 Task: Sort the pending tickets, order by Satisfaction in descending order.
Action: Mouse moved to (156, 124)
Screenshot: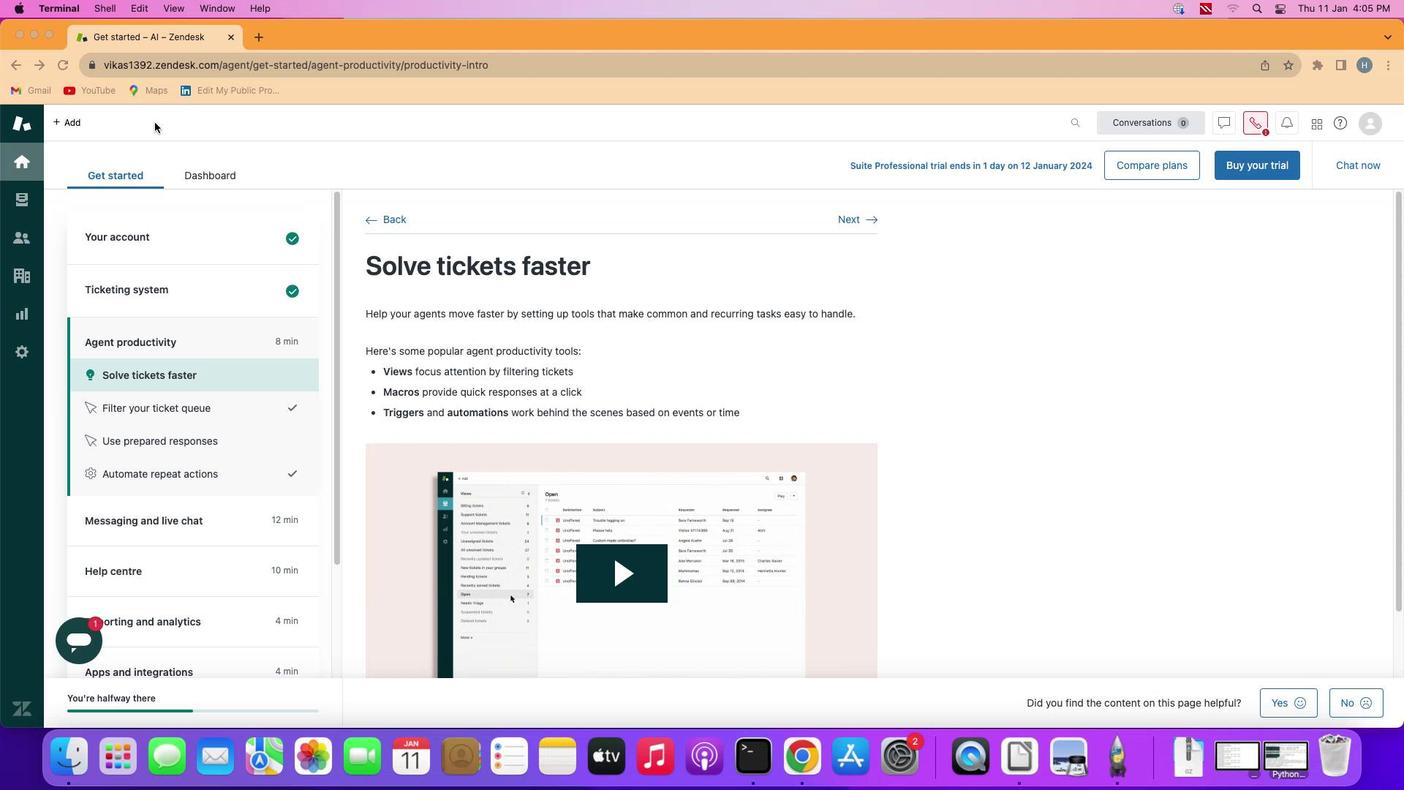 
Action: Mouse pressed left at (156, 124)
Screenshot: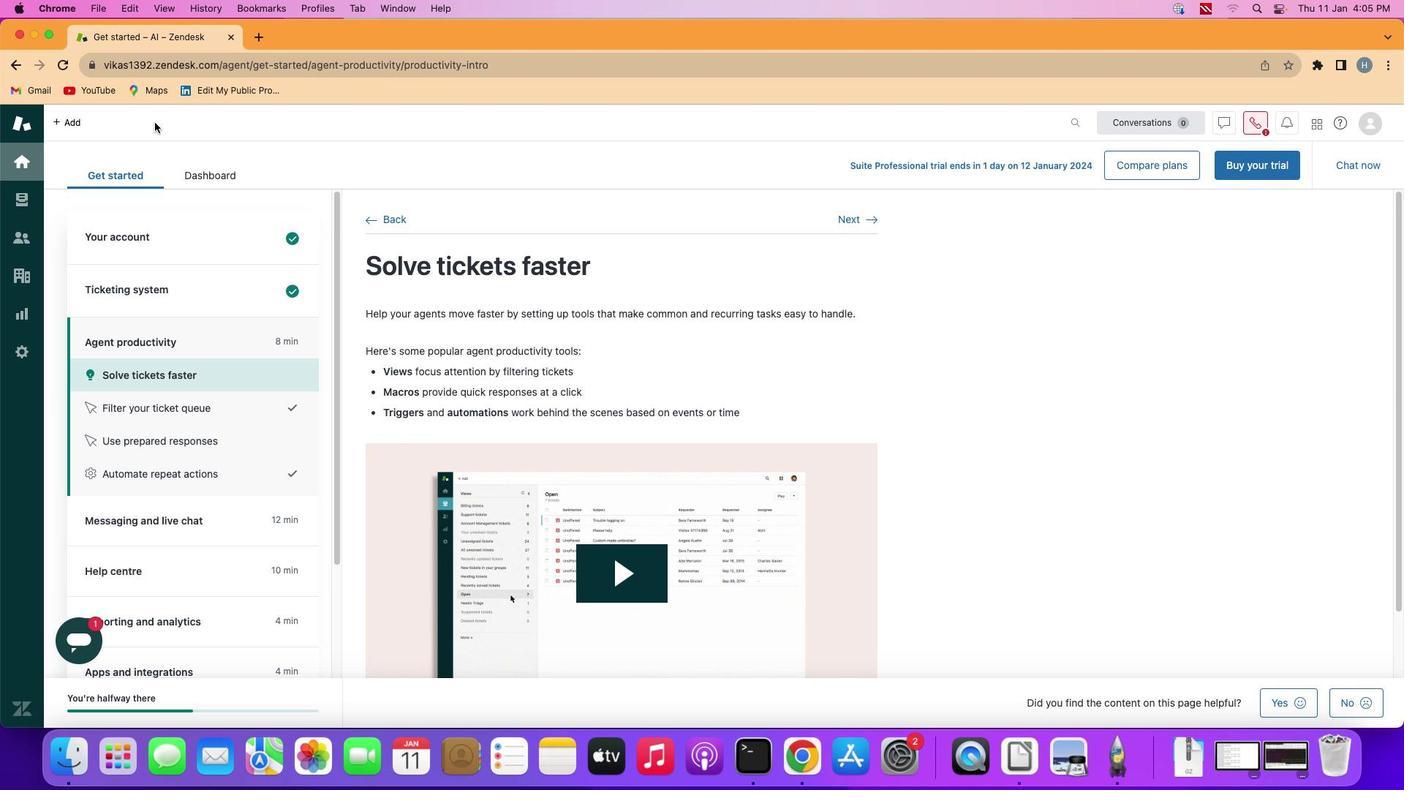 
Action: Mouse moved to (21, 356)
Screenshot: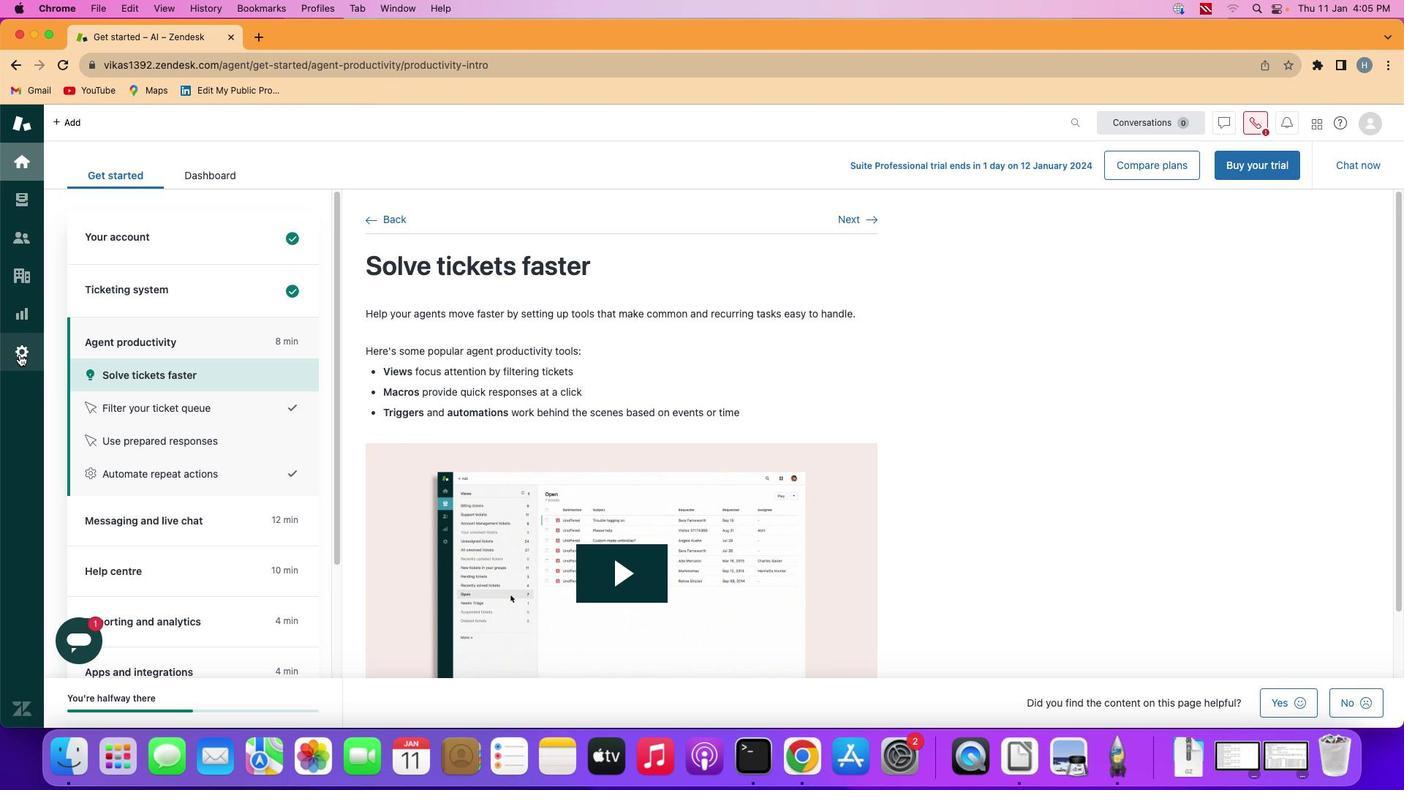 
Action: Mouse pressed left at (21, 356)
Screenshot: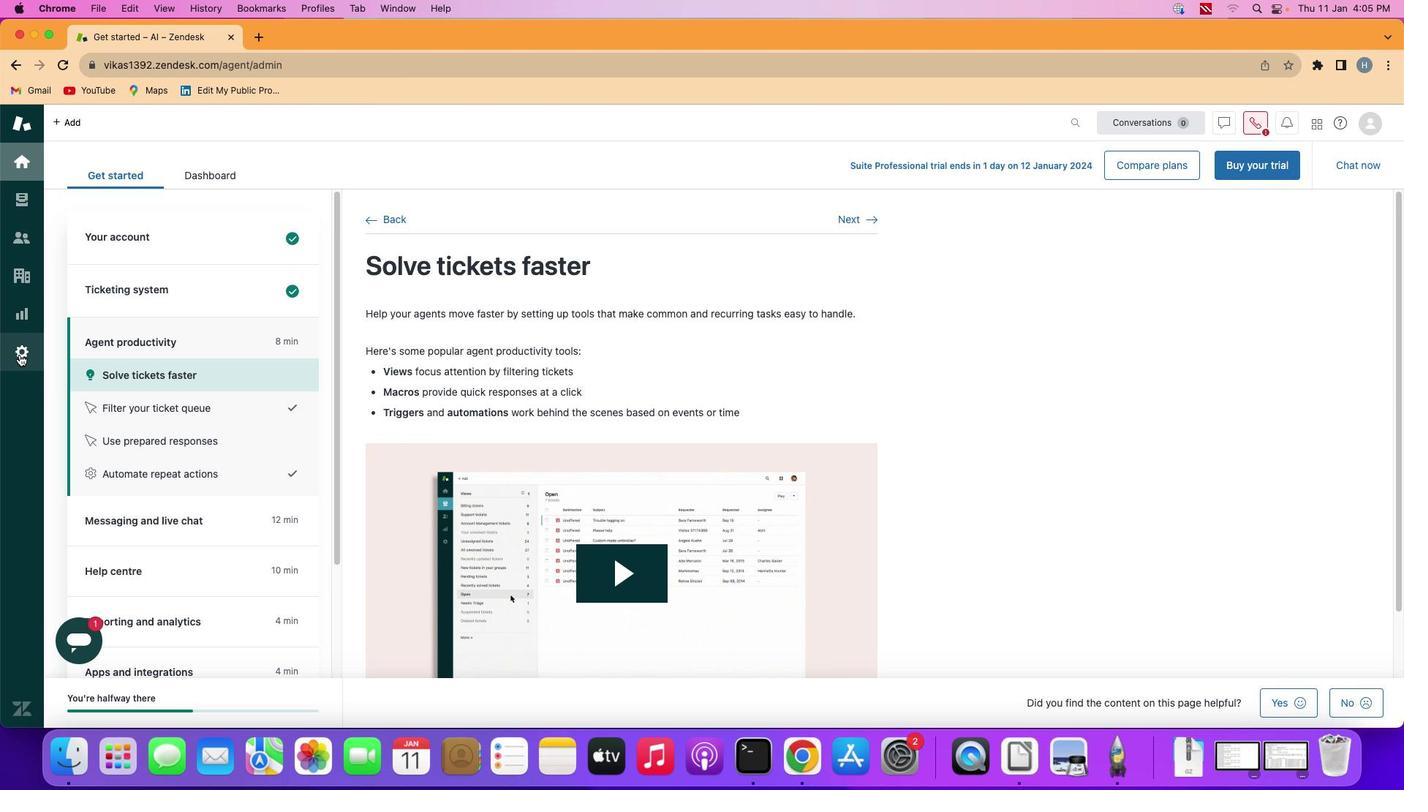 
Action: Mouse moved to (460, 557)
Screenshot: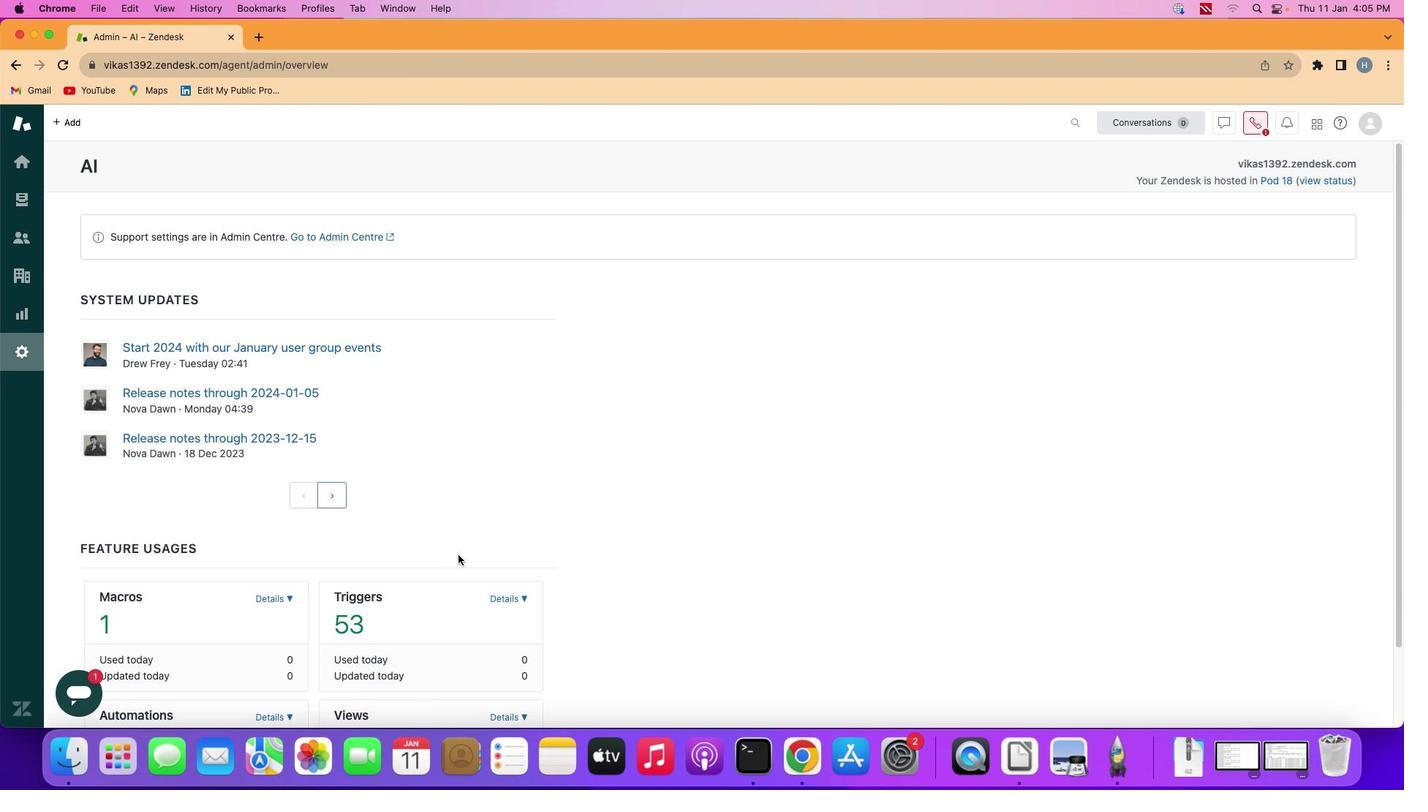 
Action: Mouse scrolled (460, 557) with delta (2, 1)
Screenshot: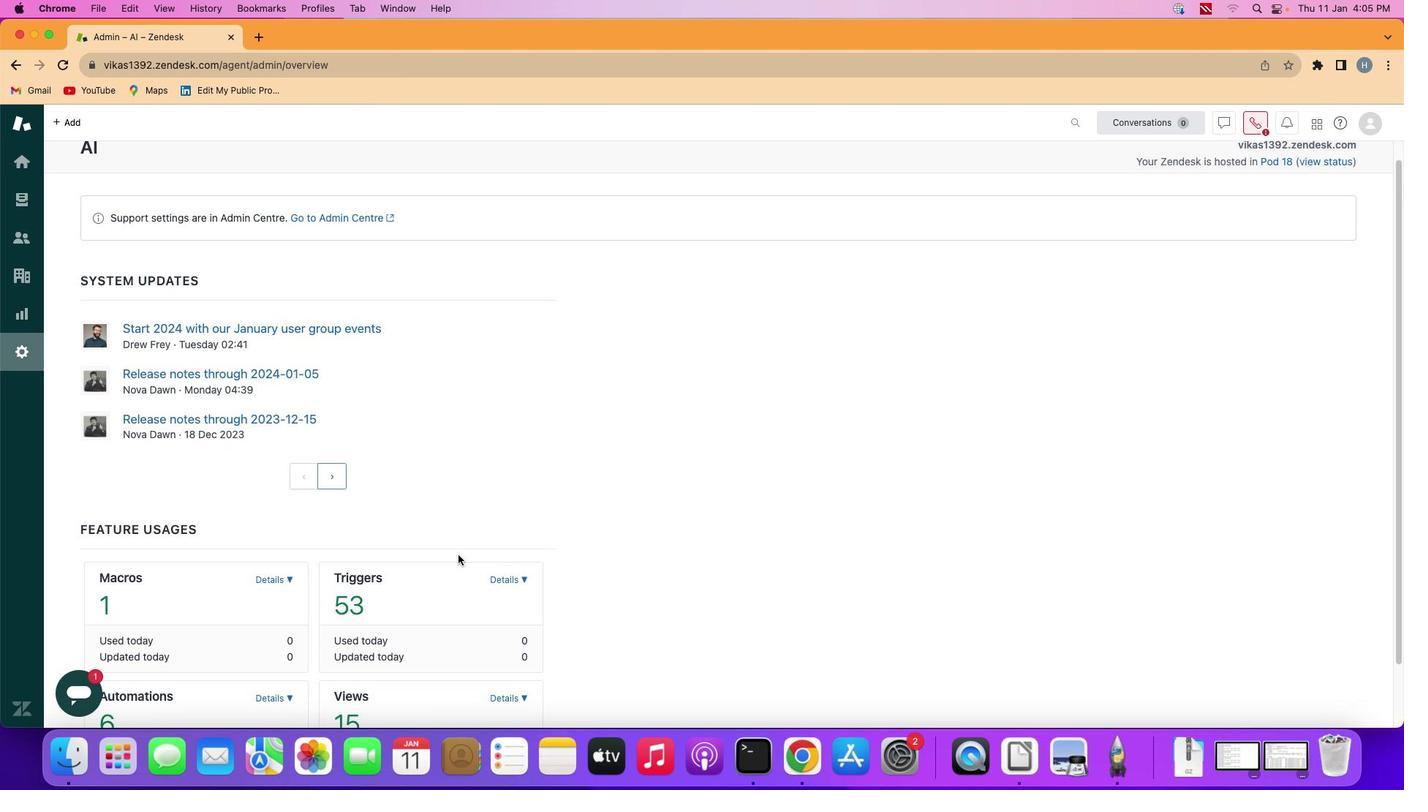 
Action: Mouse scrolled (460, 557) with delta (2, 4)
Screenshot: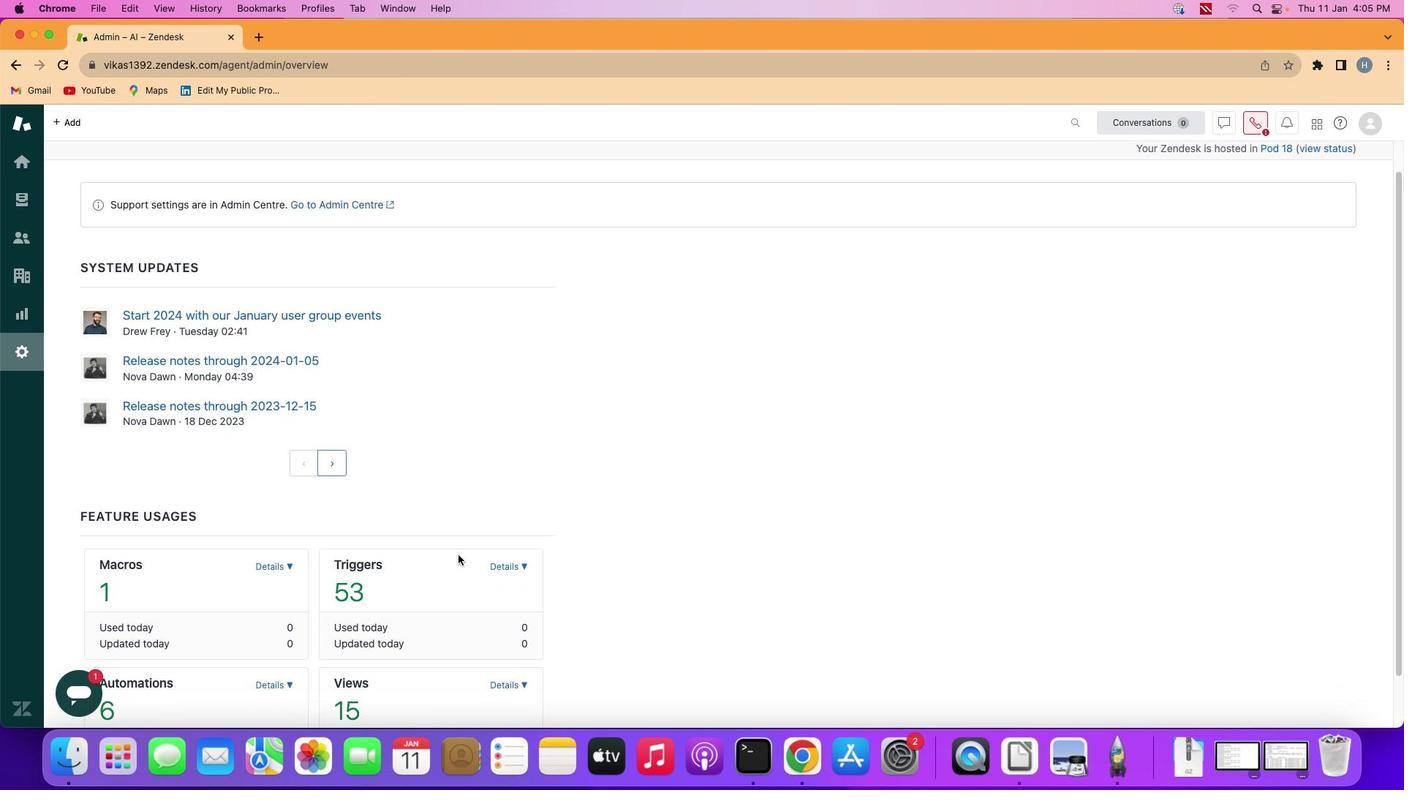 
Action: Mouse scrolled (460, 557) with delta (2, 0)
Screenshot: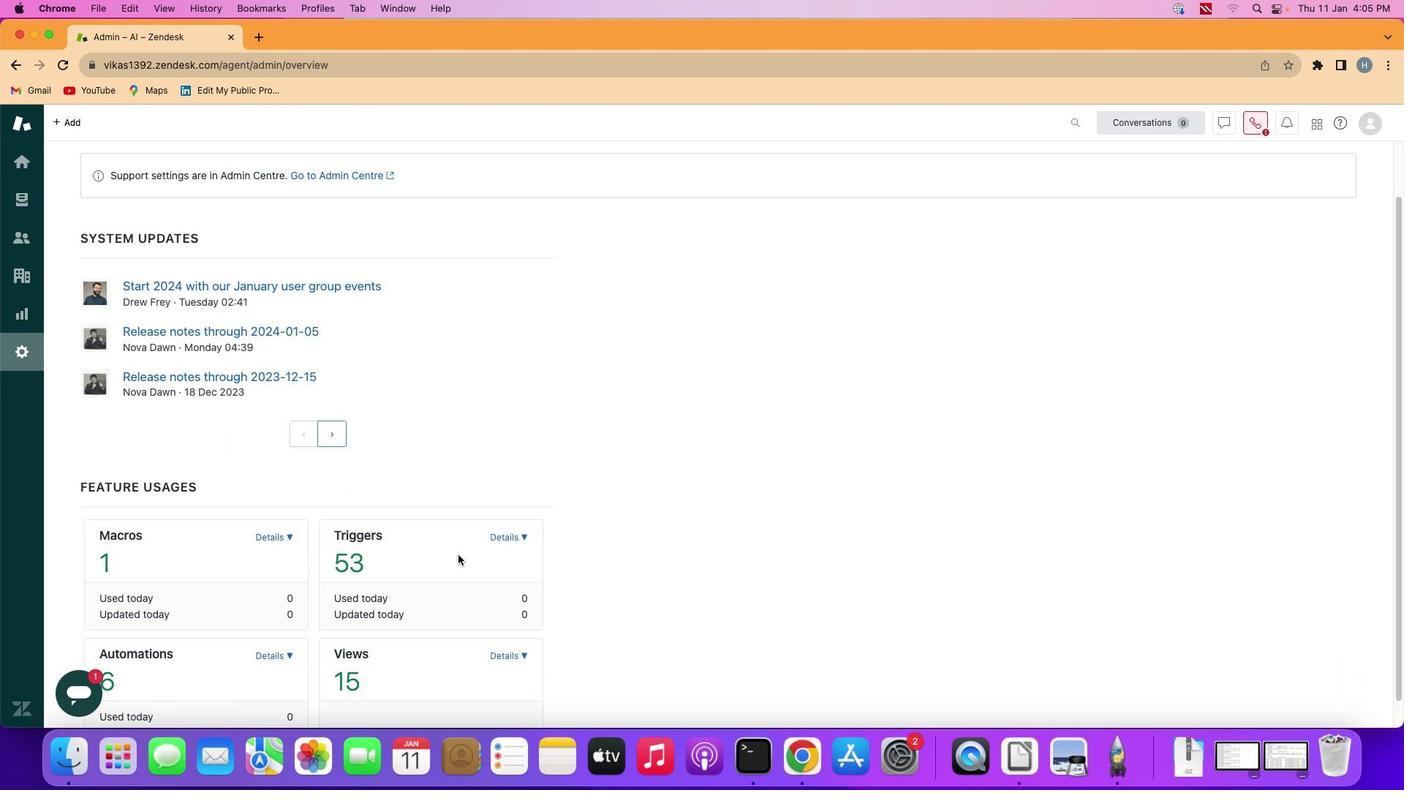 
Action: Mouse scrolled (460, 557) with delta (2, 3)
Screenshot: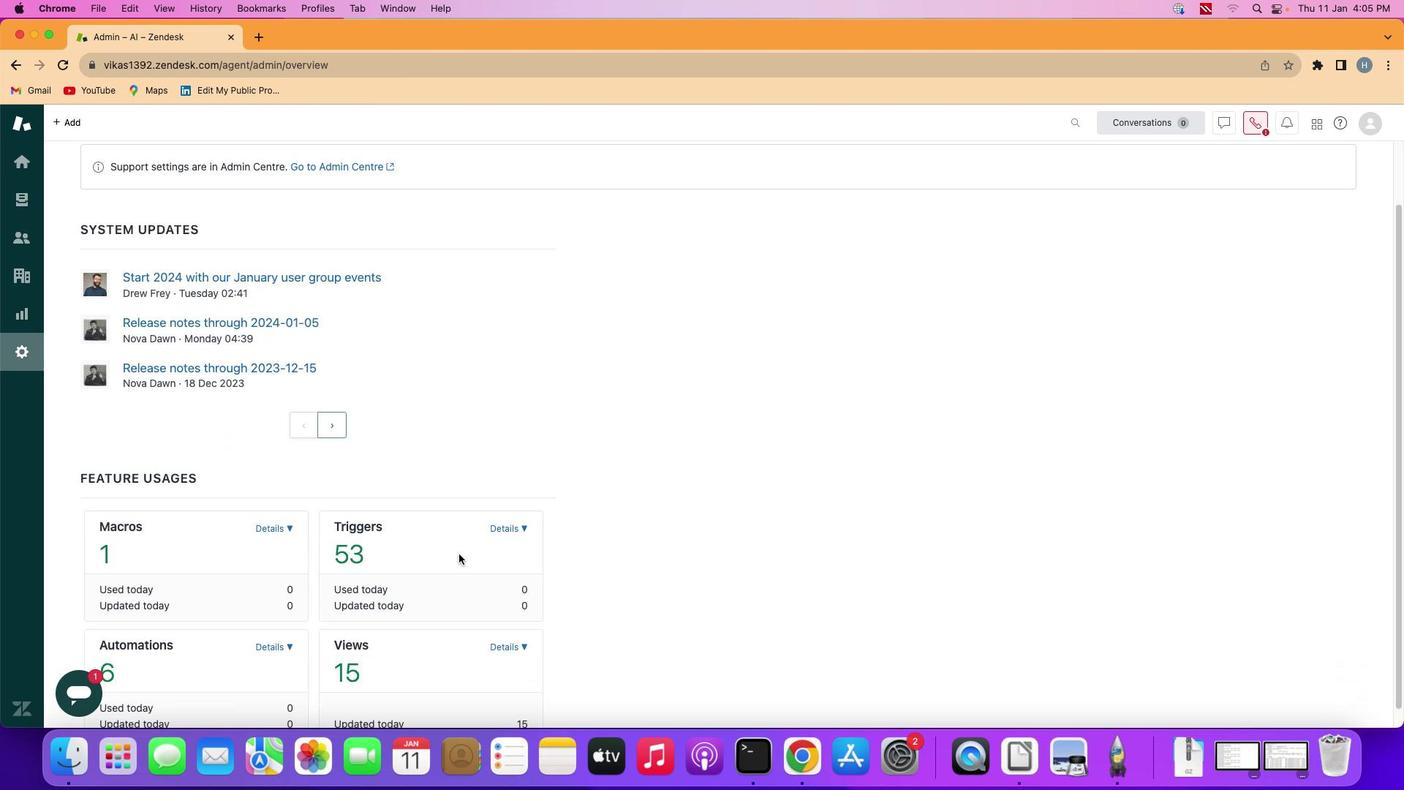
Action: Mouse scrolled (460, 557) with delta (2, 0)
Screenshot: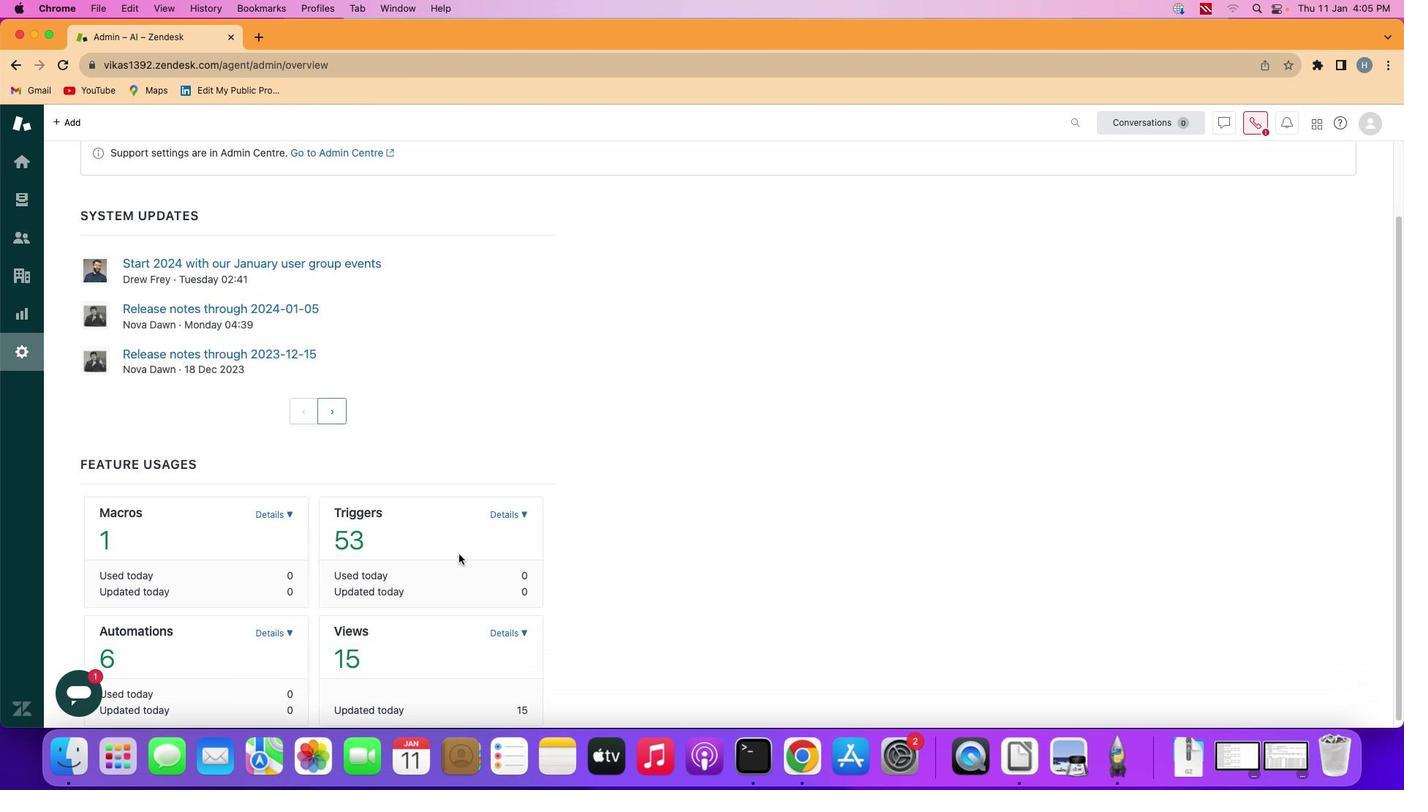 
Action: Mouse moved to (460, 557)
Screenshot: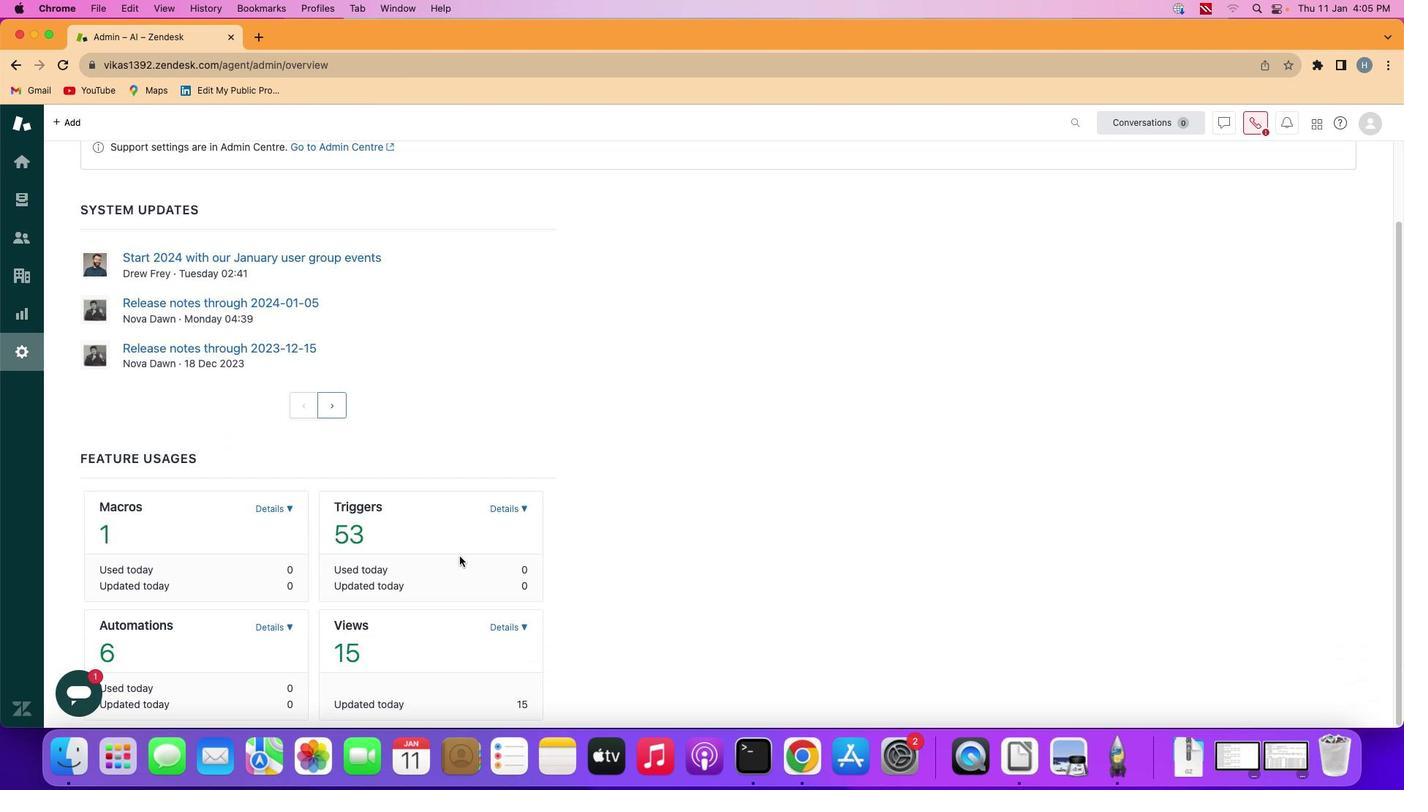 
Action: Mouse scrolled (460, 557) with delta (2, 0)
Screenshot: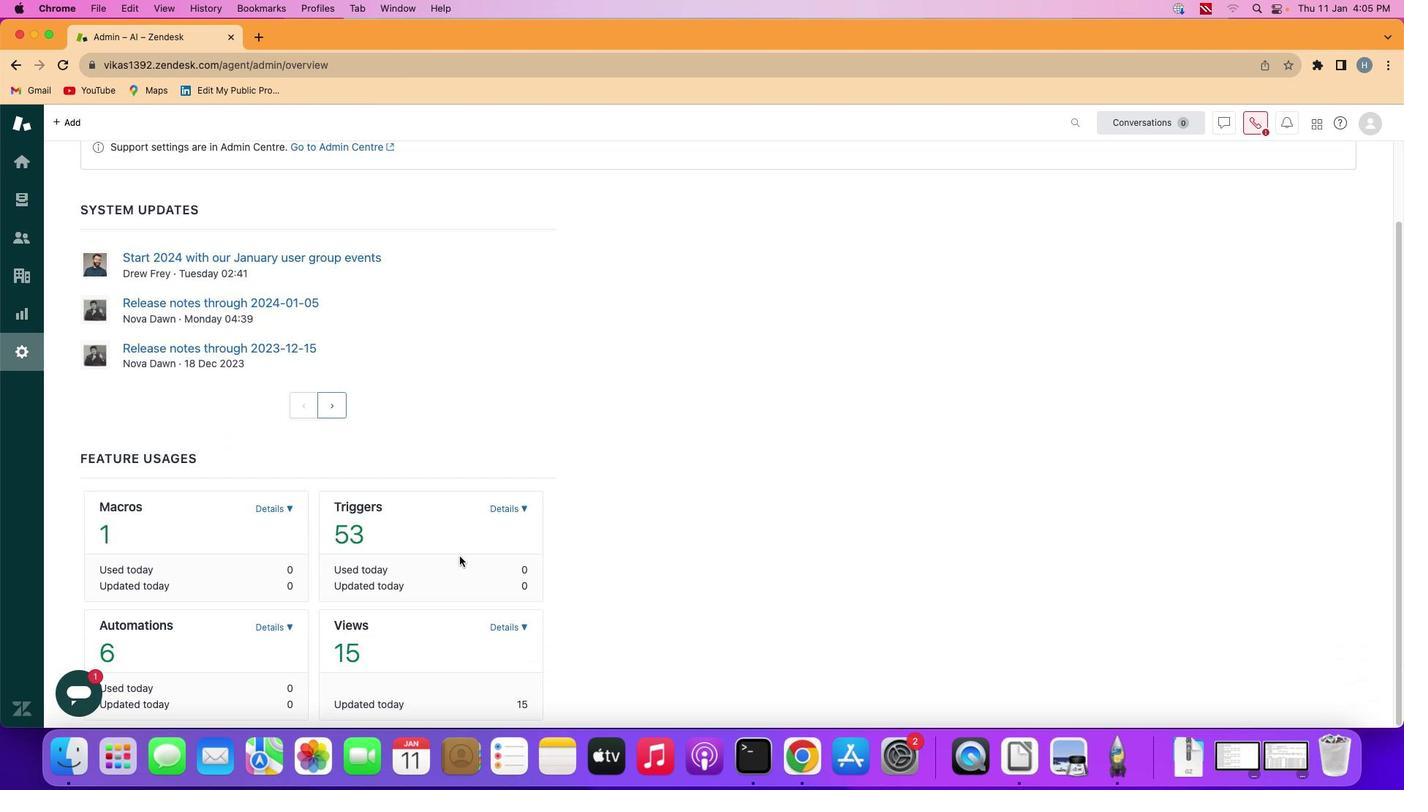 
Action: Mouse moved to (463, 561)
Screenshot: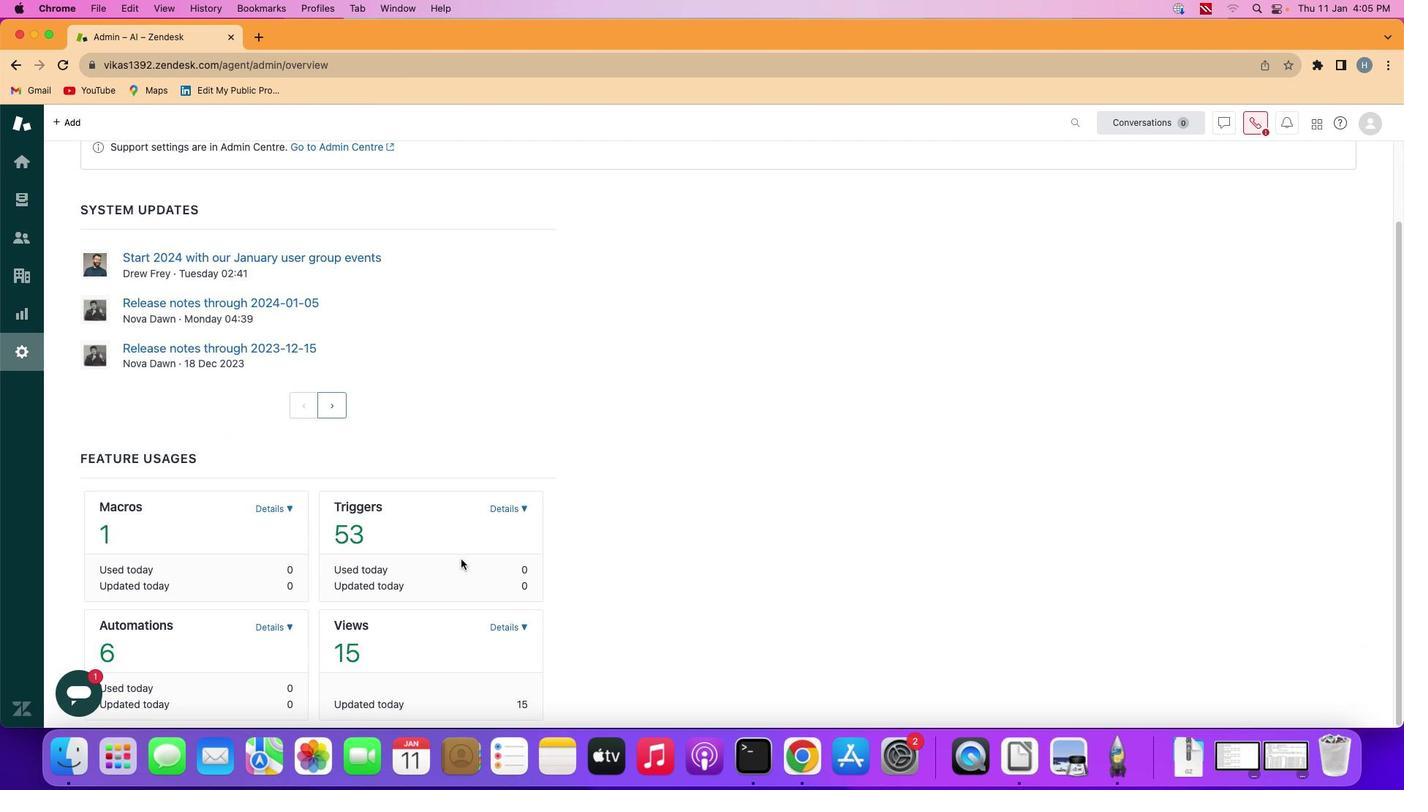 
Action: Mouse scrolled (463, 561) with delta (2, 1)
Screenshot: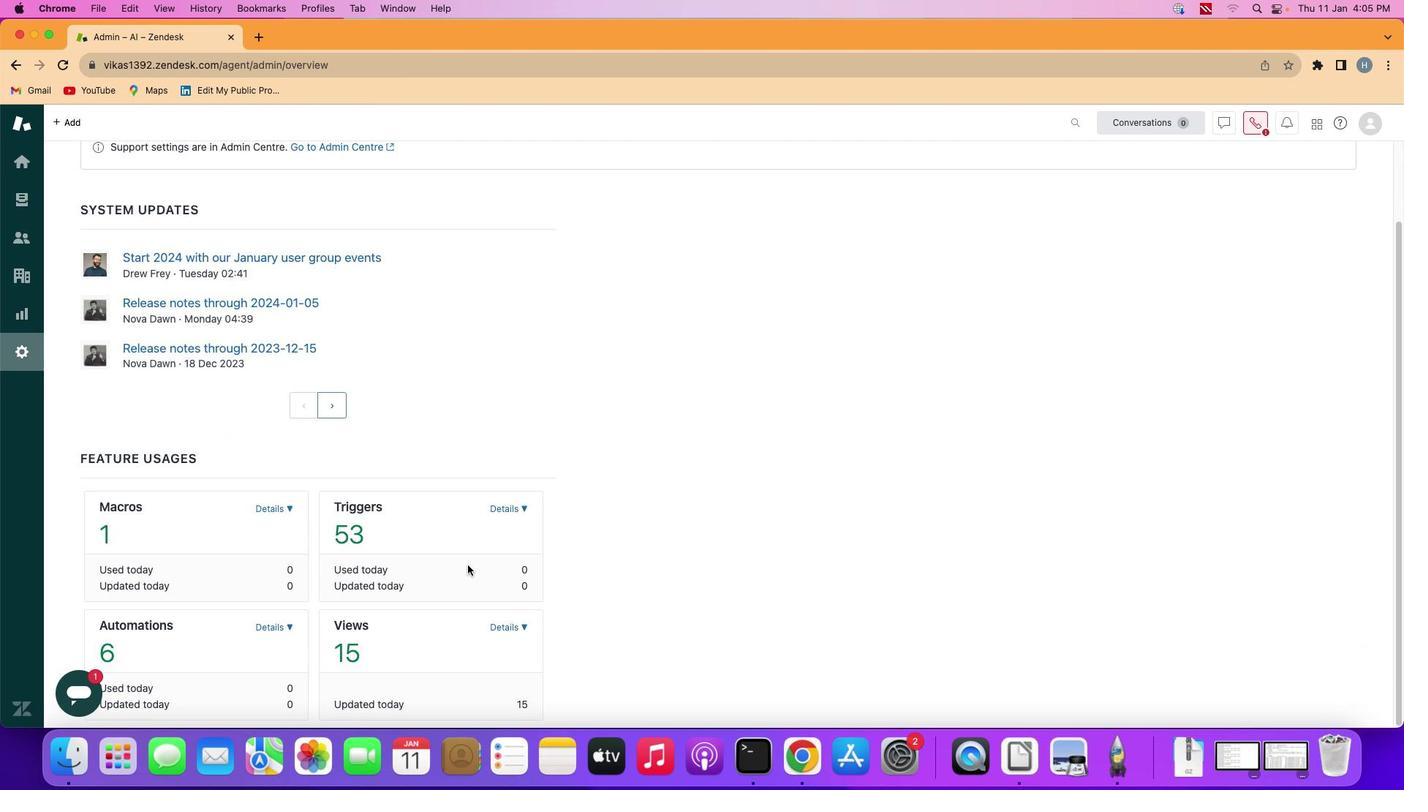 
Action: Mouse scrolled (463, 561) with delta (2, 1)
Screenshot: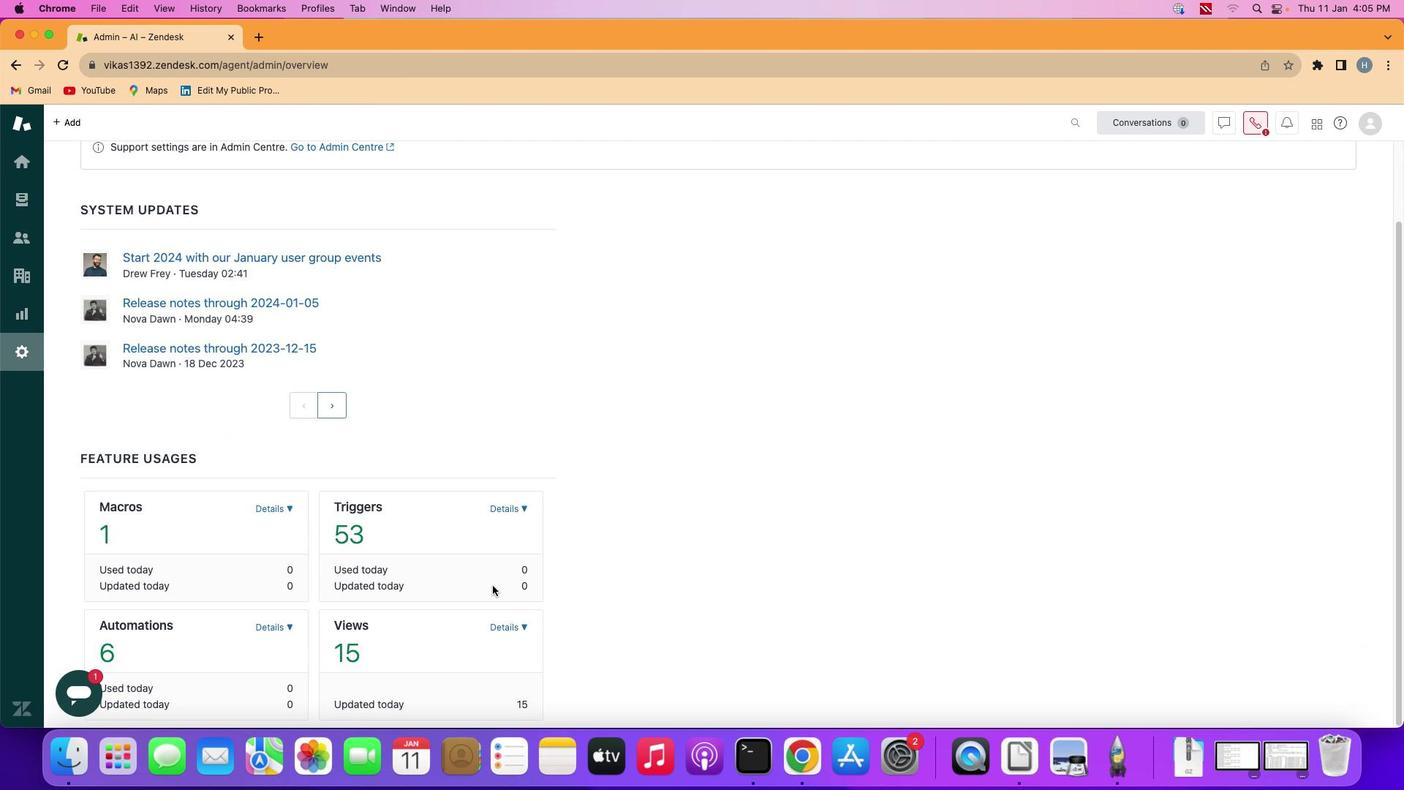 
Action: Mouse scrolled (463, 561) with delta (2, 0)
Screenshot: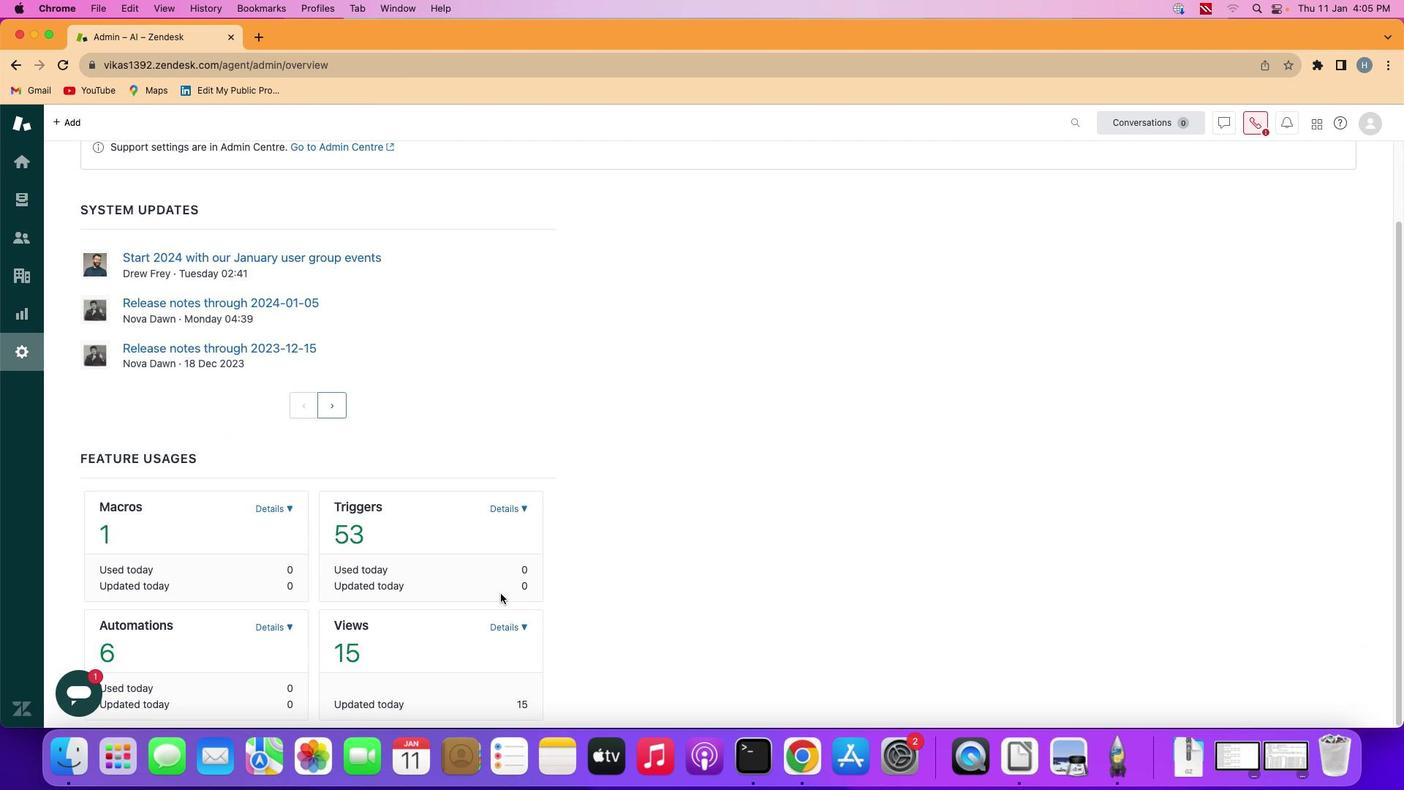 
Action: Mouse moved to (507, 627)
Screenshot: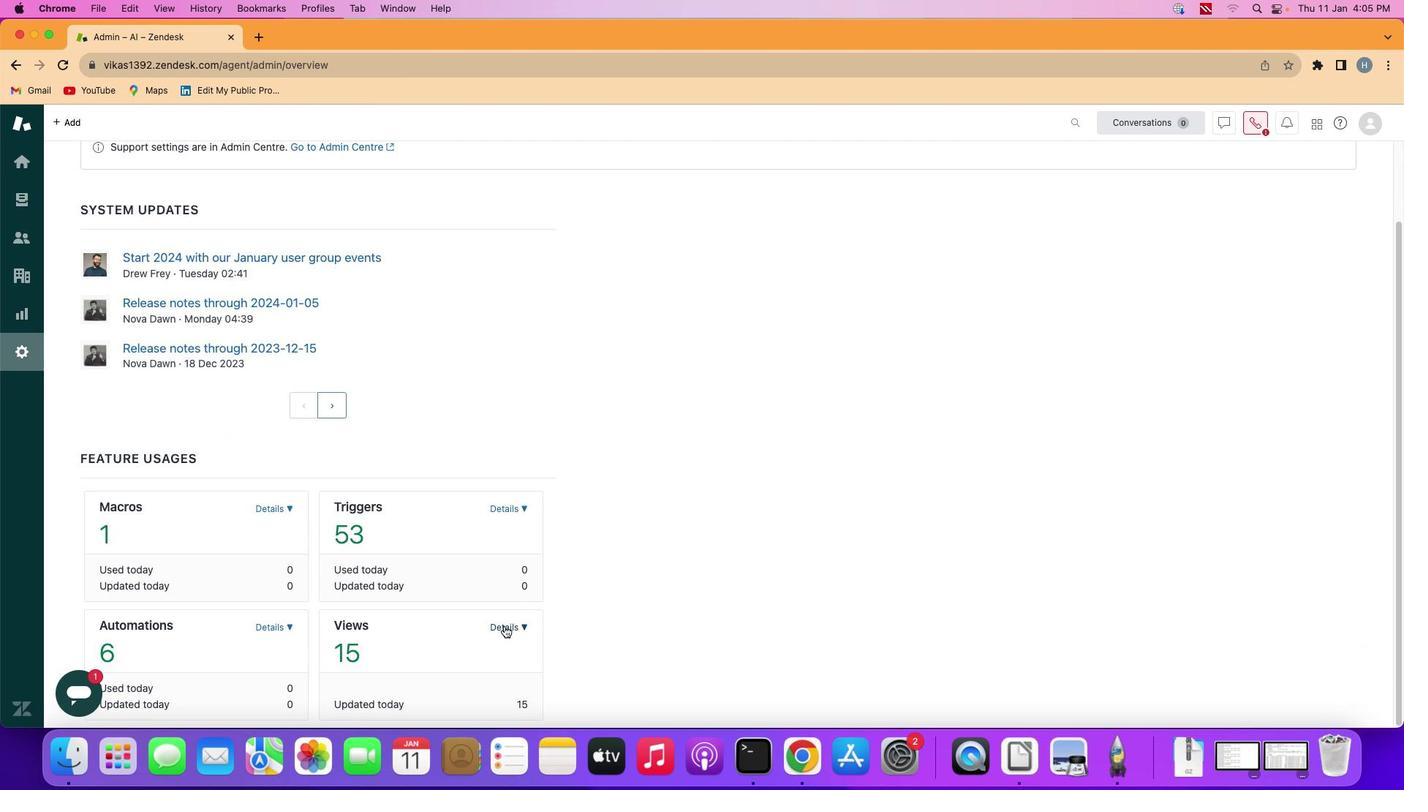 
Action: Mouse pressed left at (507, 627)
Screenshot: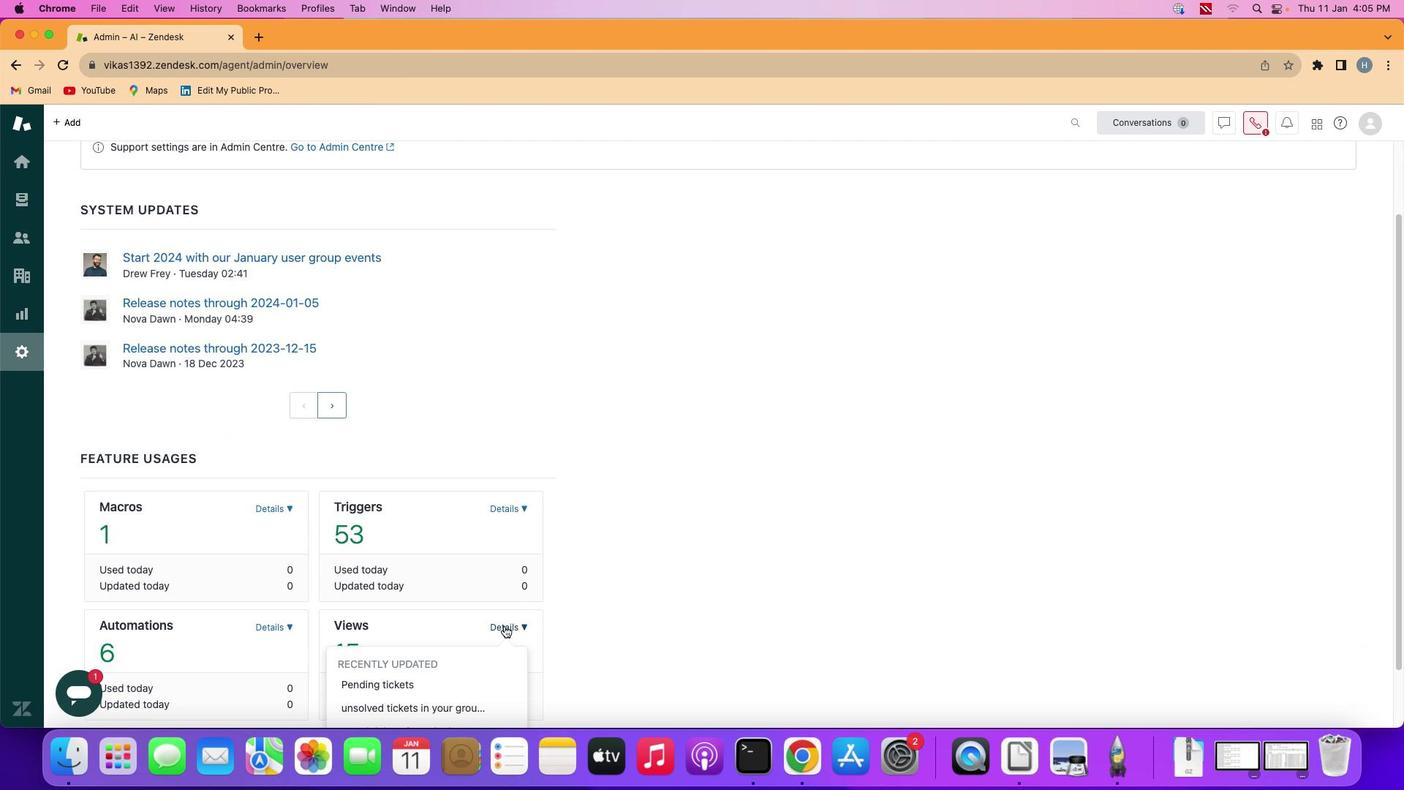 
Action: Mouse moved to (397, 682)
Screenshot: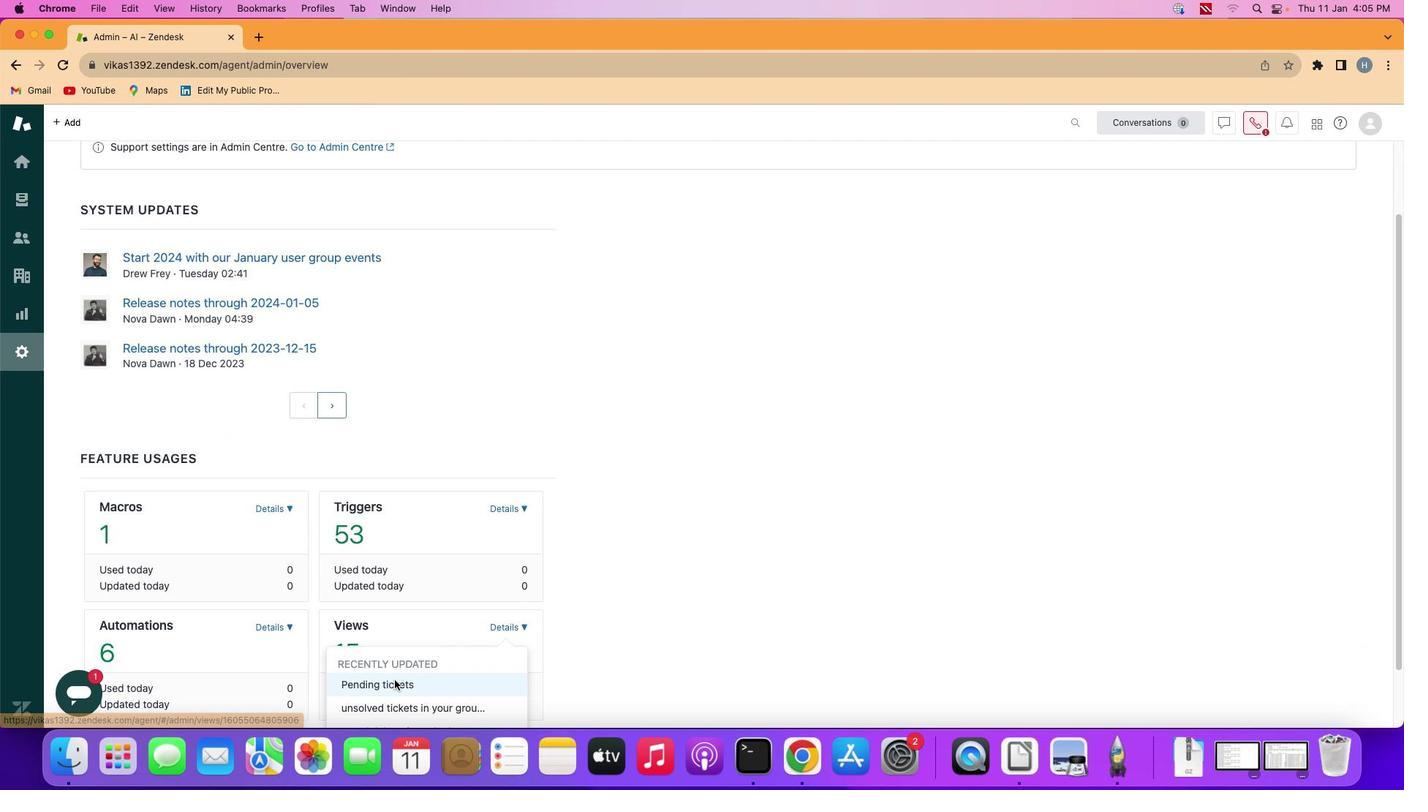 
Action: Mouse pressed left at (397, 682)
Screenshot: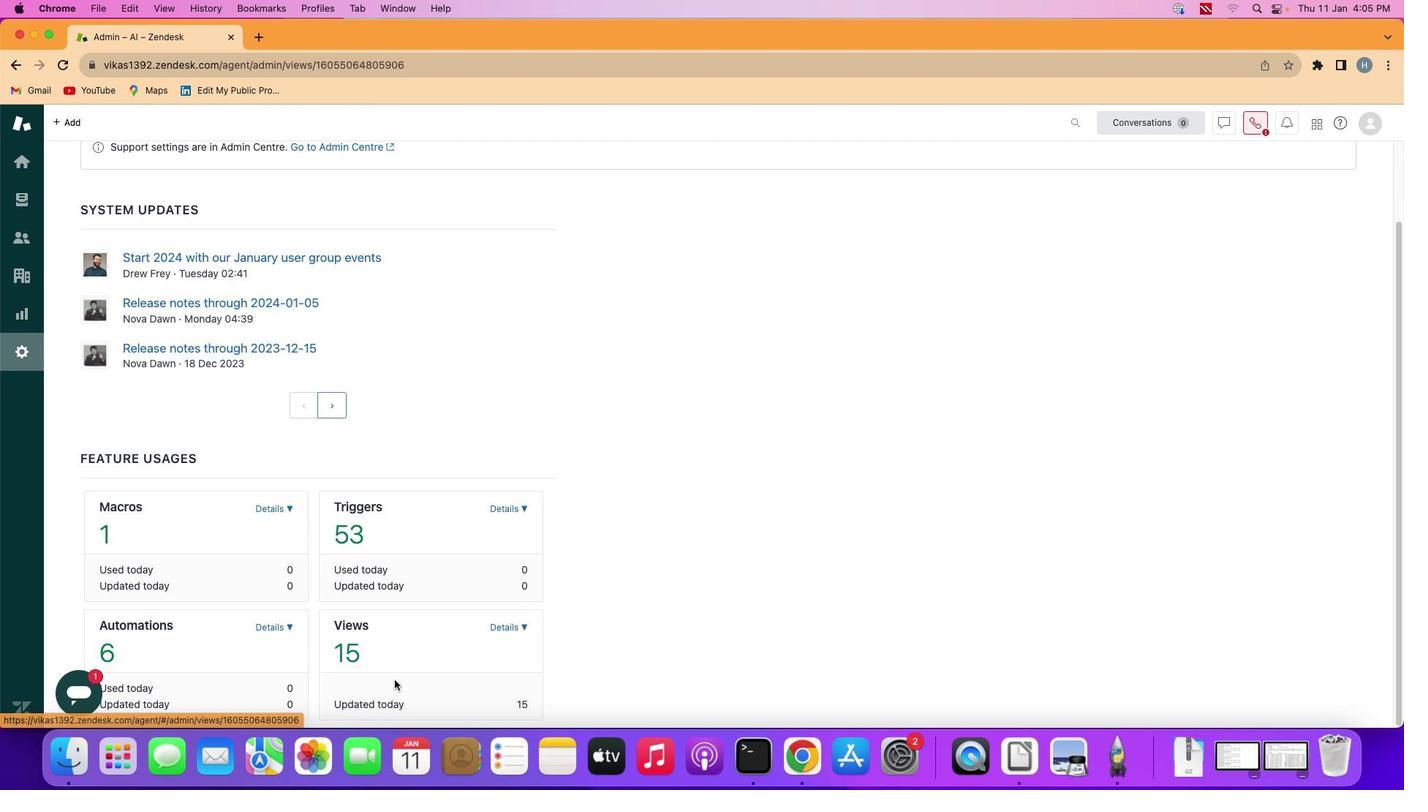 
Action: Mouse moved to (444, 532)
Screenshot: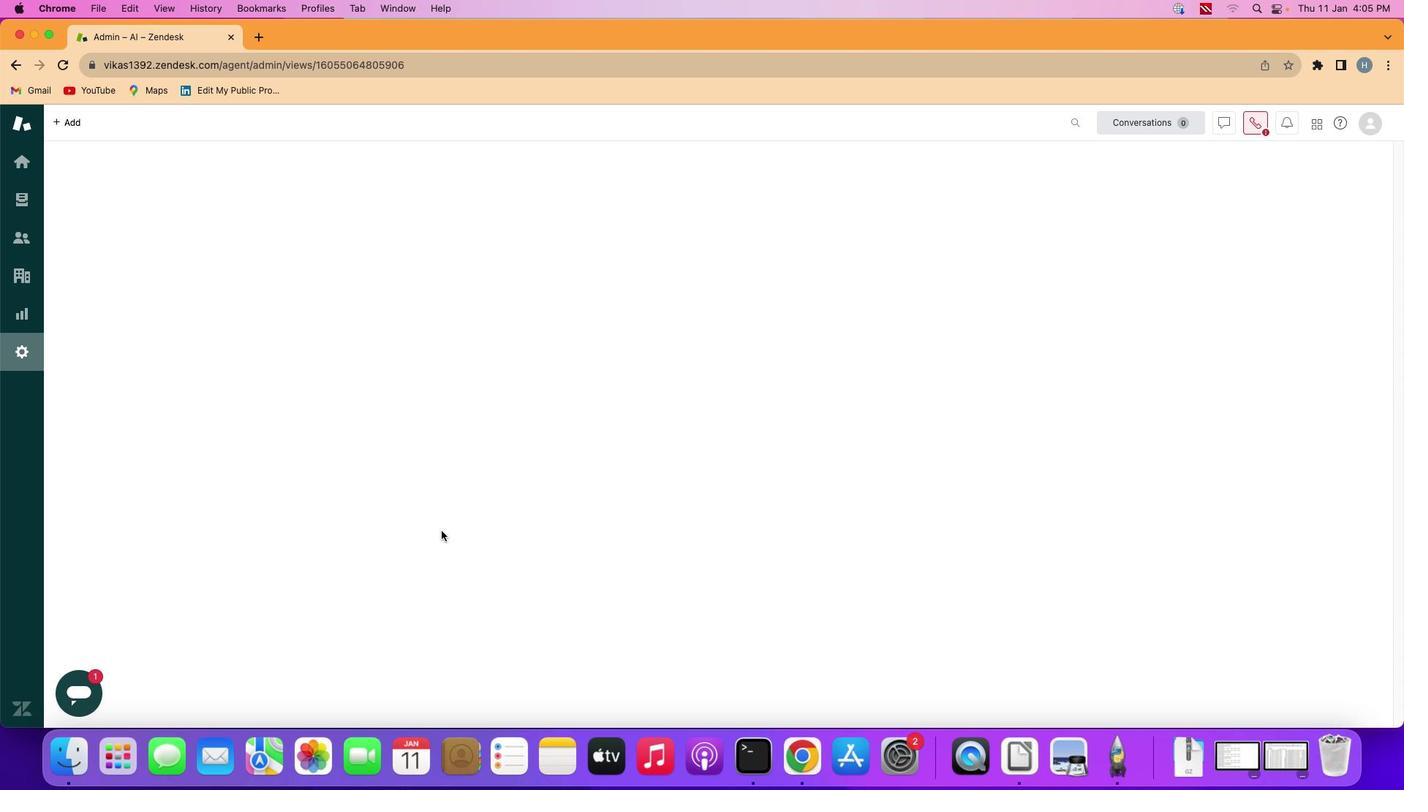 
Action: Mouse scrolled (444, 532) with delta (2, 1)
Screenshot: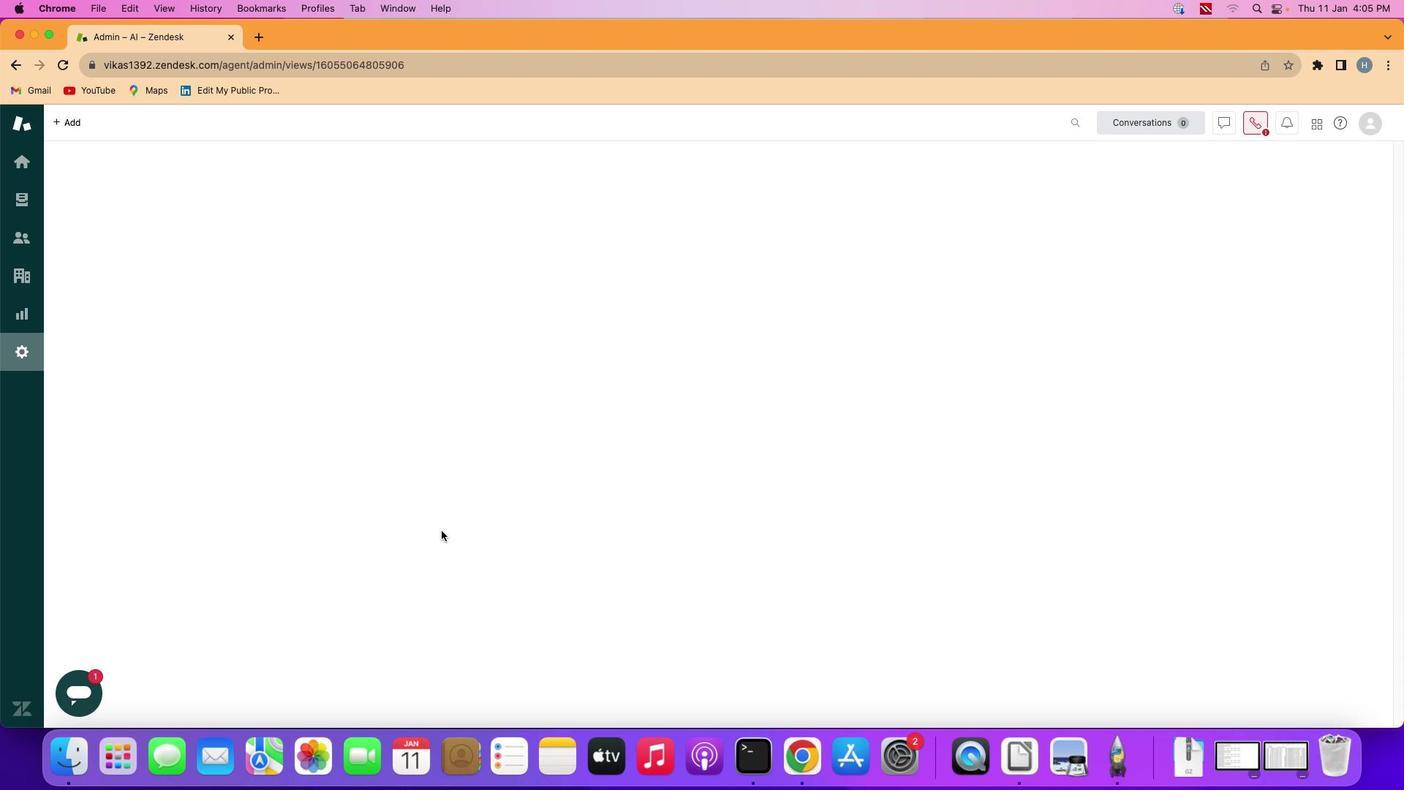 
Action: Mouse scrolled (444, 532) with delta (2, 1)
Screenshot: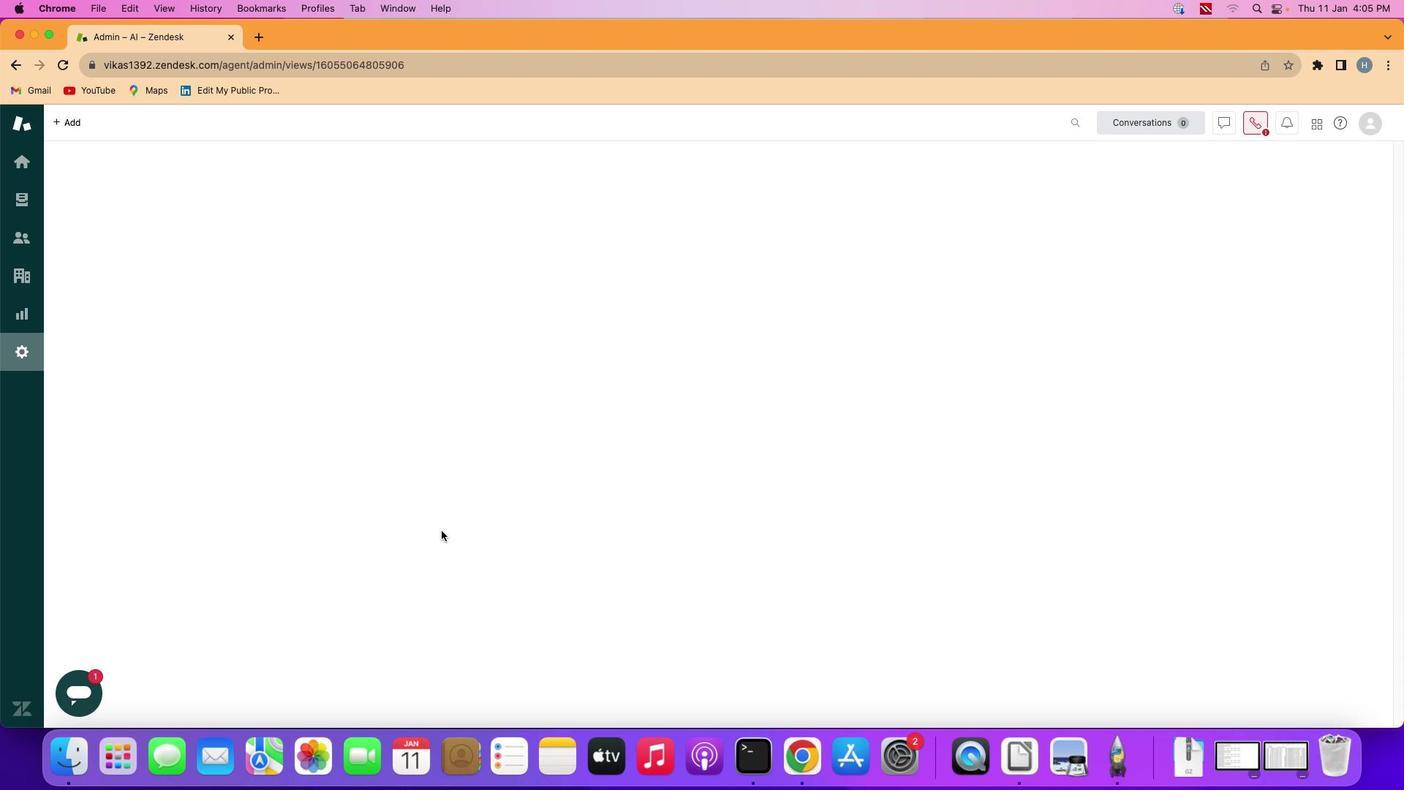 
Action: Mouse scrolled (444, 532) with delta (2, 0)
Screenshot: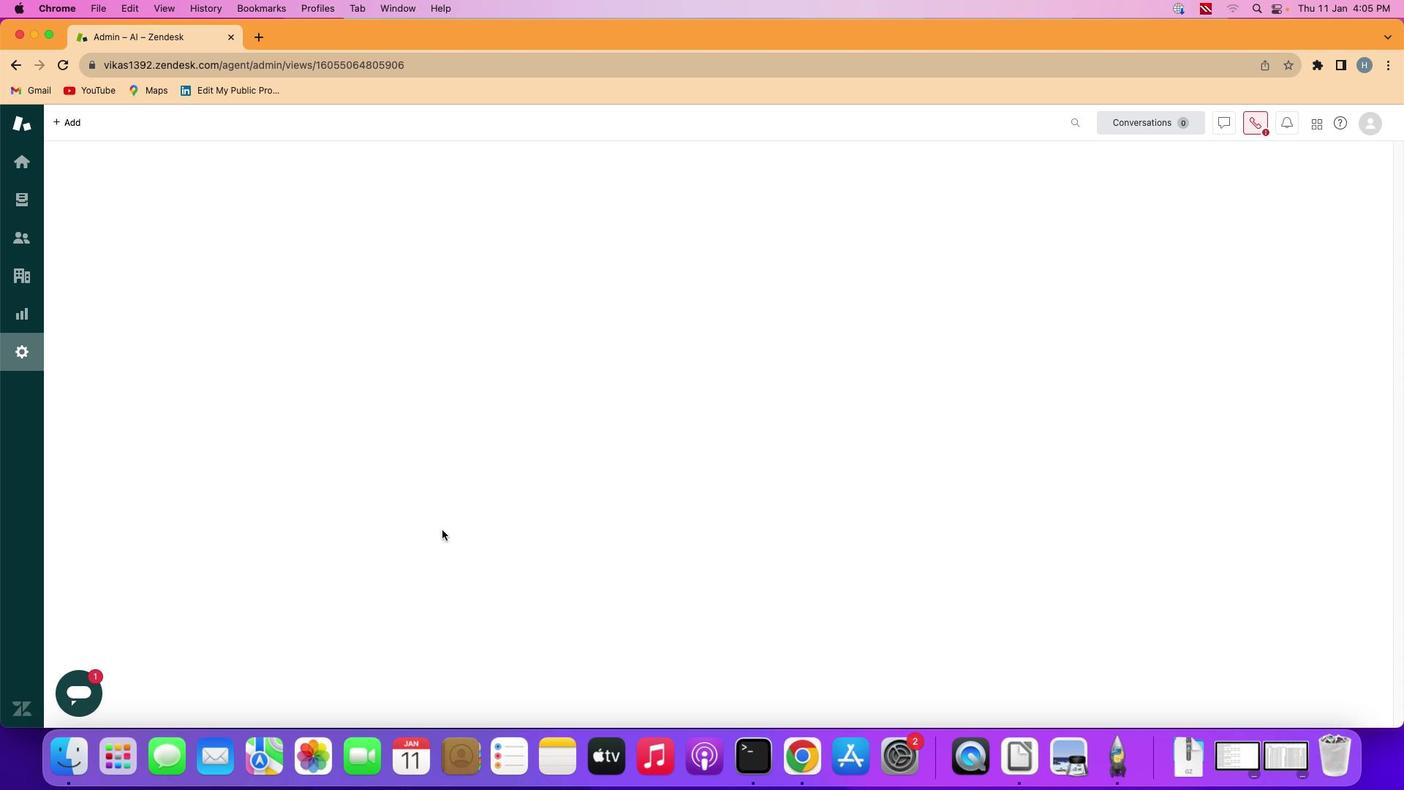 
Action: Mouse scrolled (444, 532) with delta (2, 0)
Screenshot: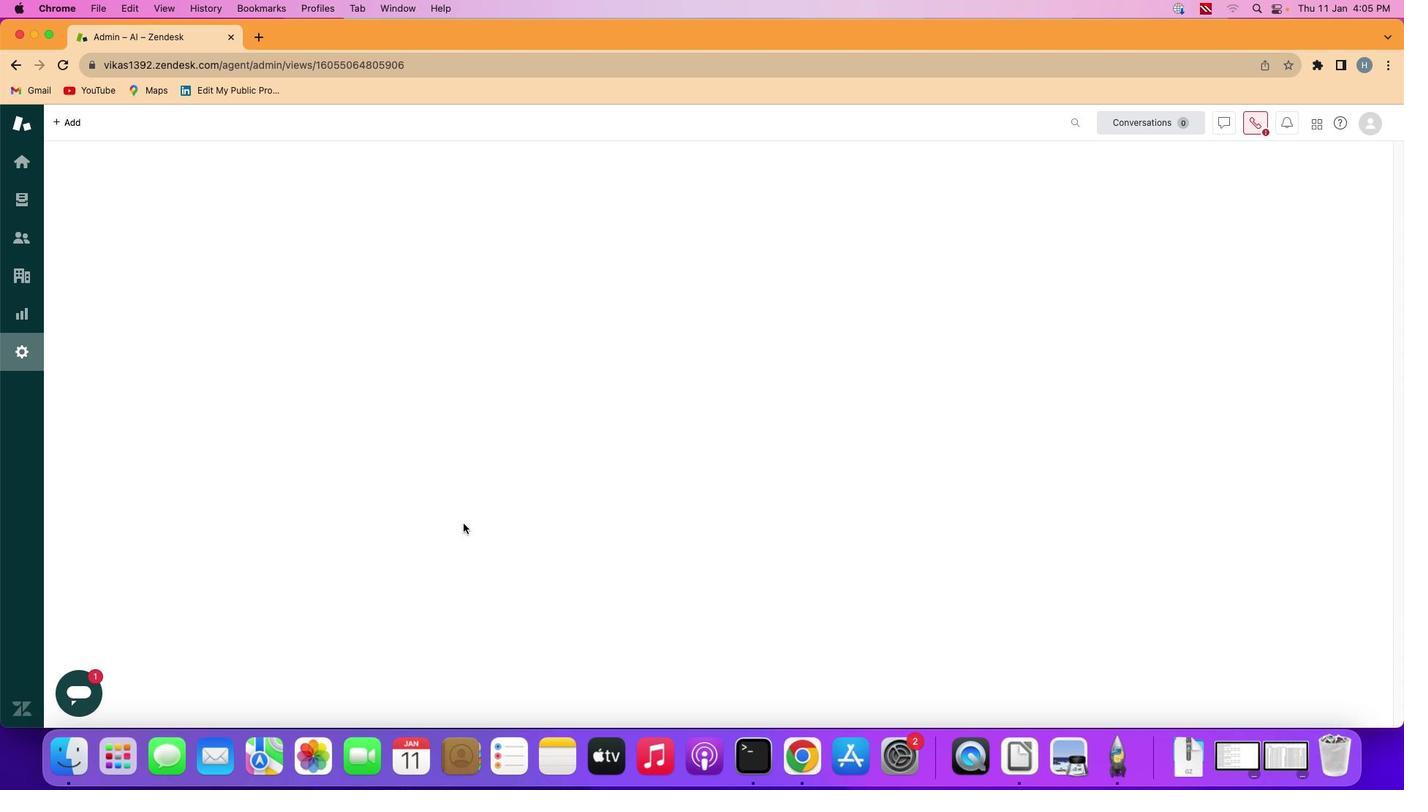 
Action: Mouse scrolled (444, 532) with delta (2, 0)
Screenshot: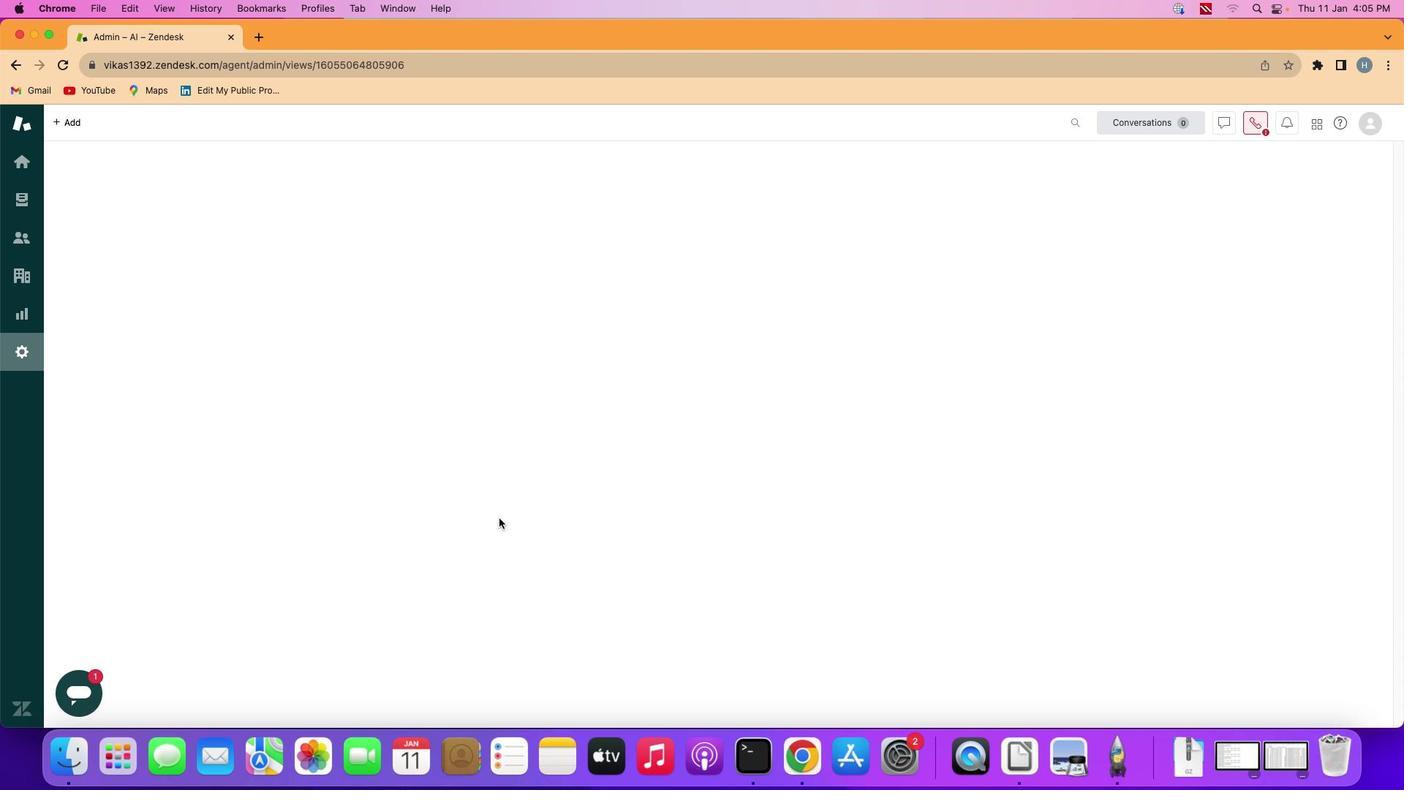 
Action: Mouse moved to (597, 510)
Screenshot: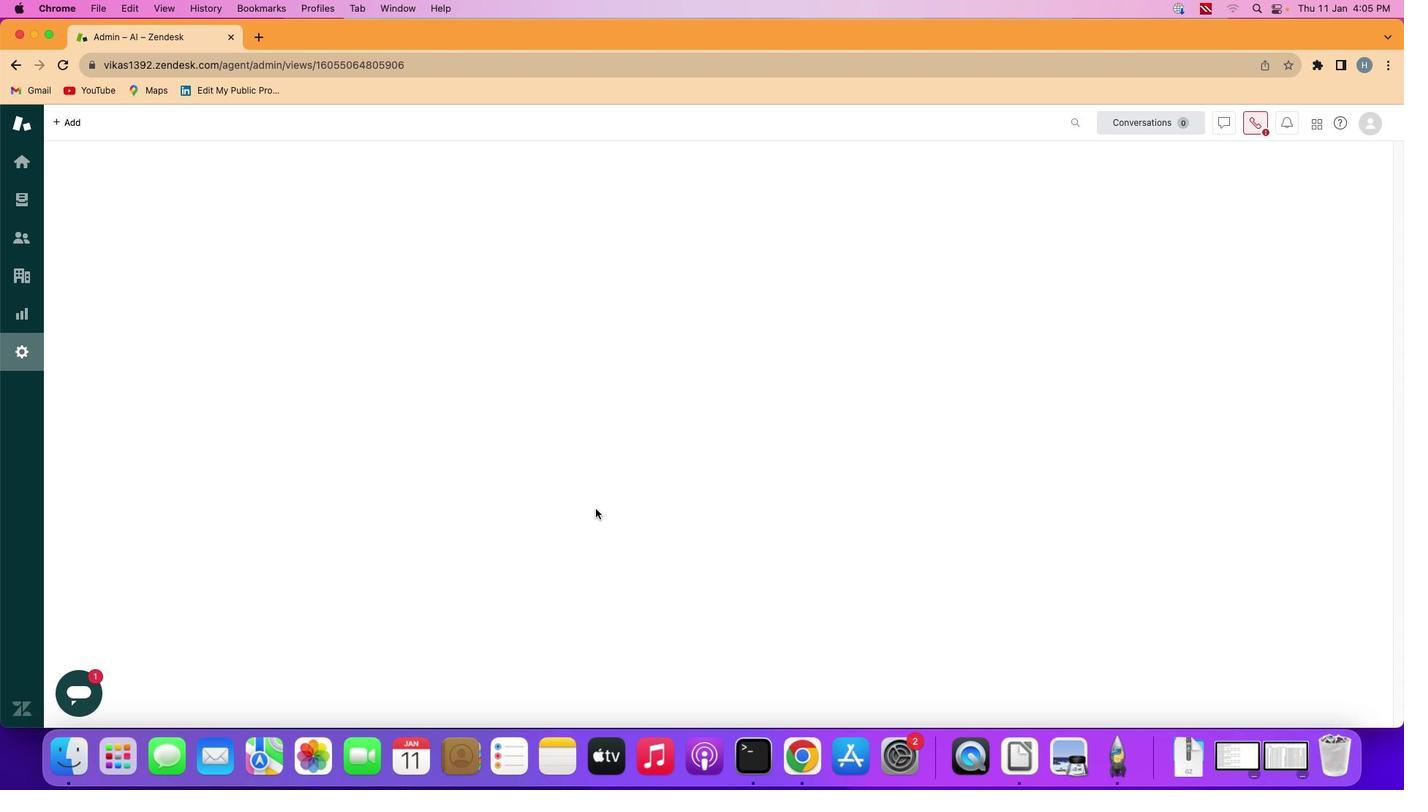 
Action: Mouse scrolled (597, 510) with delta (2, 1)
Screenshot: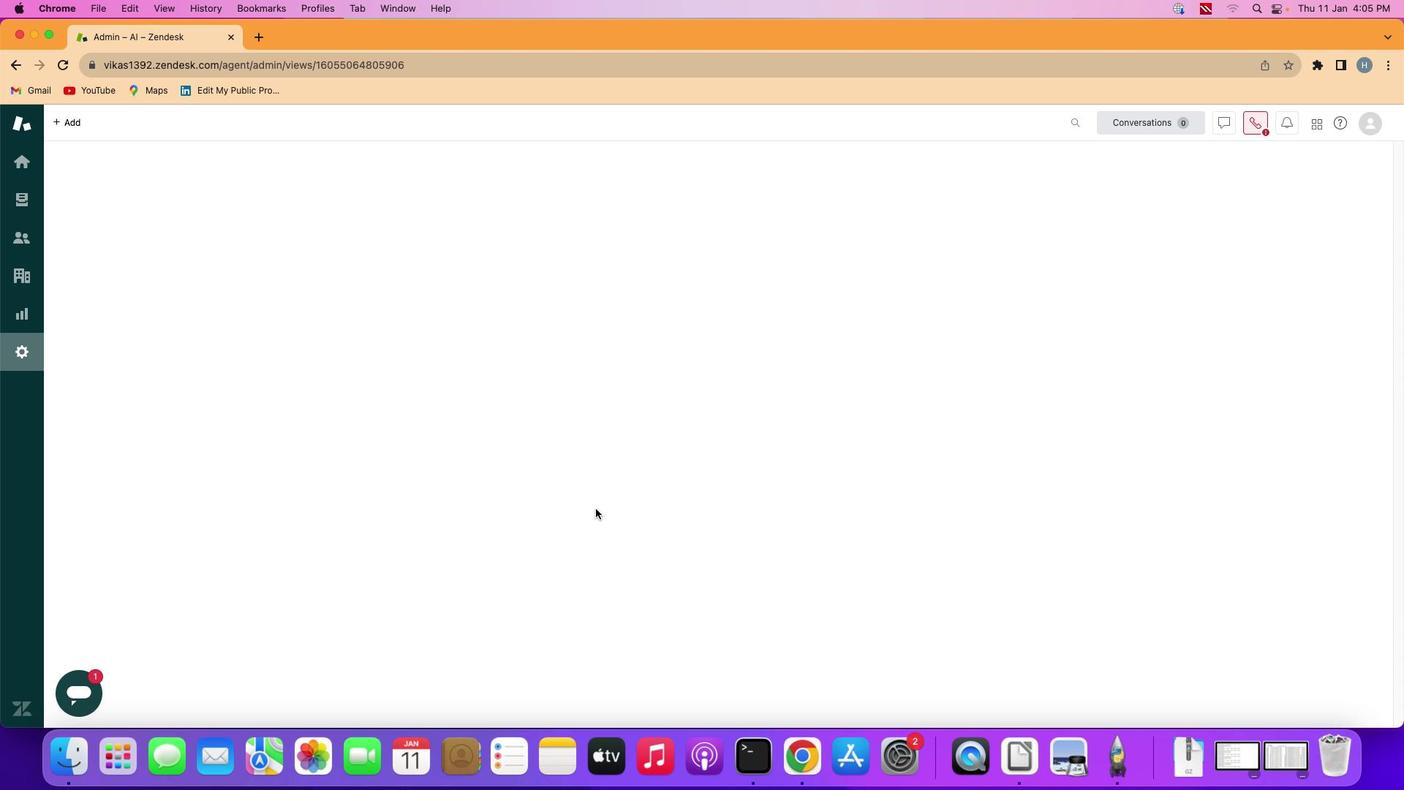 
Action: Mouse scrolled (597, 510) with delta (2, 1)
Screenshot: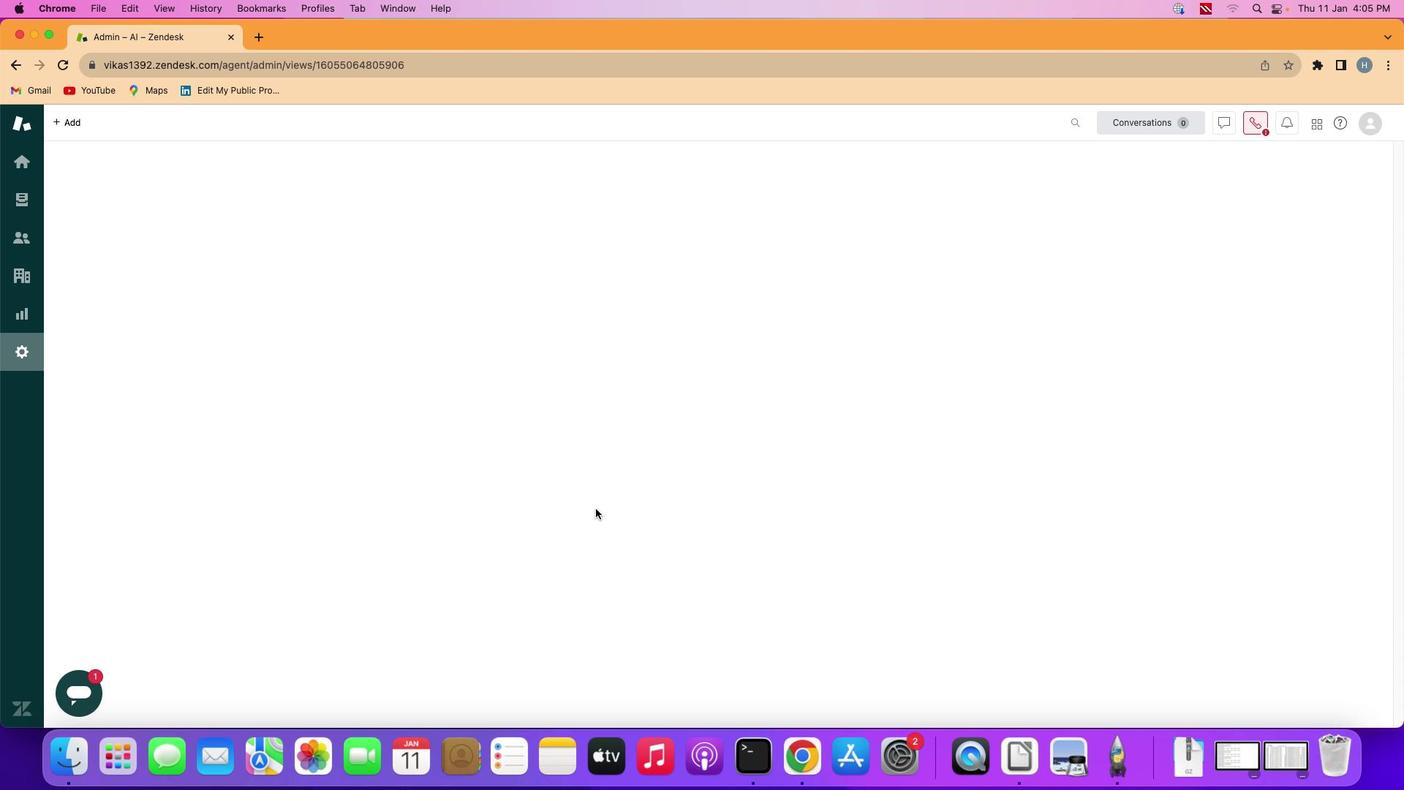 
Action: Mouse scrolled (597, 510) with delta (2, 1)
Screenshot: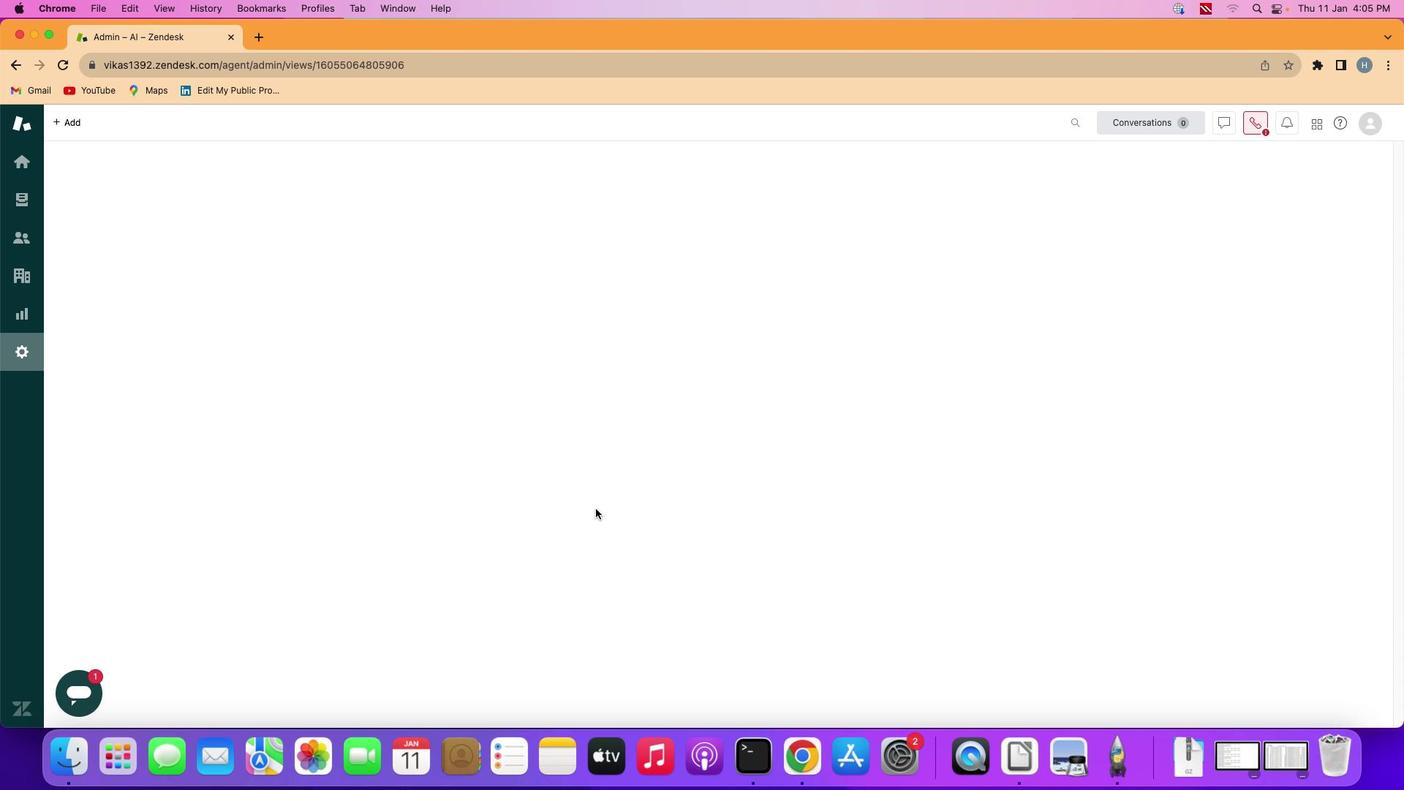 
Action: Mouse scrolled (597, 510) with delta (2, 0)
Screenshot: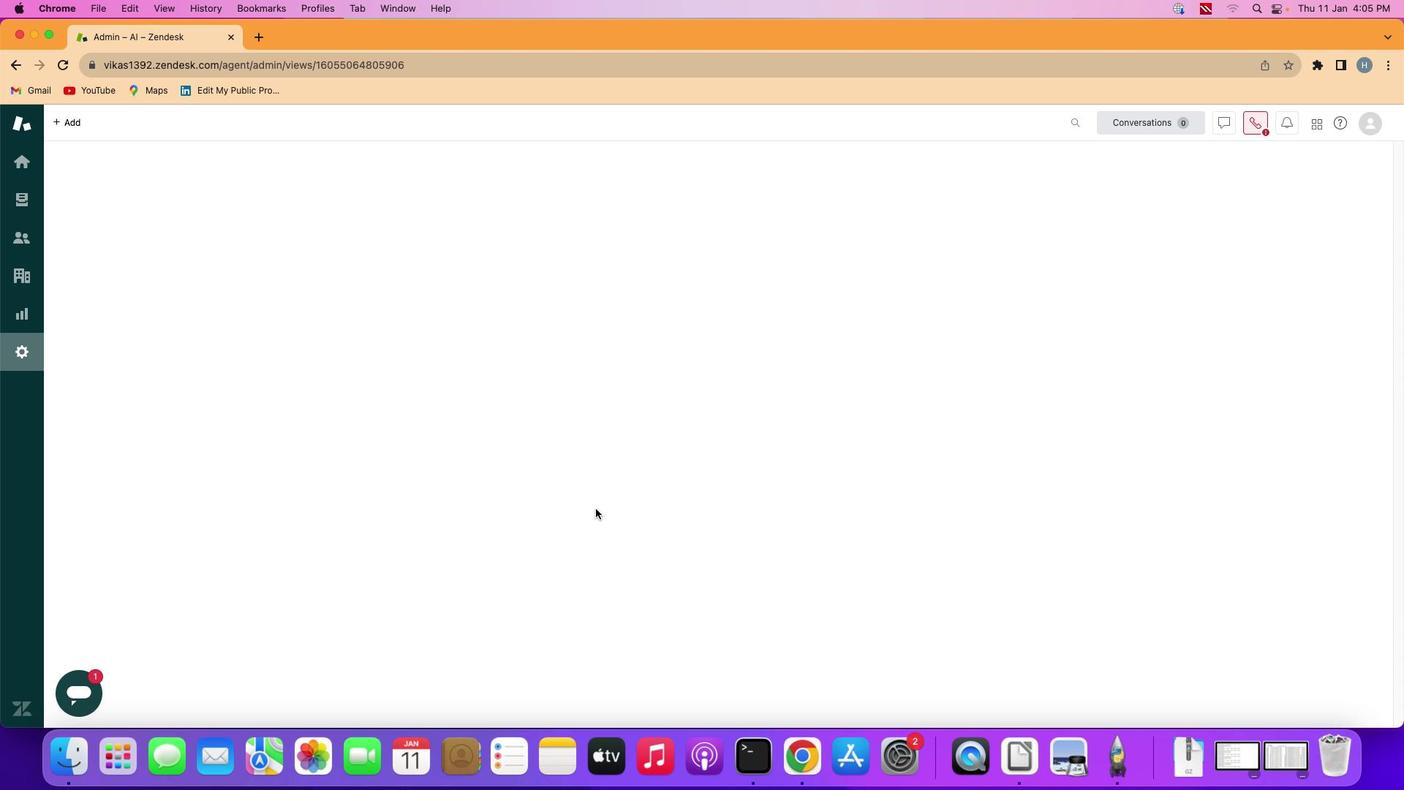 
Action: Mouse scrolled (597, 510) with delta (2, 0)
Screenshot: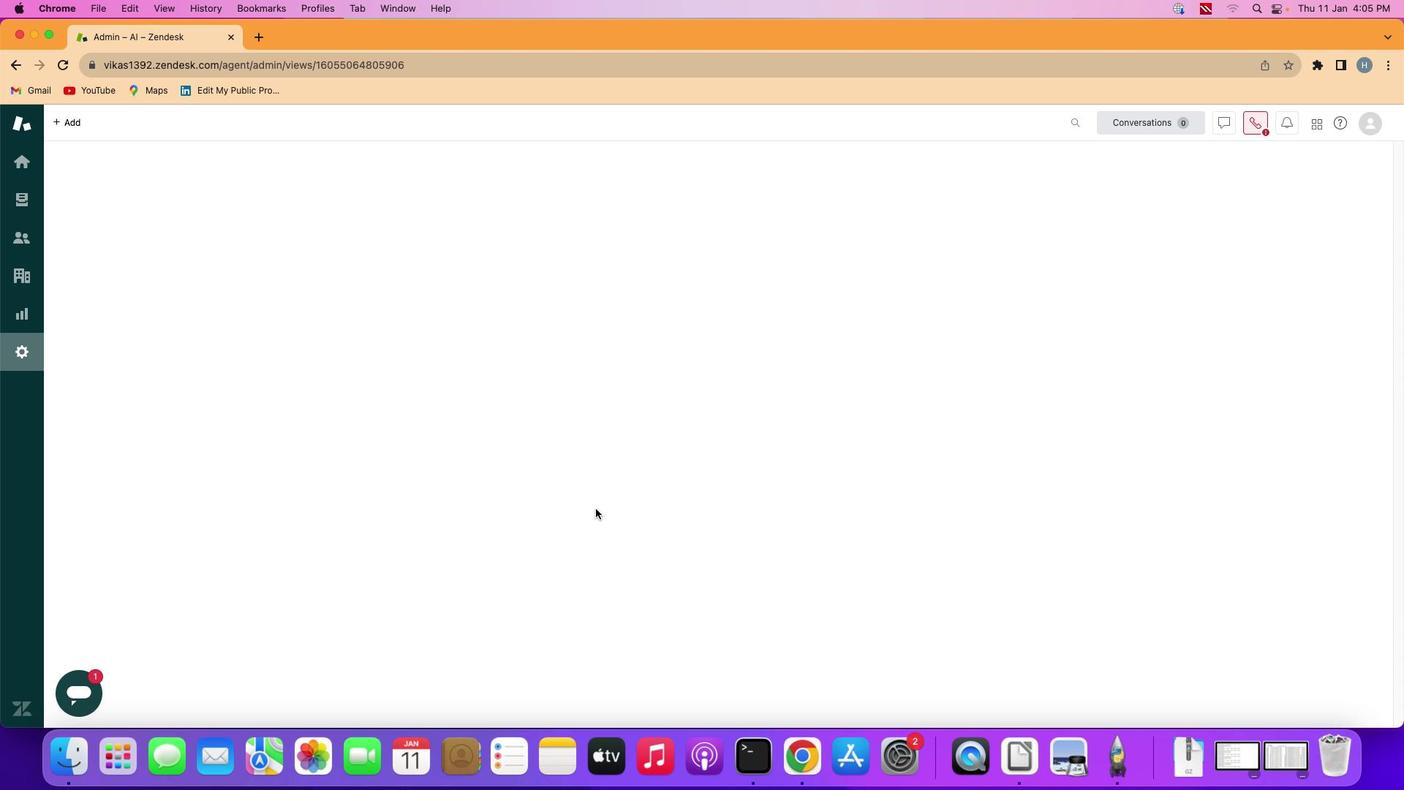 
Action: Mouse scrolled (597, 510) with delta (2, 0)
Screenshot: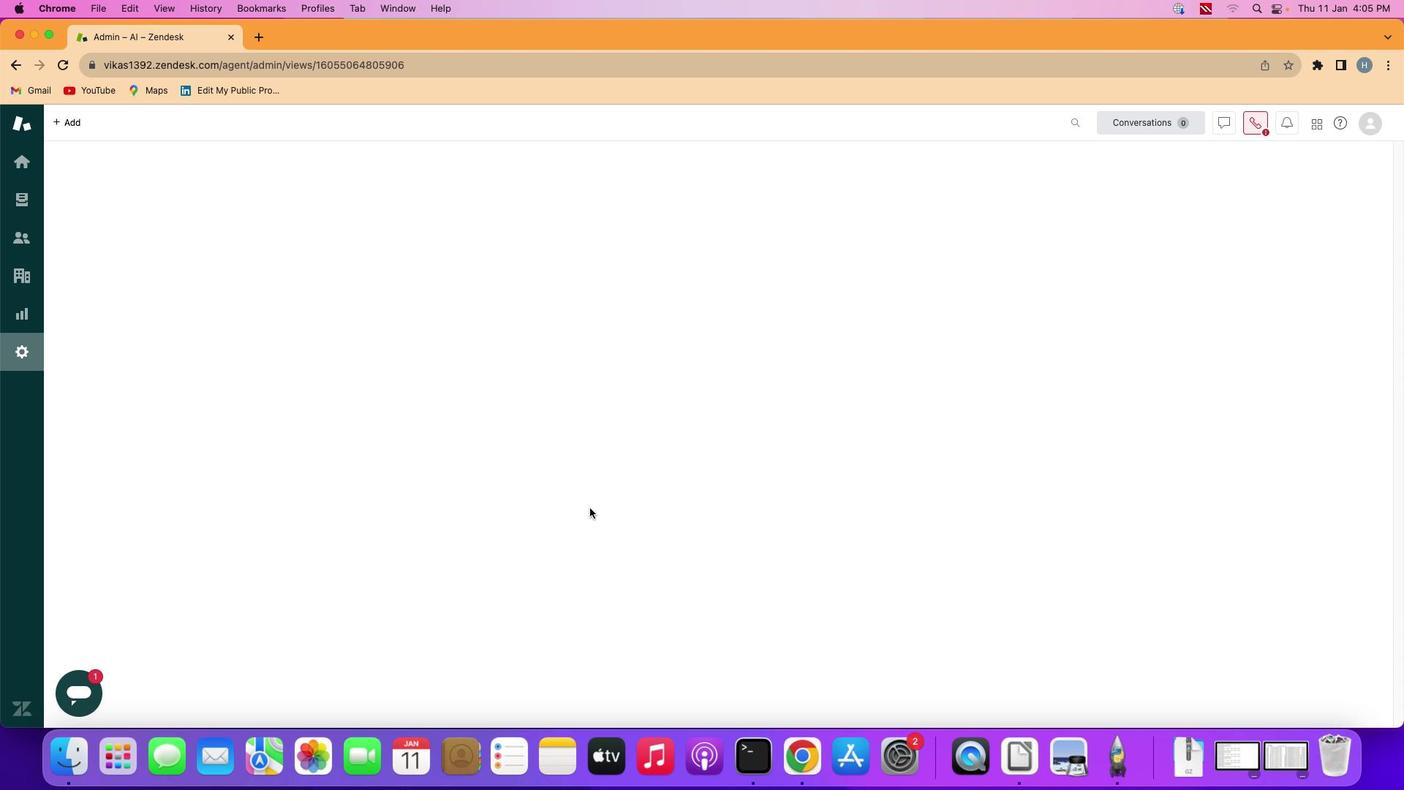 
Action: Mouse scrolled (597, 510) with delta (2, 0)
Screenshot: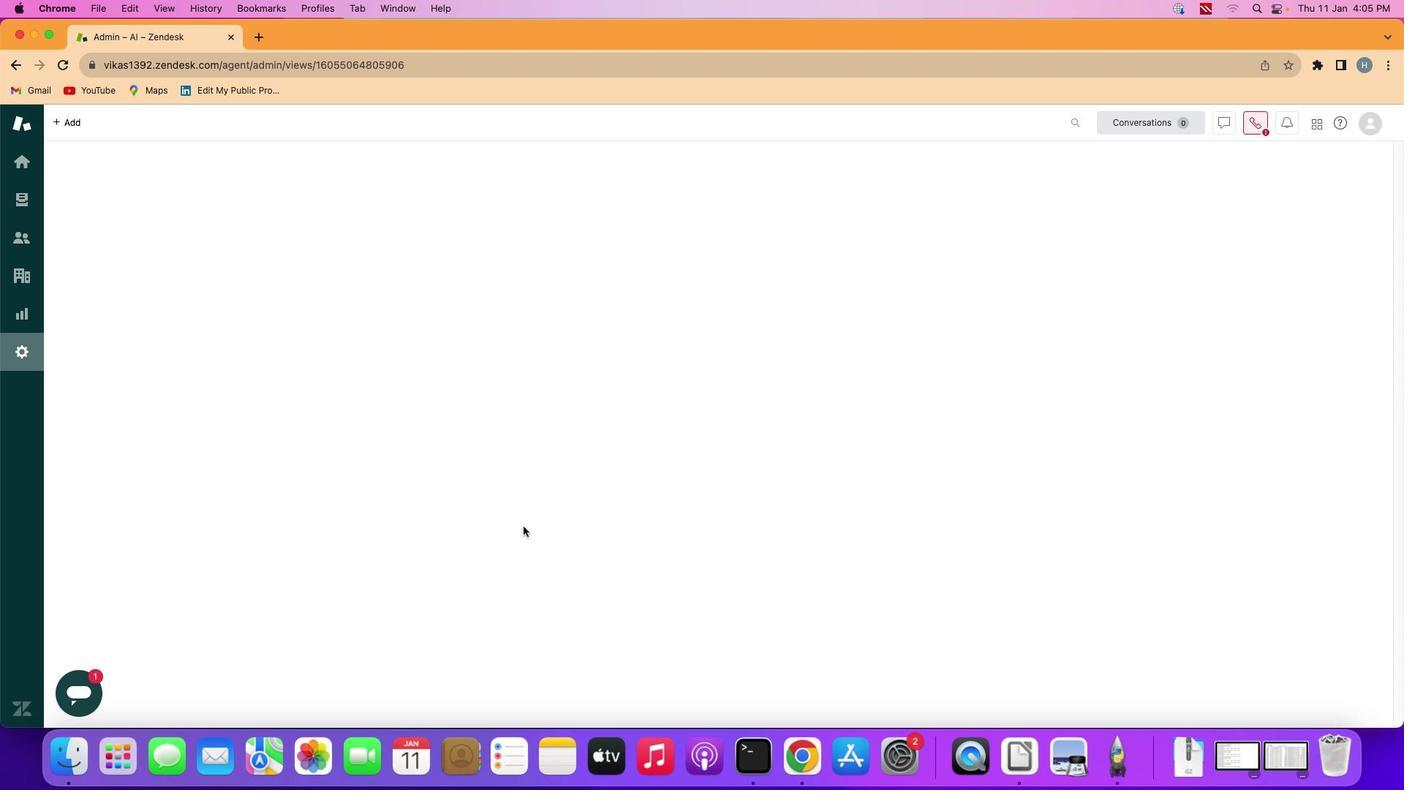 
Action: Mouse moved to (534, 536)
Screenshot: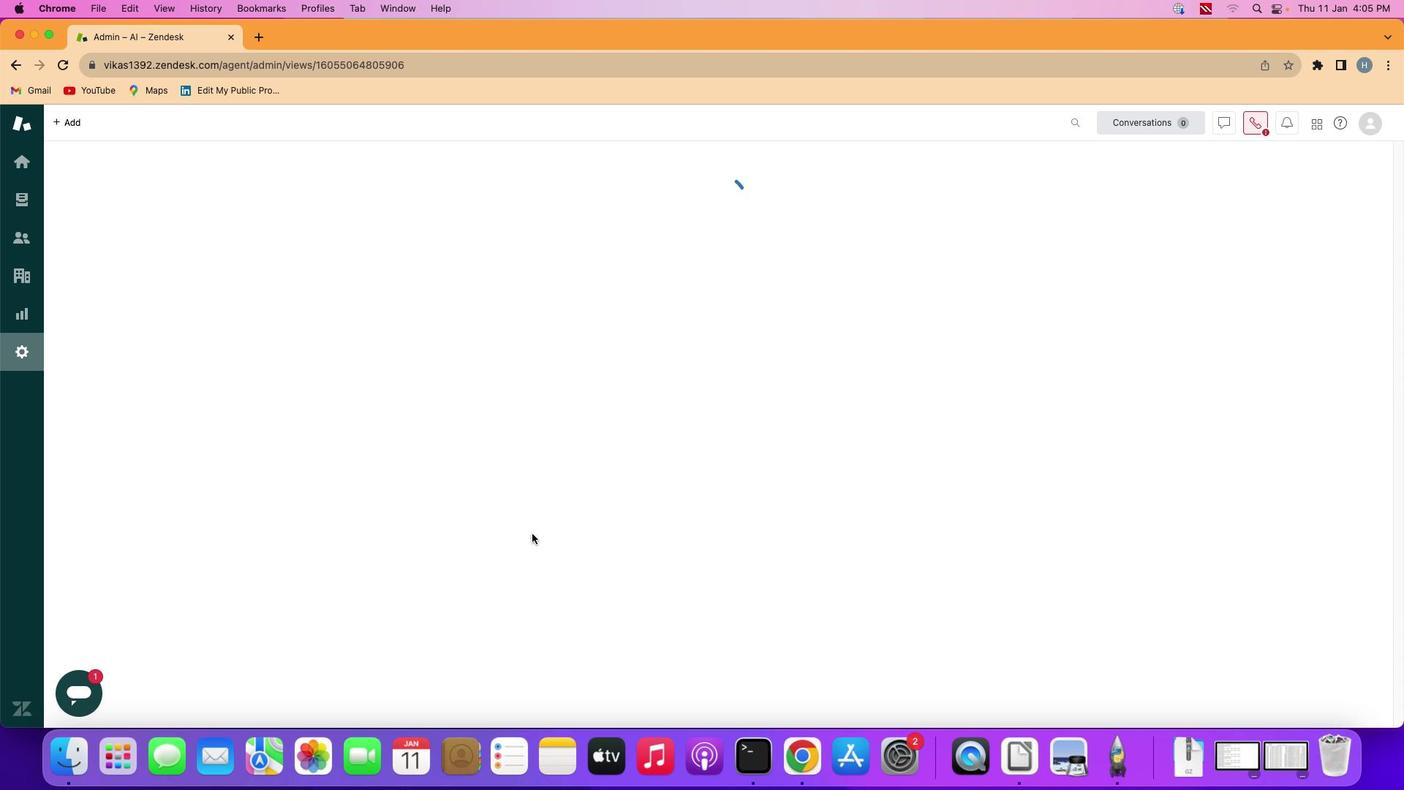 
Action: Mouse scrolled (534, 536) with delta (2, 1)
Screenshot: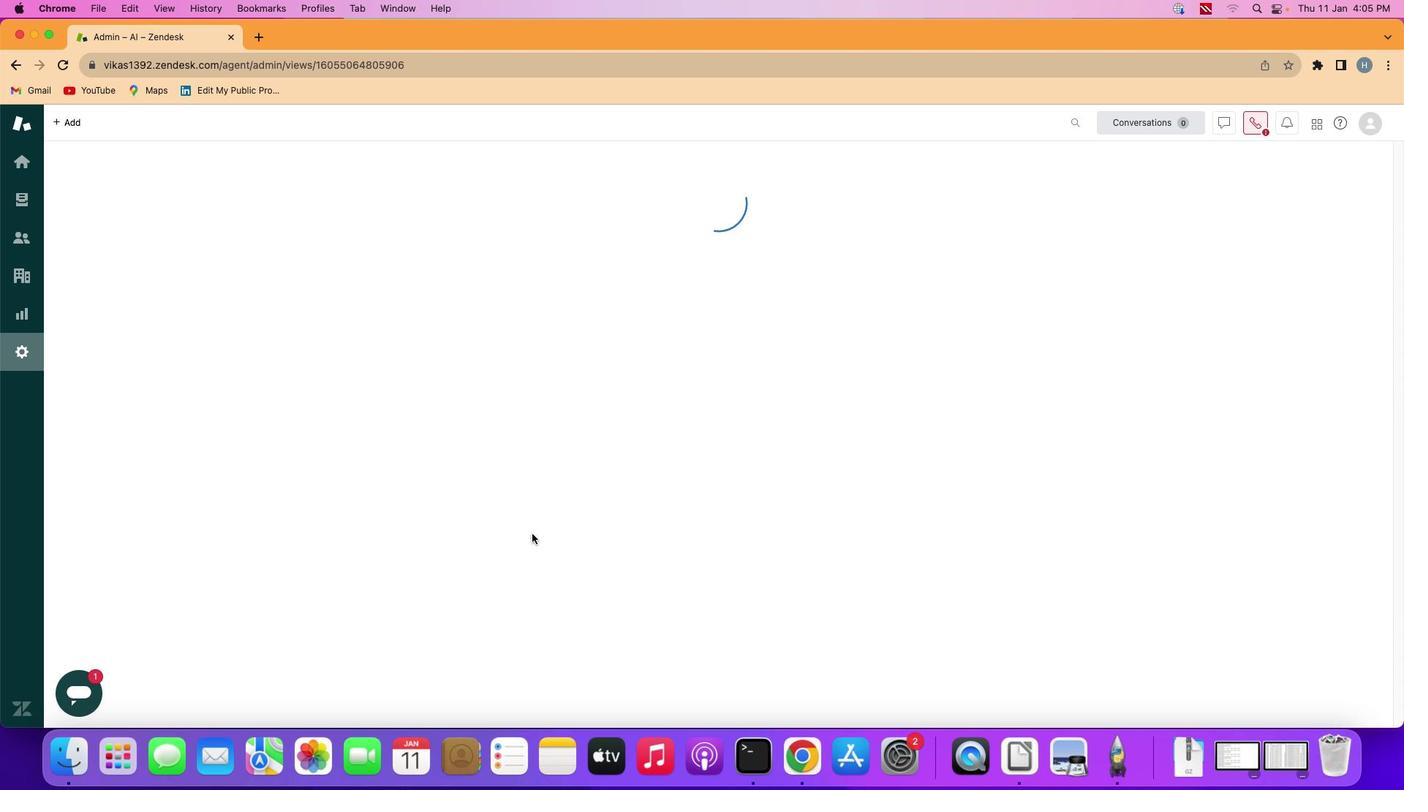 
Action: Mouse scrolled (534, 536) with delta (2, 1)
Screenshot: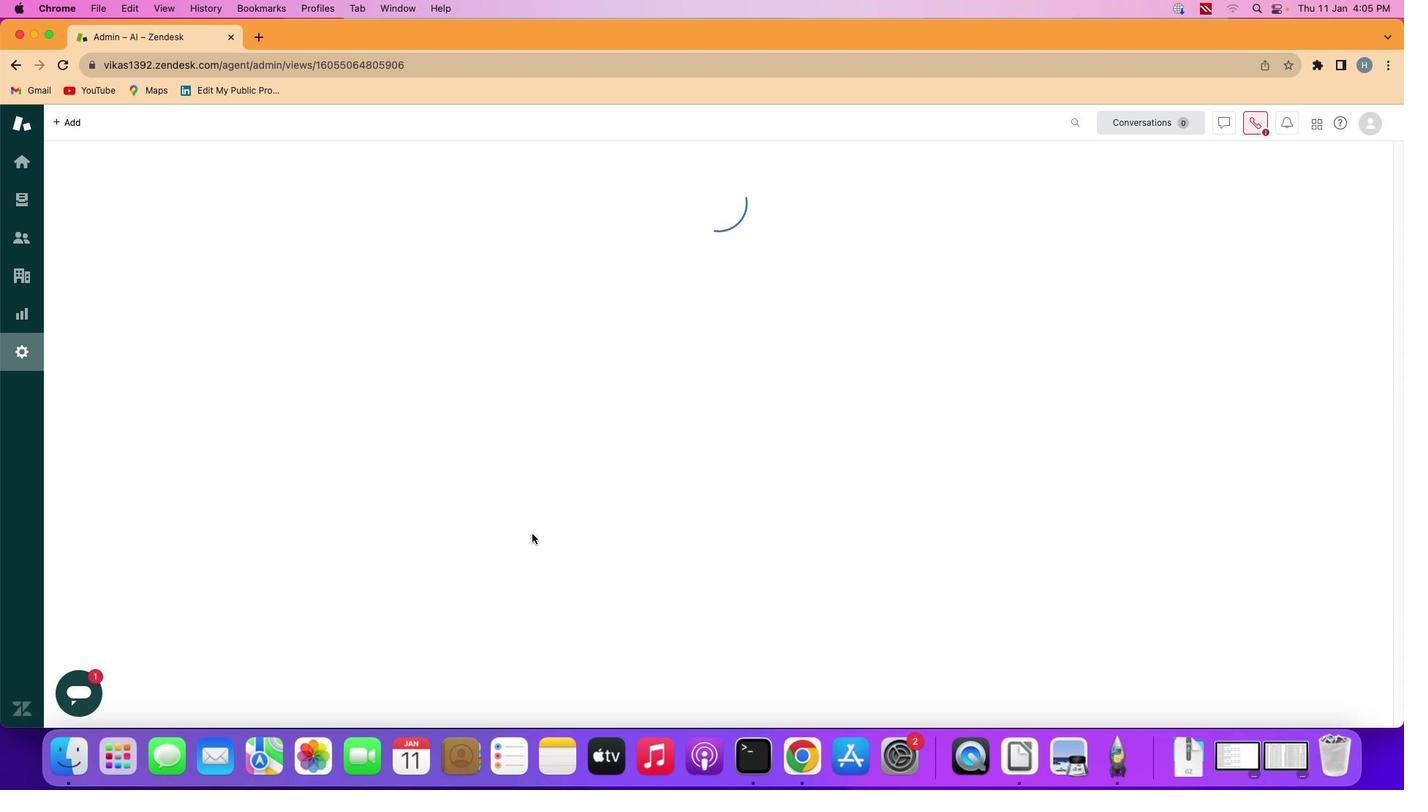 
Action: Mouse scrolled (534, 536) with delta (2, 1)
Screenshot: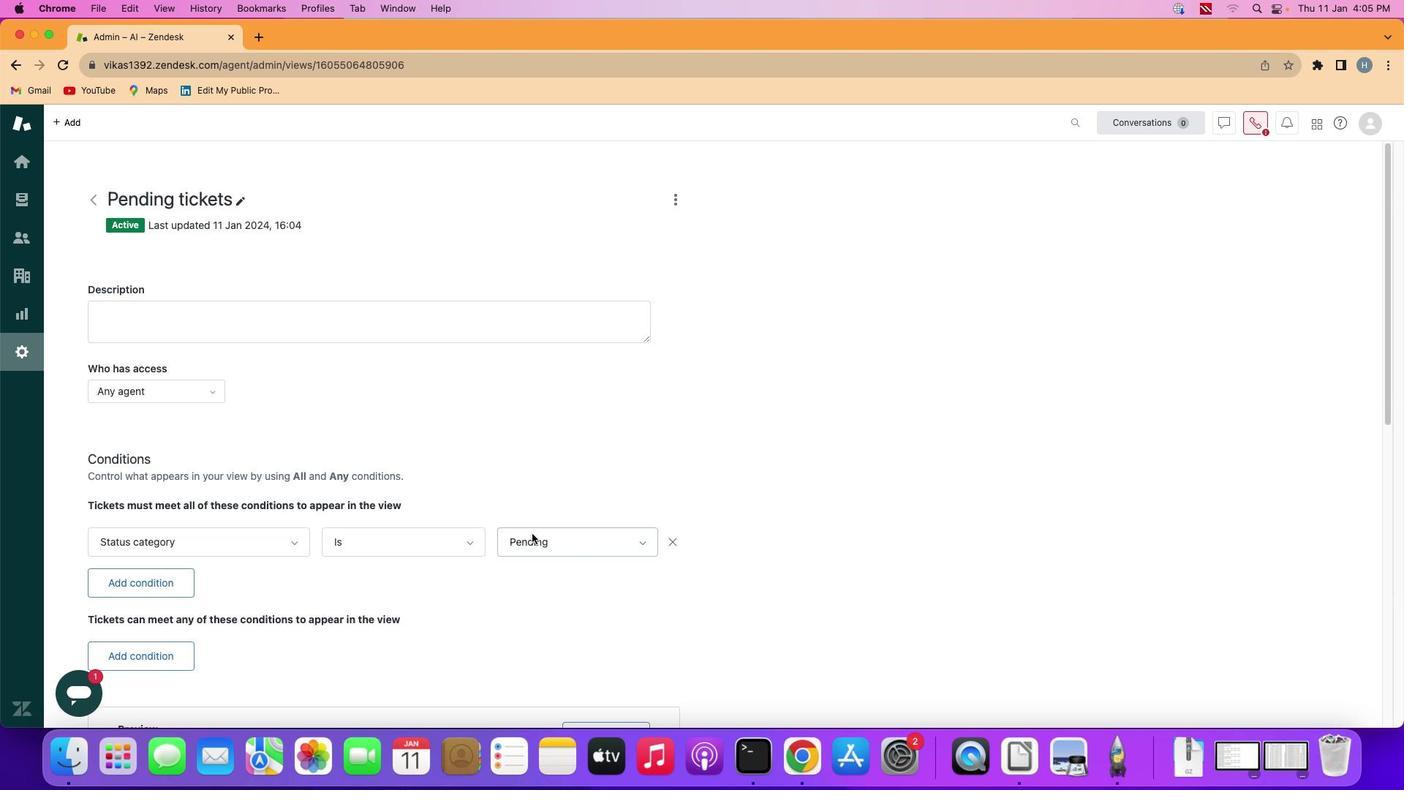 
Action: Mouse scrolled (534, 536) with delta (2, 0)
Screenshot: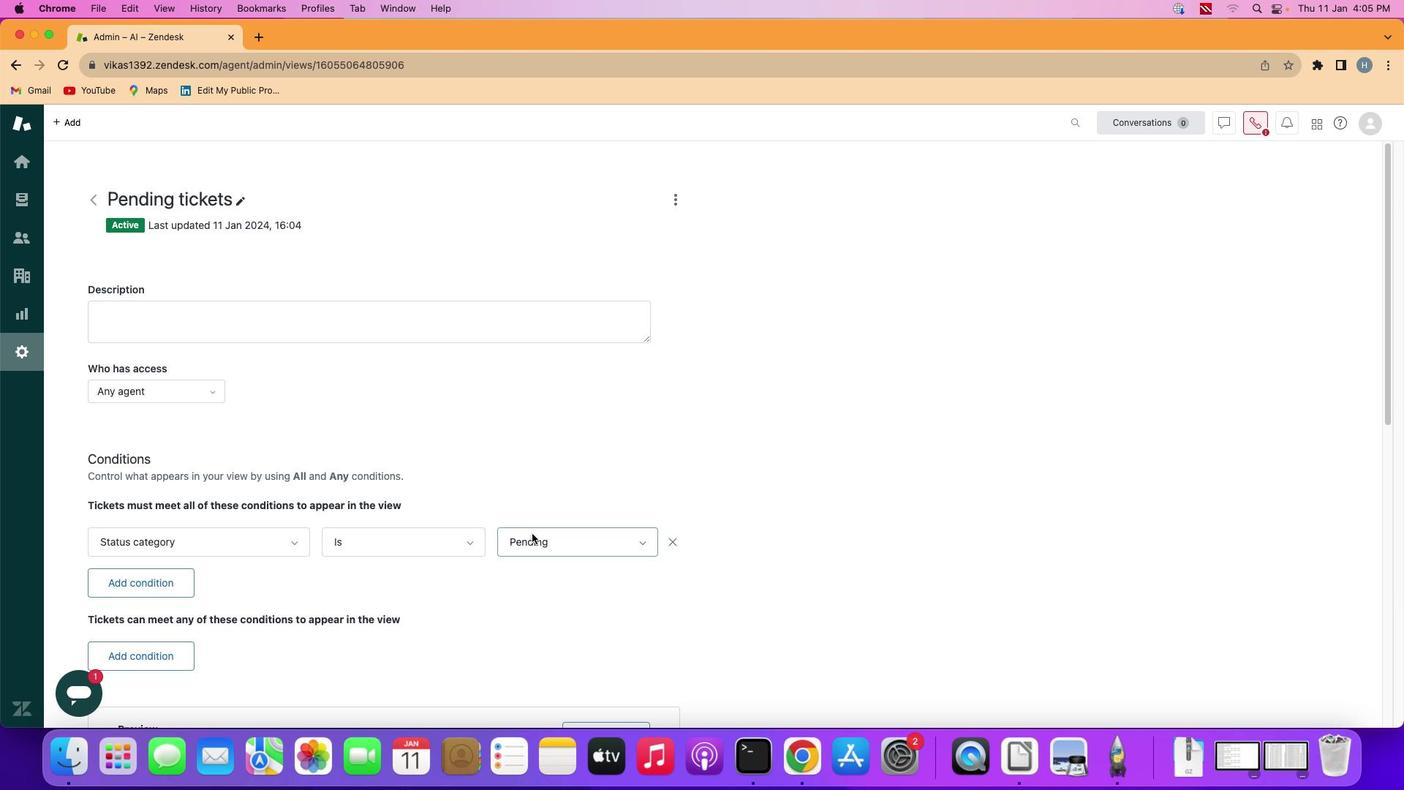 
Action: Mouse scrolled (534, 536) with delta (2, 0)
Screenshot: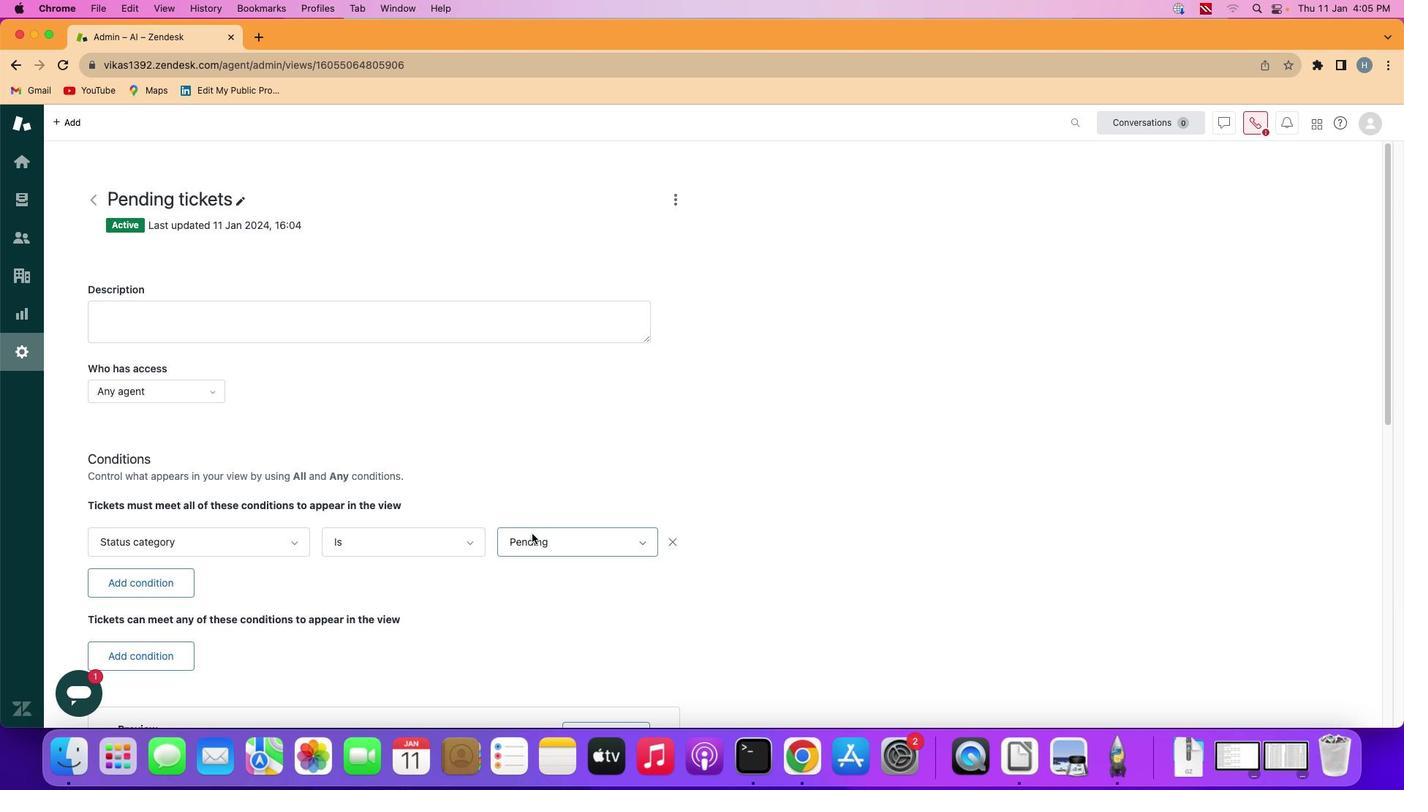 
Action: Mouse moved to (540, 538)
Screenshot: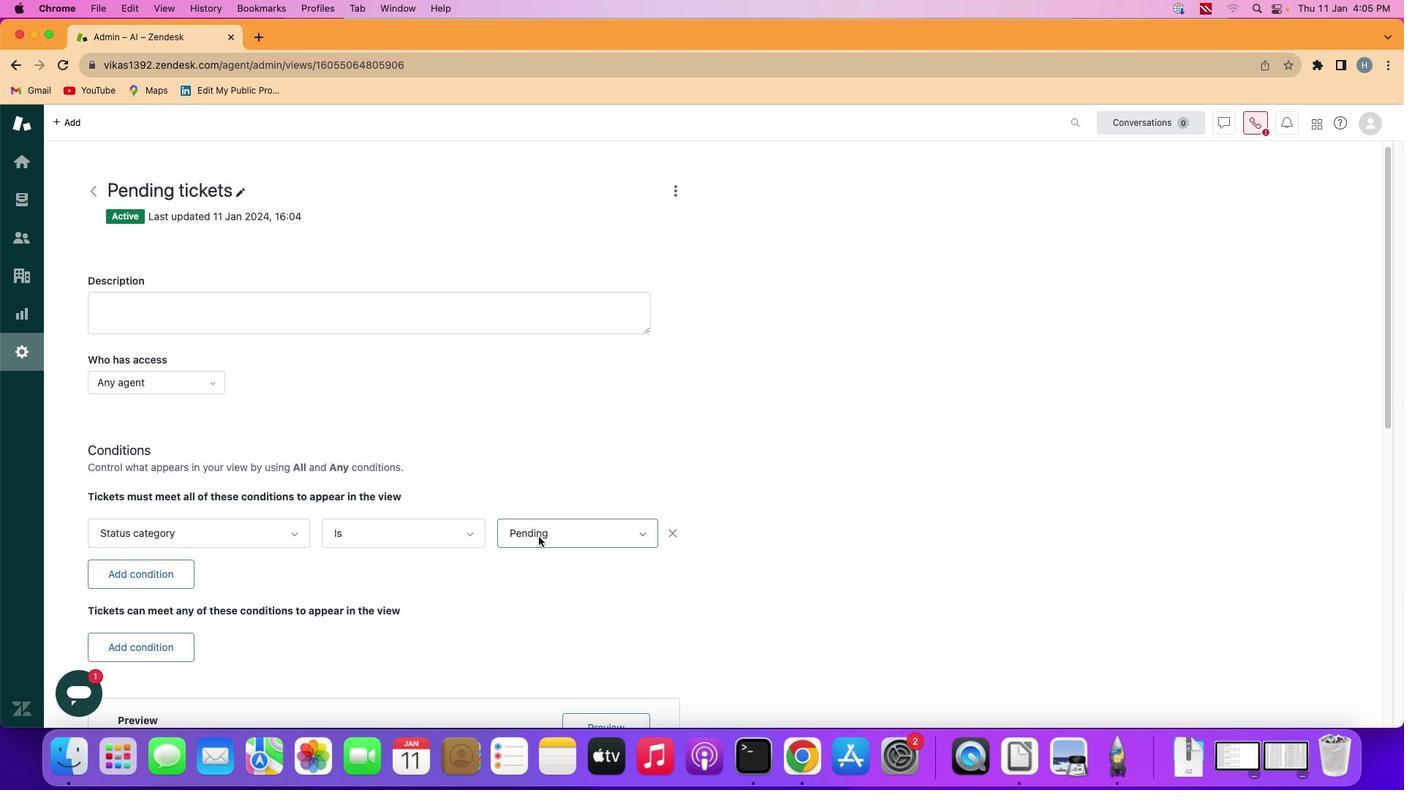 
Action: Mouse scrolled (540, 538) with delta (2, 1)
Screenshot: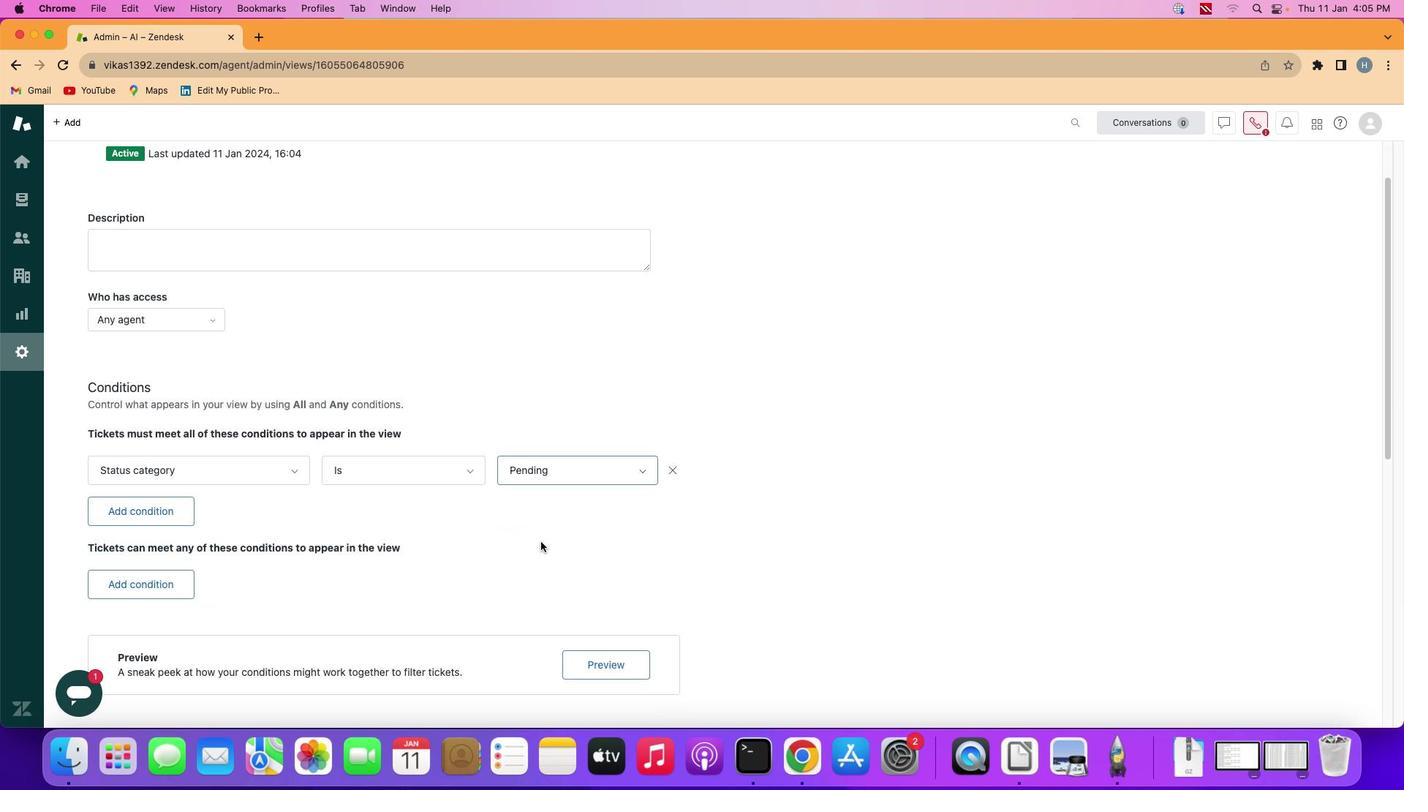 
Action: Mouse moved to (540, 538)
Screenshot: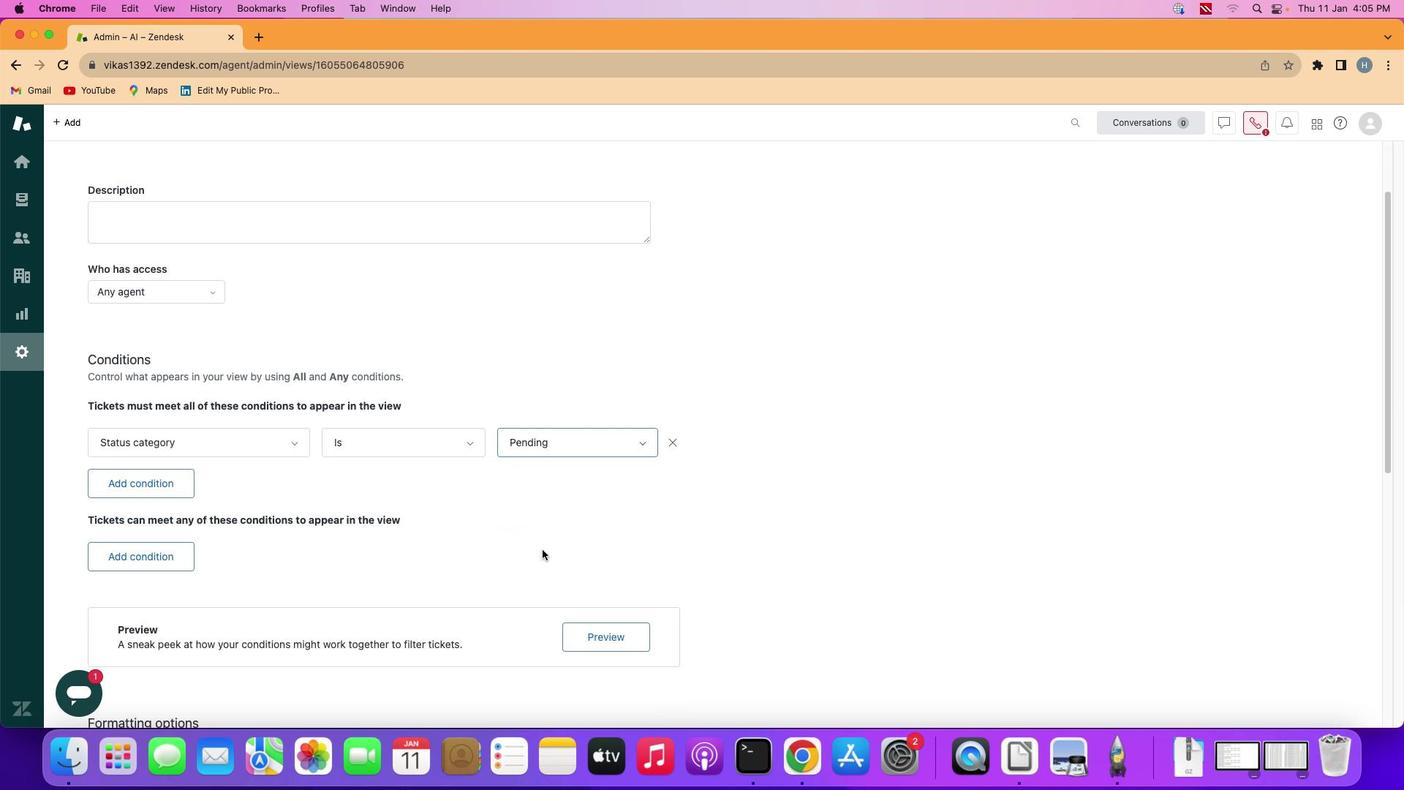 
Action: Mouse scrolled (540, 538) with delta (2, 1)
Screenshot: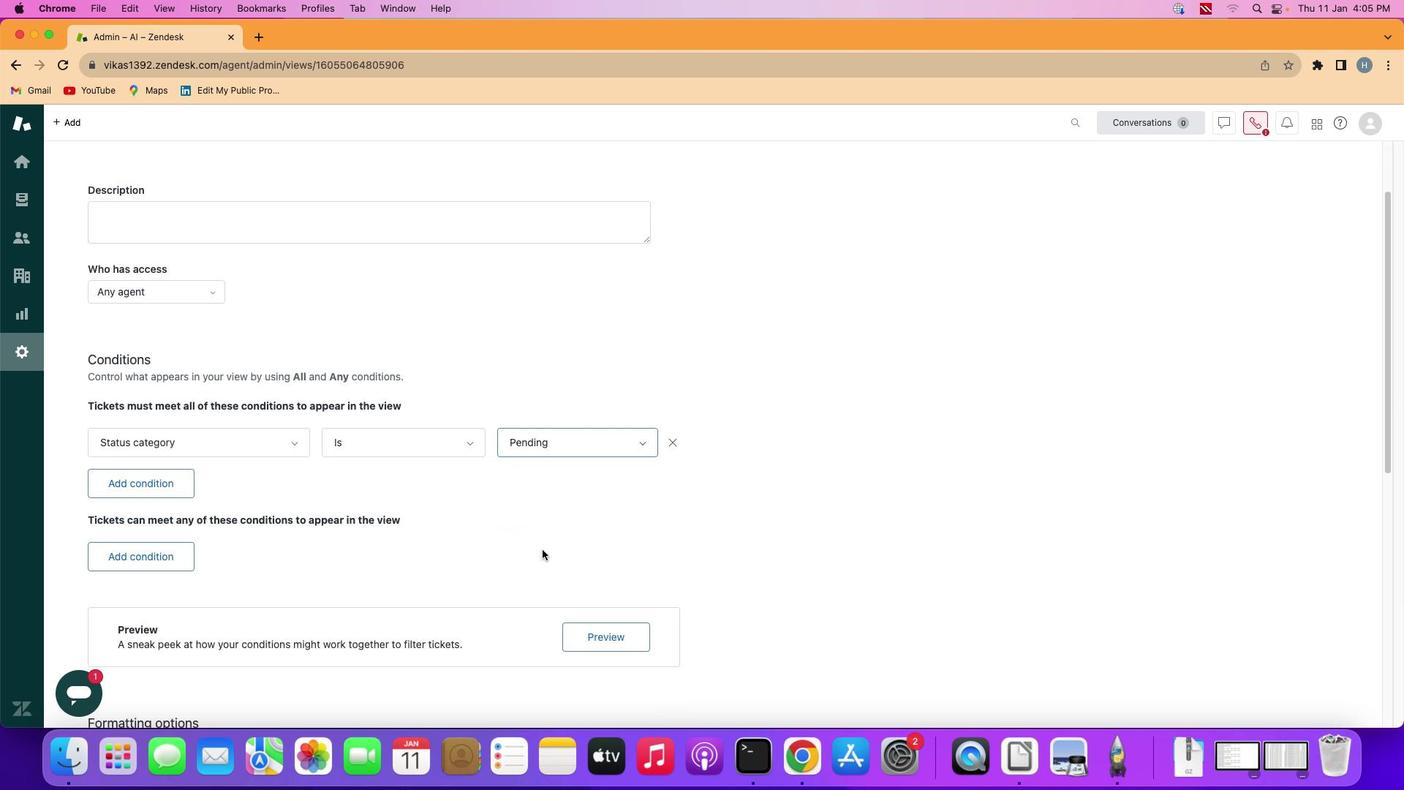 
Action: Mouse moved to (541, 539)
Screenshot: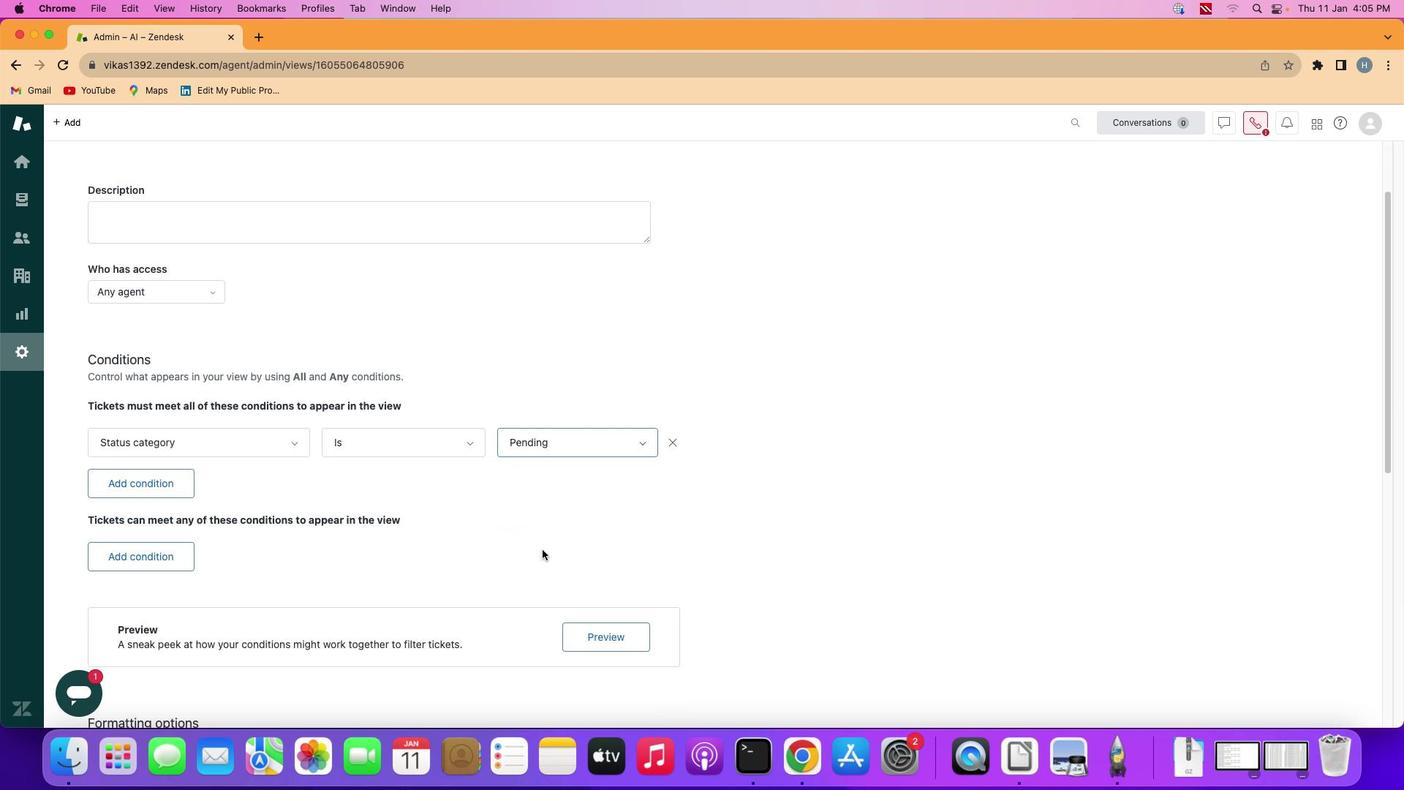 
Action: Mouse scrolled (541, 539) with delta (2, 4)
Screenshot: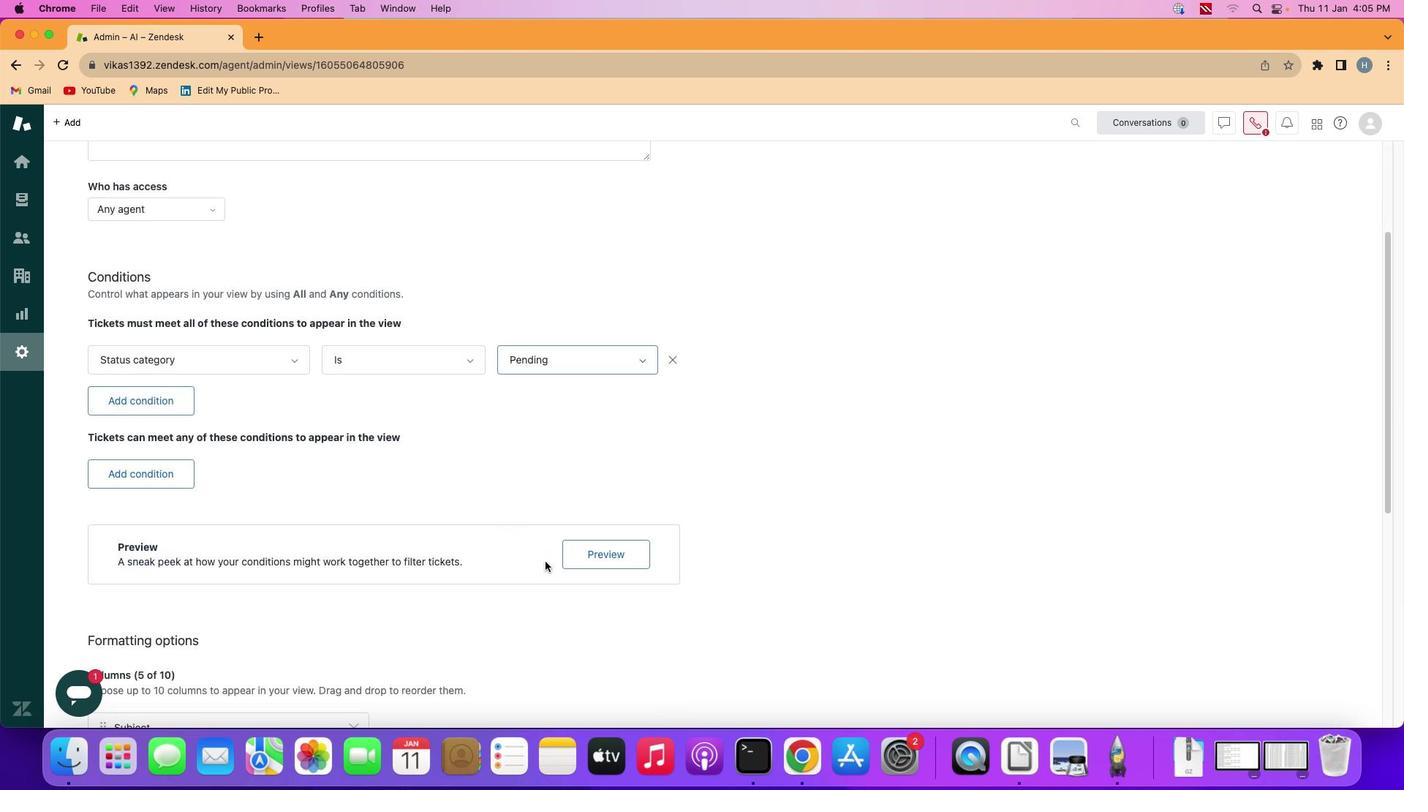 
Action: Mouse moved to (541, 539)
Screenshot: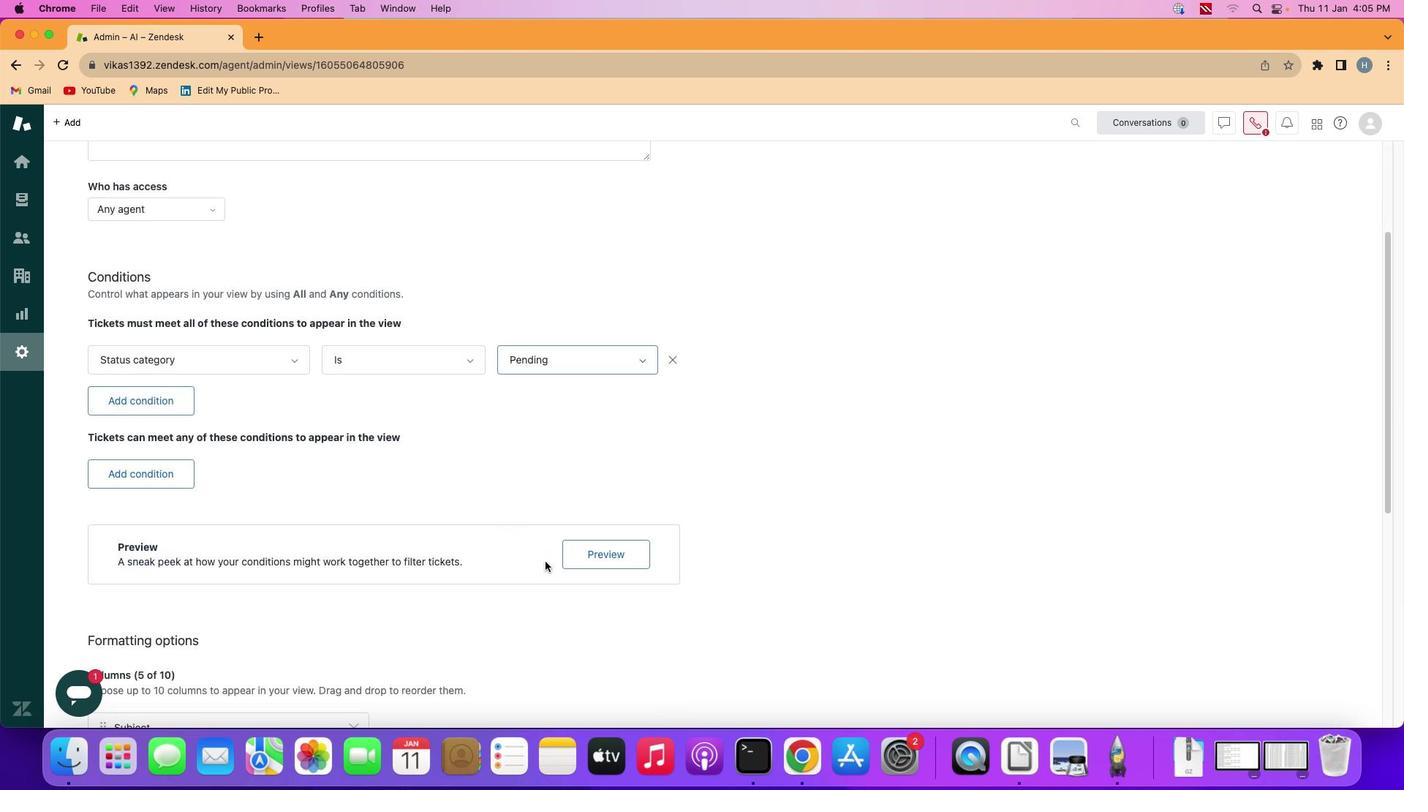 
Action: Mouse scrolled (541, 539) with delta (2, 0)
Screenshot: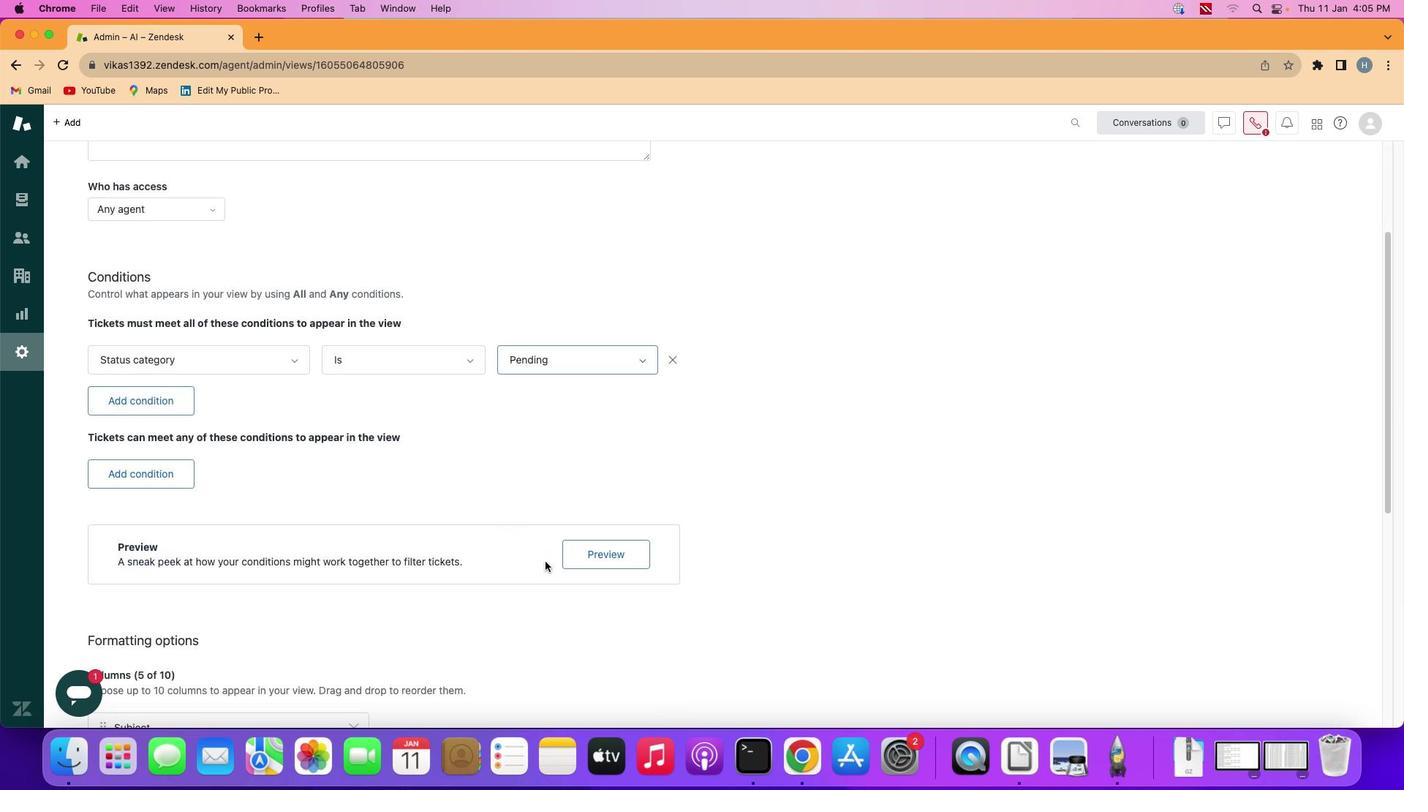
Action: Mouse scrolled (541, 539) with delta (2, 0)
Screenshot: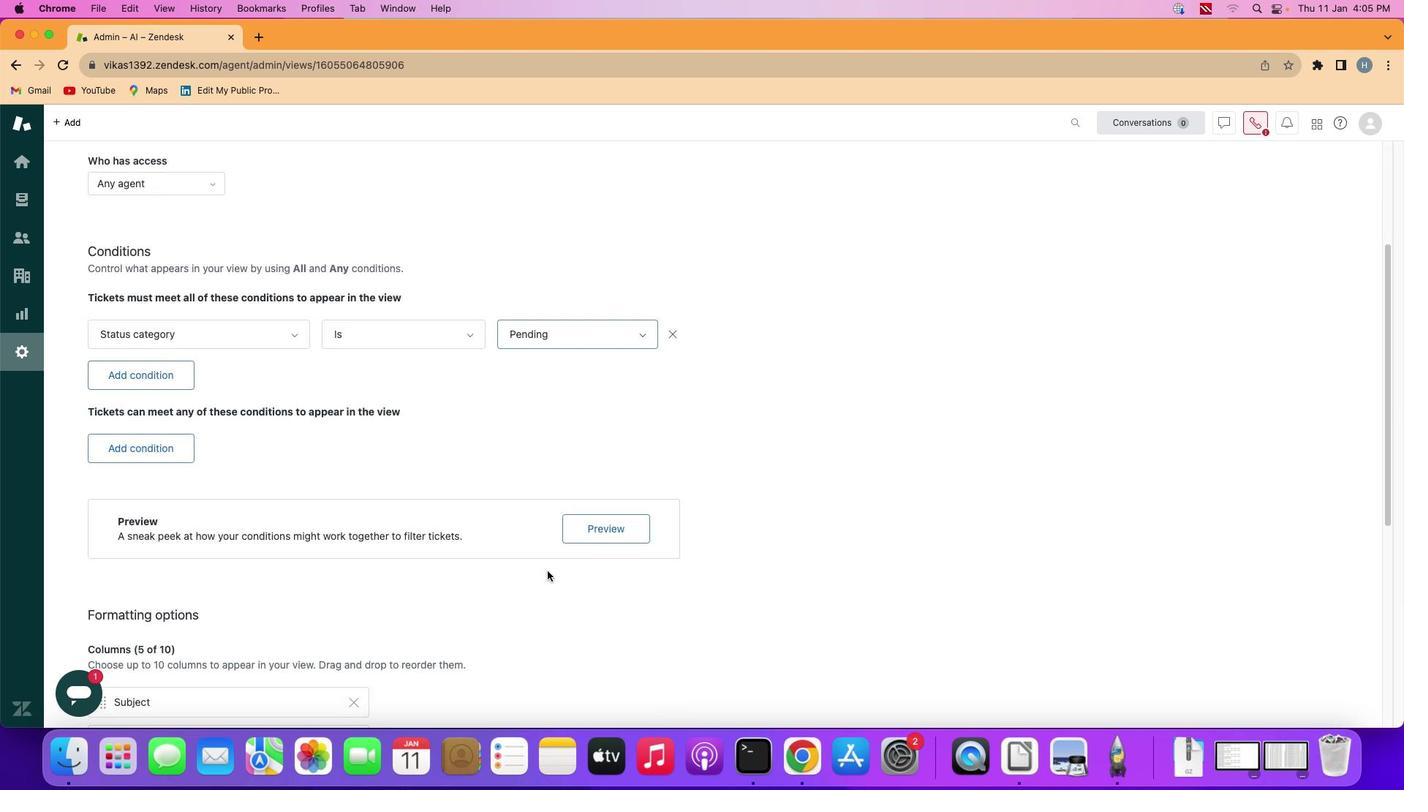 
Action: Mouse moved to (550, 575)
Screenshot: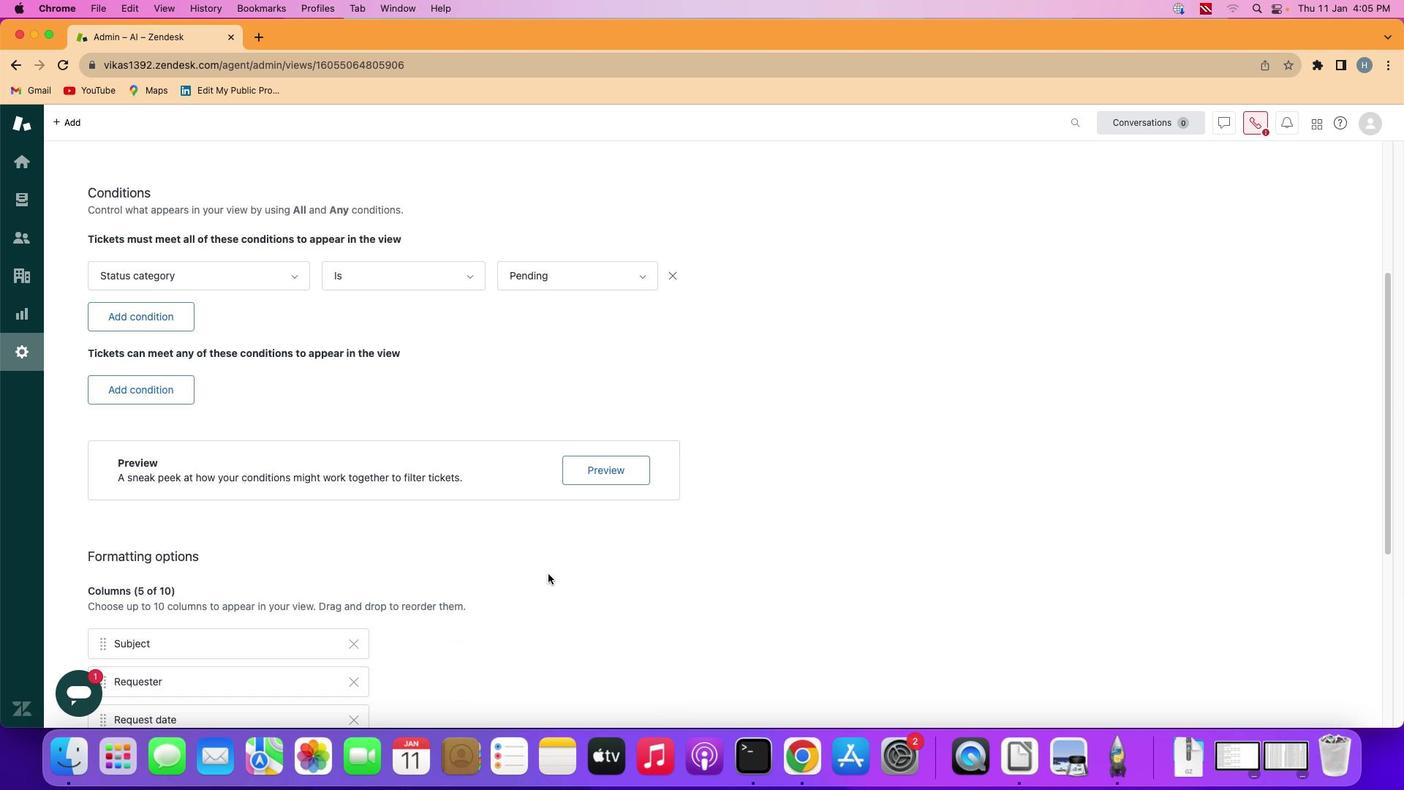 
Action: Mouse scrolled (550, 575) with delta (2, 2)
Screenshot: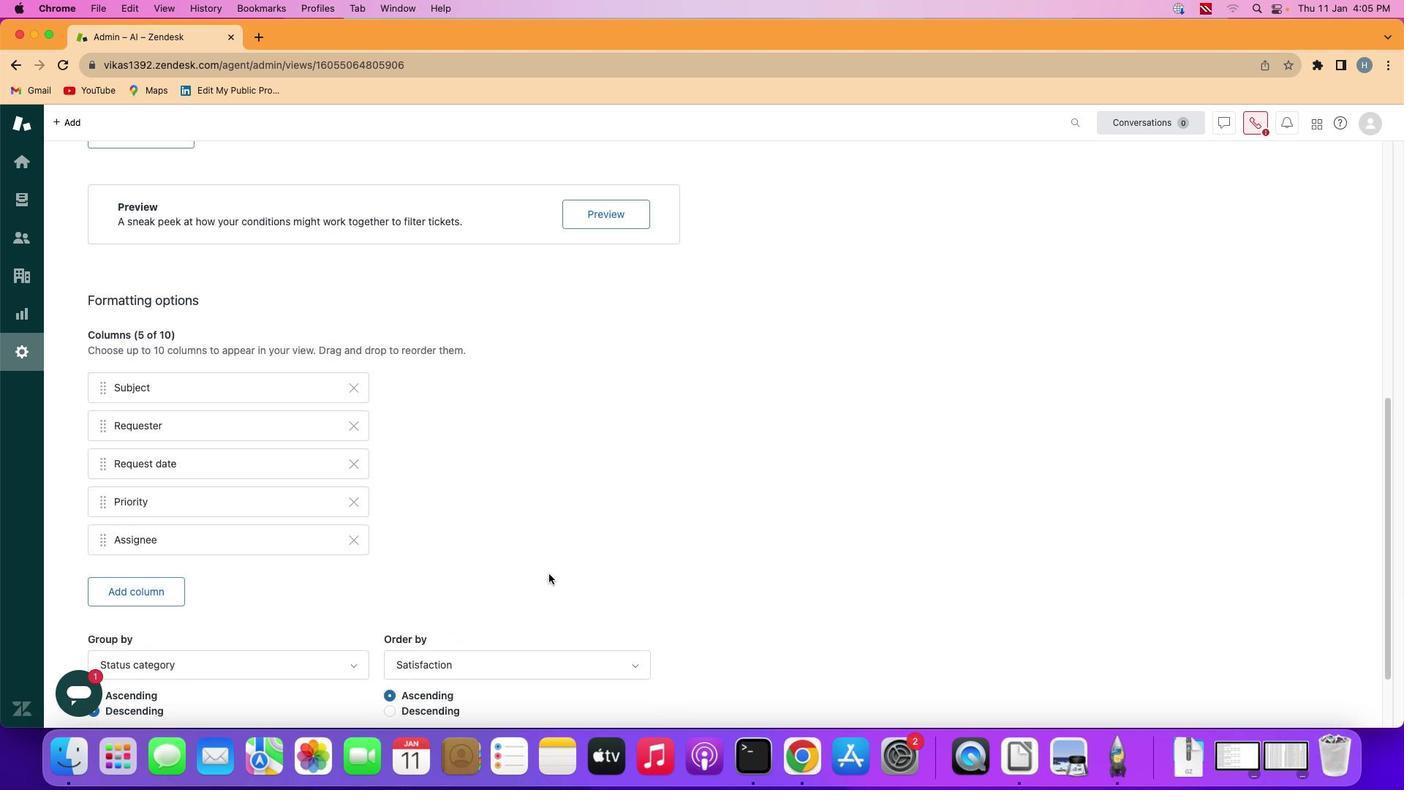 
Action: Mouse scrolled (550, 575) with delta (2, 0)
Screenshot: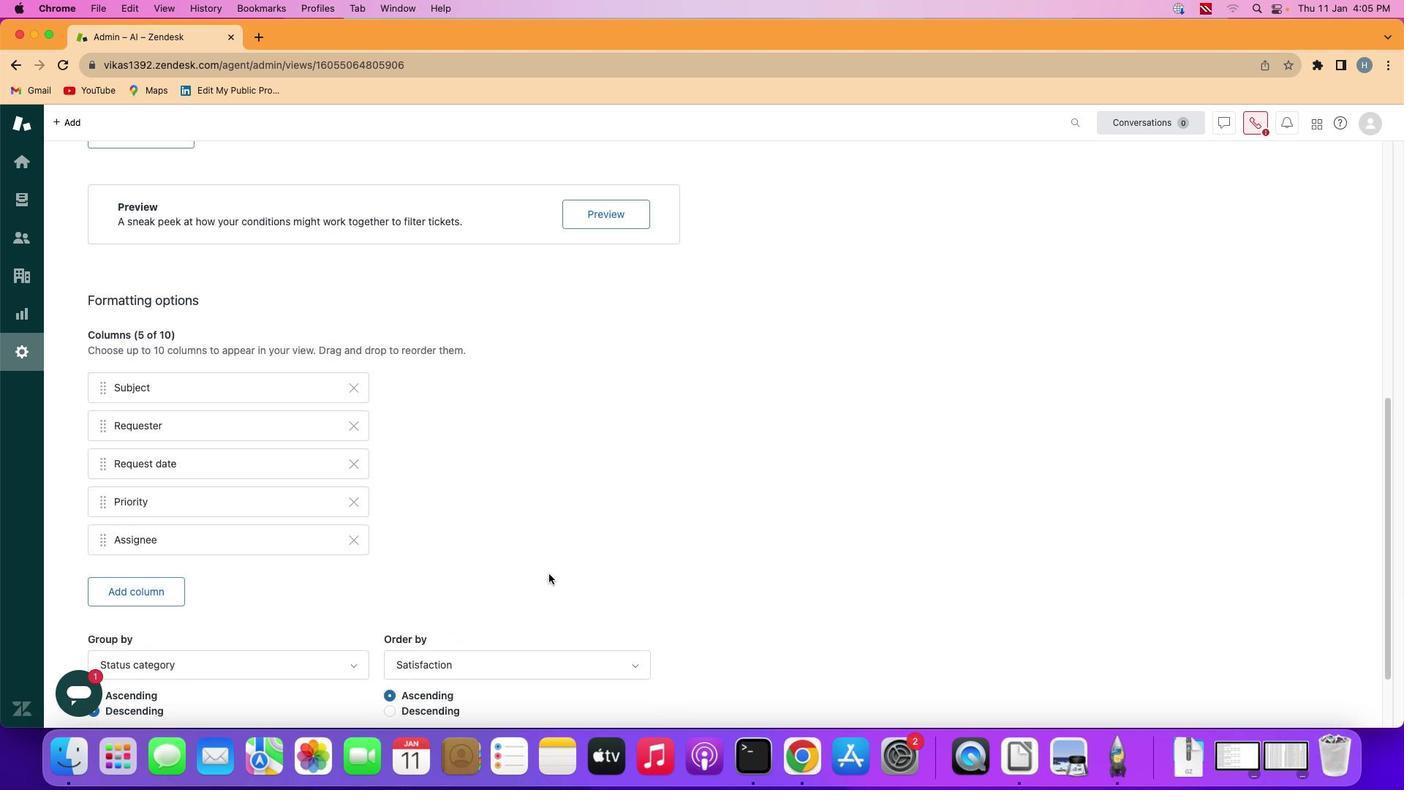 
Action: Mouse scrolled (550, 575) with delta (2, 0)
Screenshot: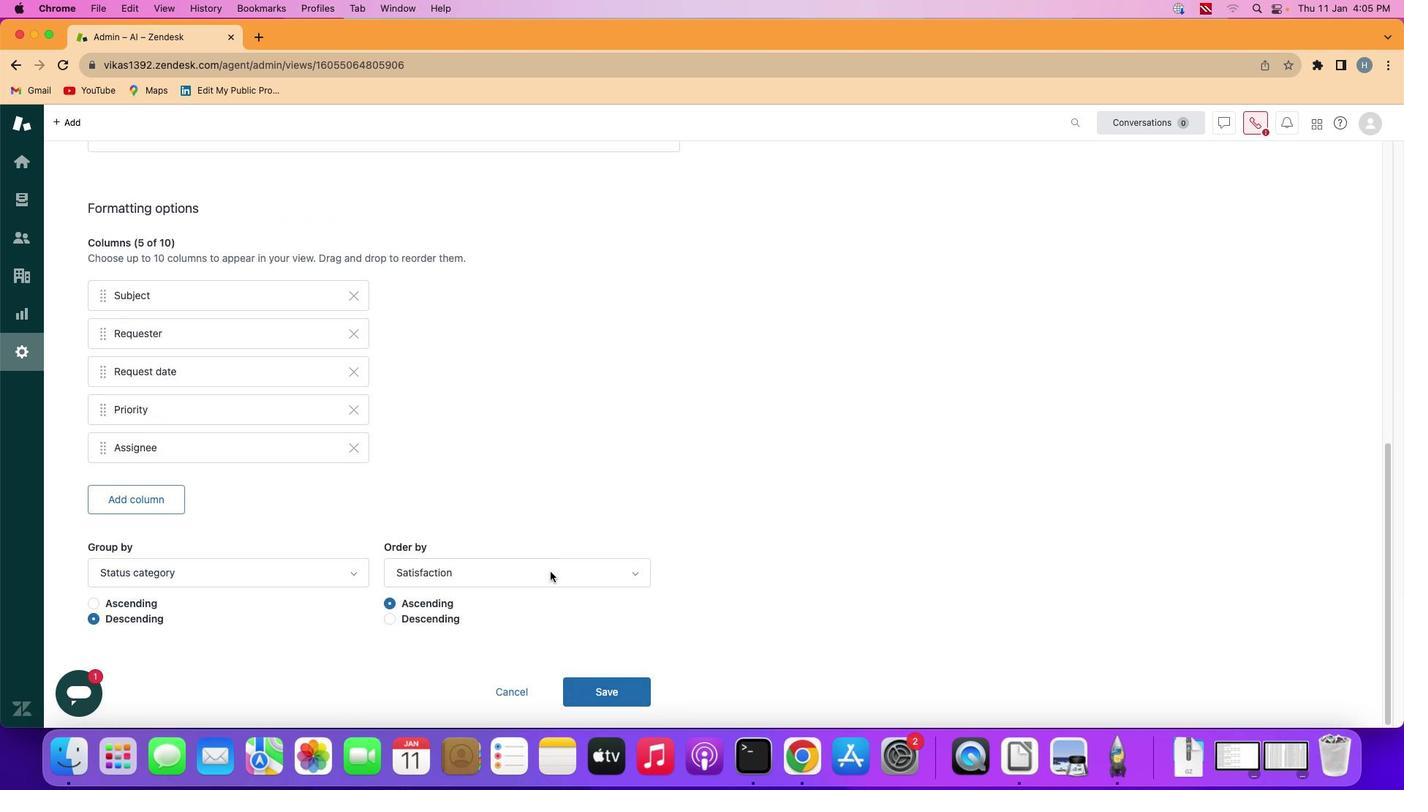 
Action: Mouse scrolled (550, 575) with delta (2, 0)
Screenshot: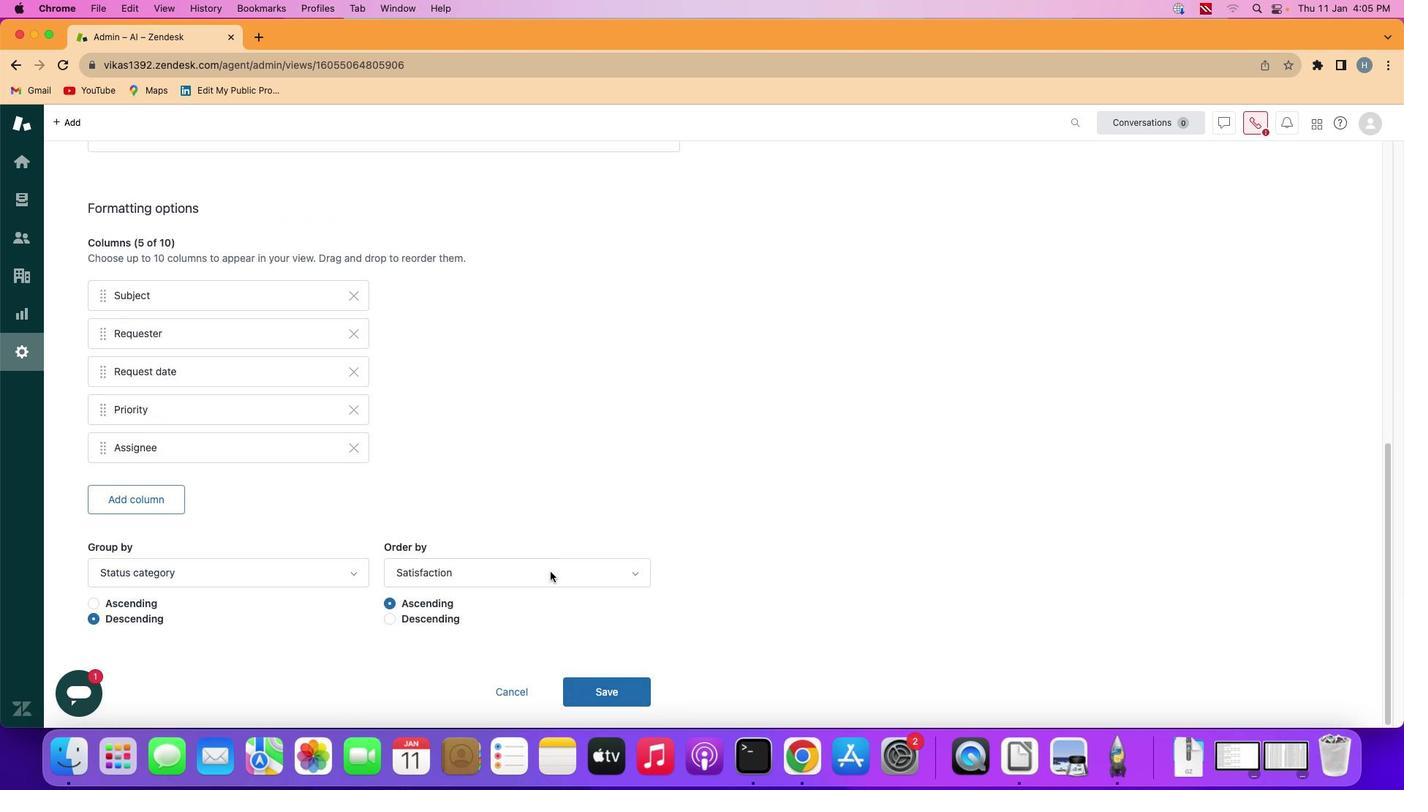 
Action: Mouse scrolled (550, 575) with delta (2, -1)
Screenshot: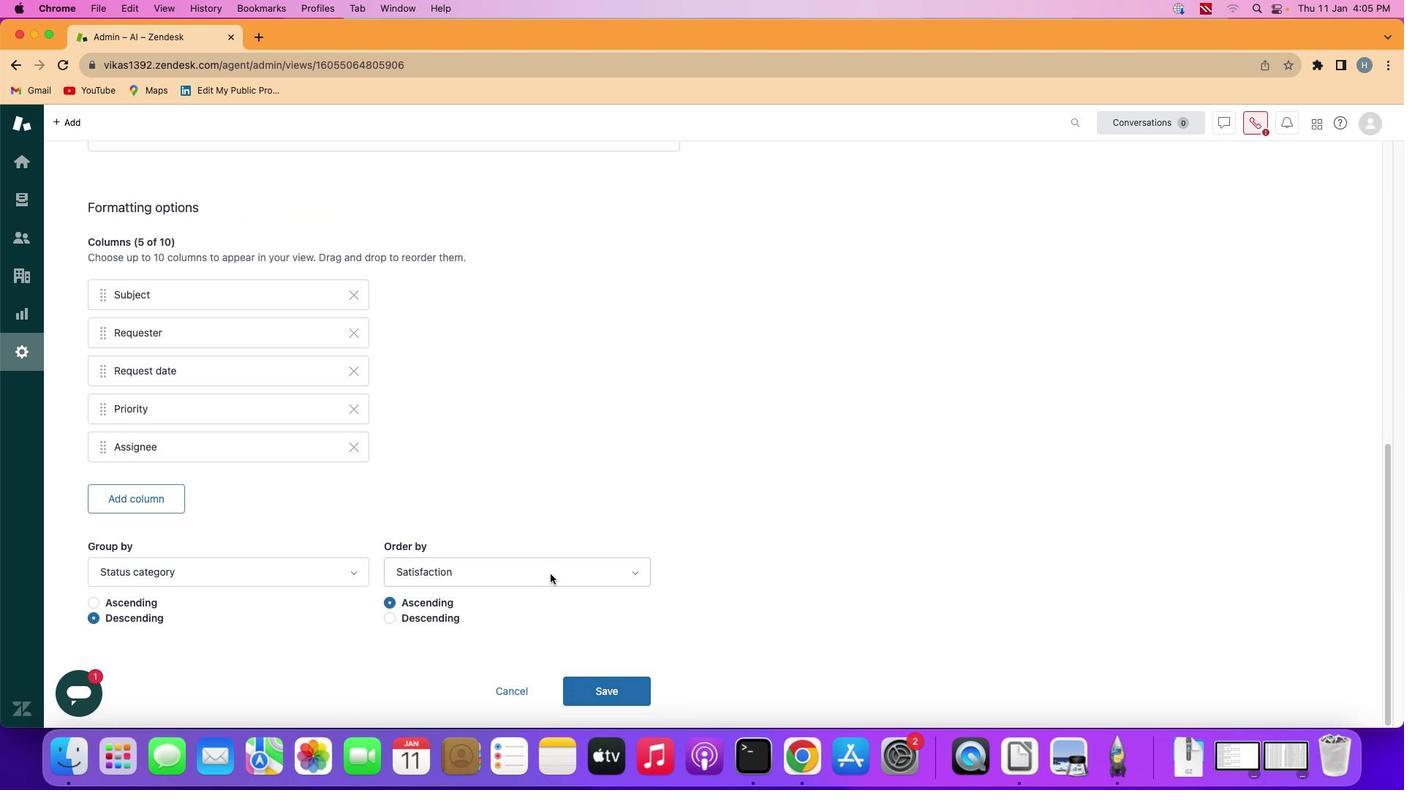 
Action: Mouse moved to (553, 579)
Screenshot: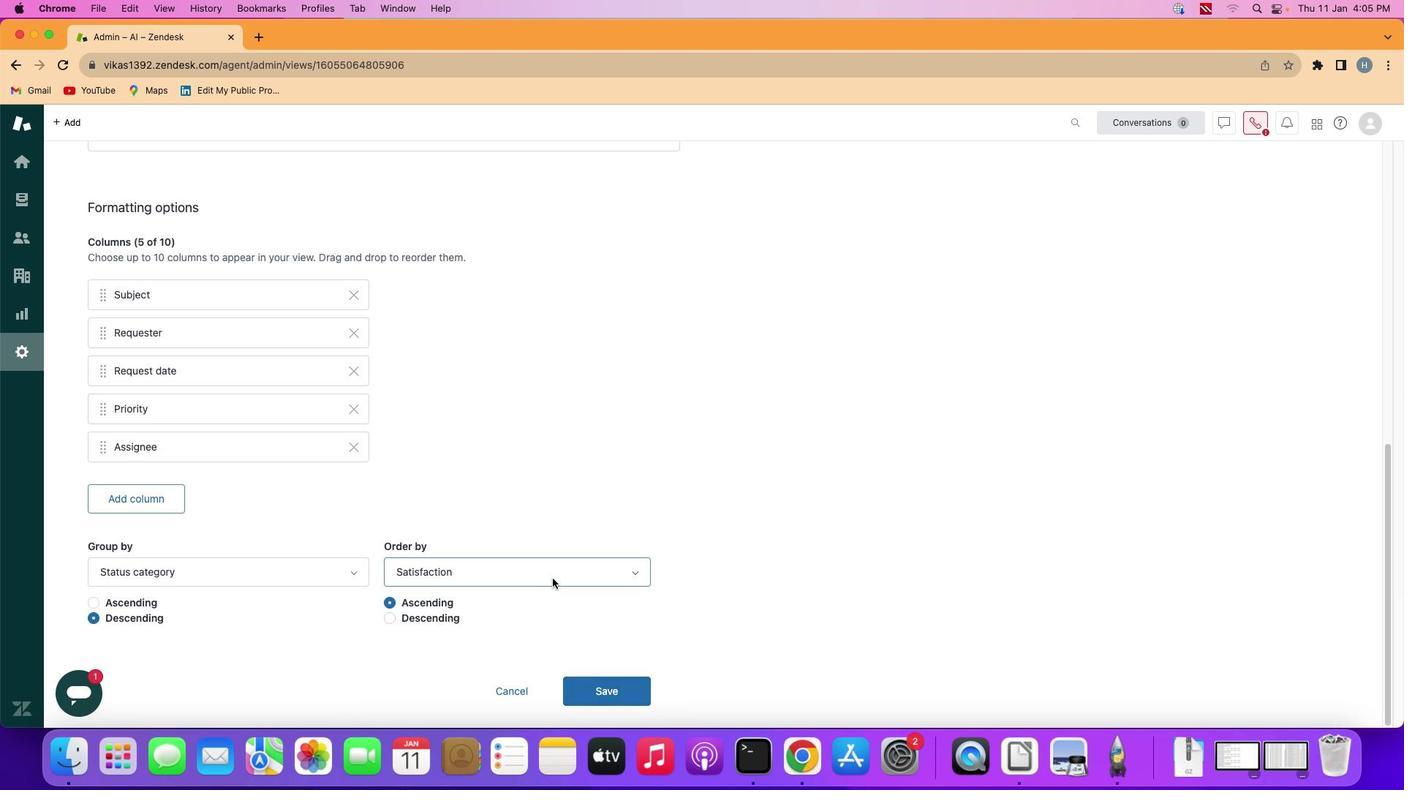 
Action: Mouse scrolled (553, 579) with delta (2, 1)
Screenshot: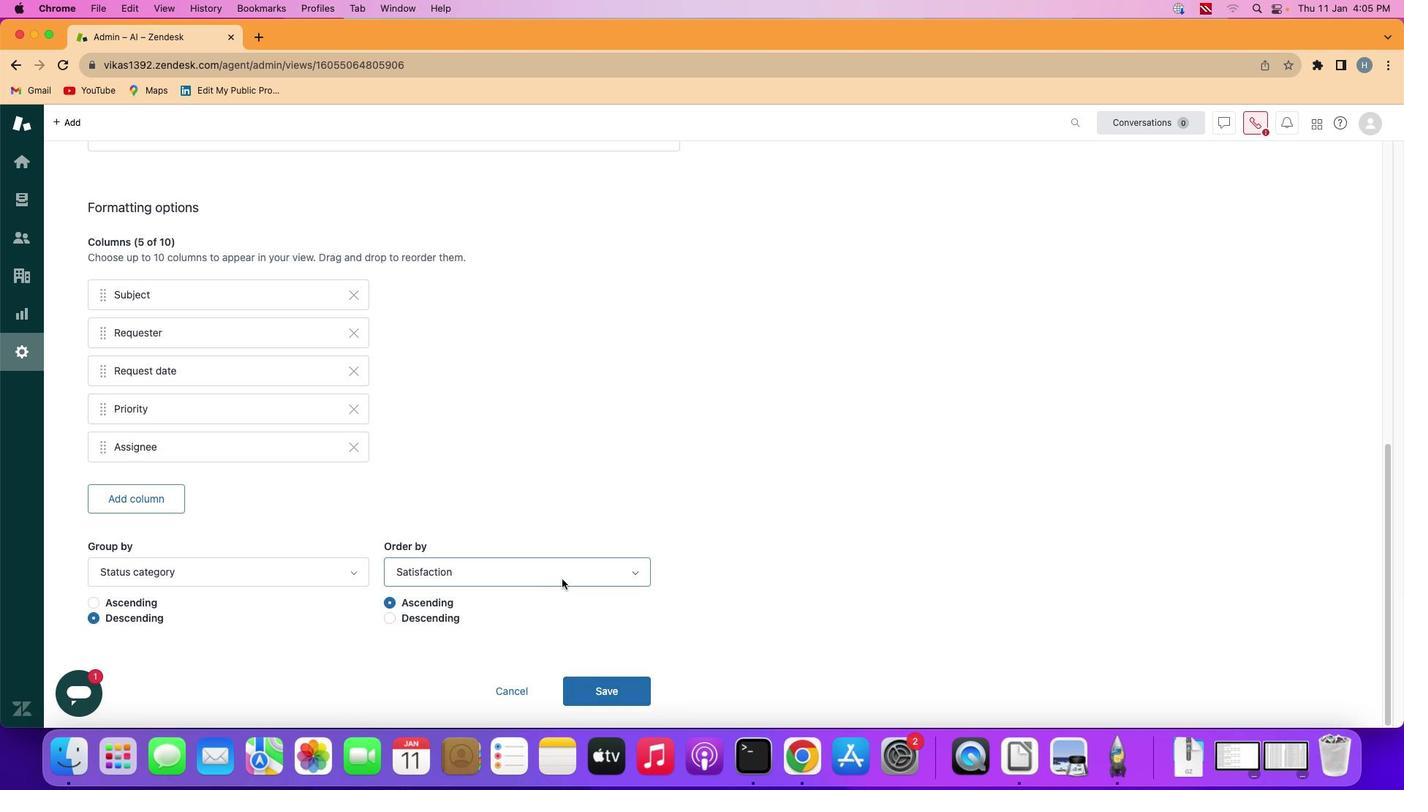 
Action: Mouse scrolled (553, 579) with delta (2, 1)
Screenshot: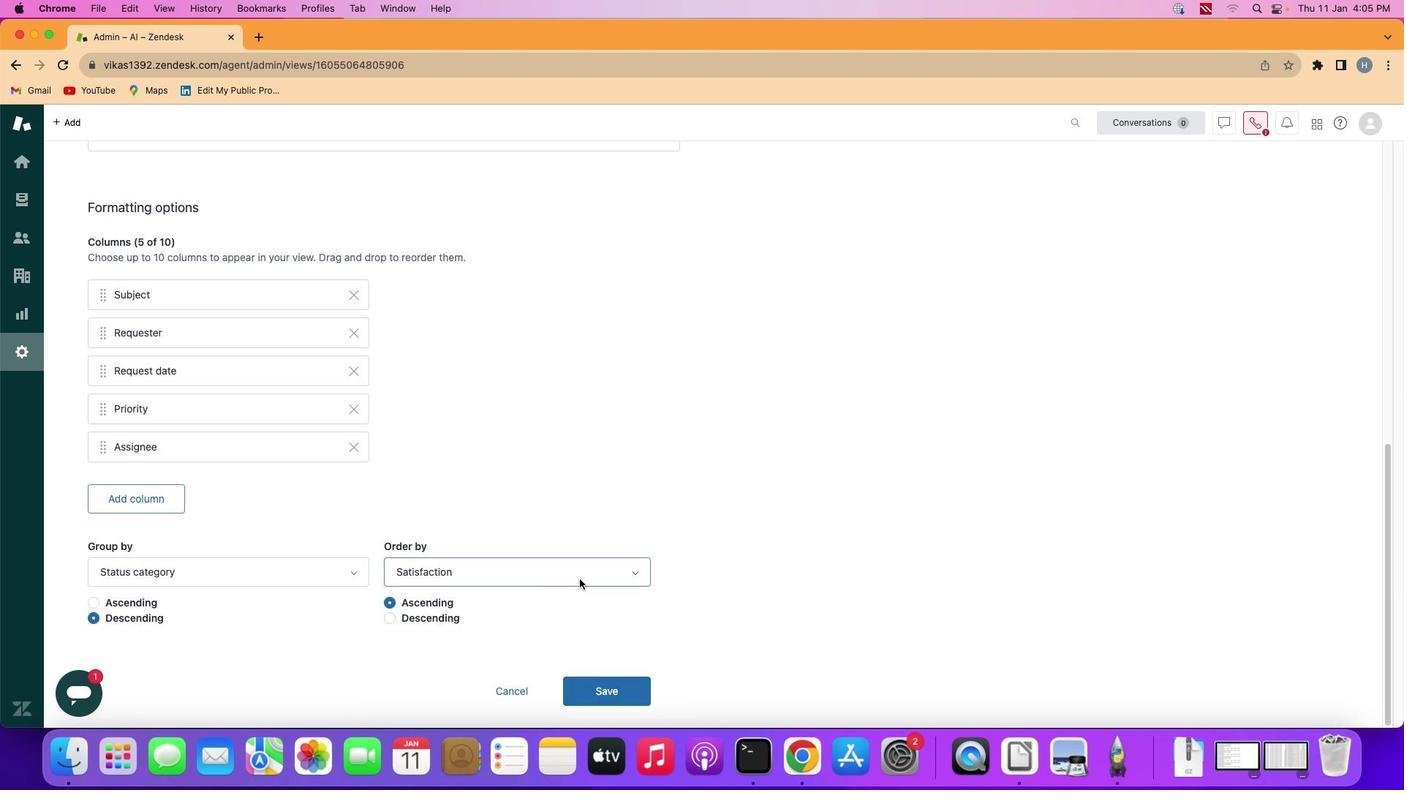 
Action: Mouse scrolled (553, 579) with delta (2, 0)
Screenshot: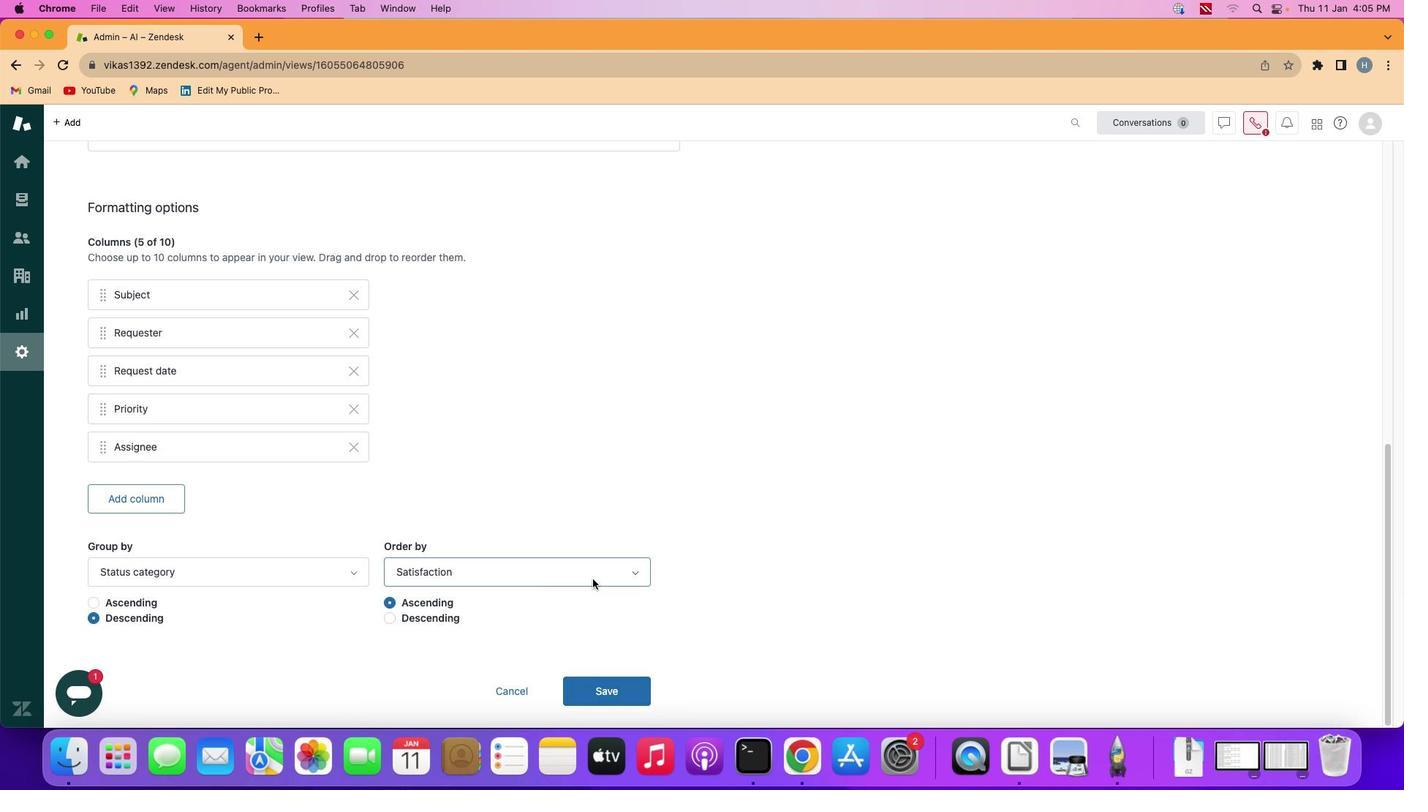
Action: Mouse moved to (553, 579)
Screenshot: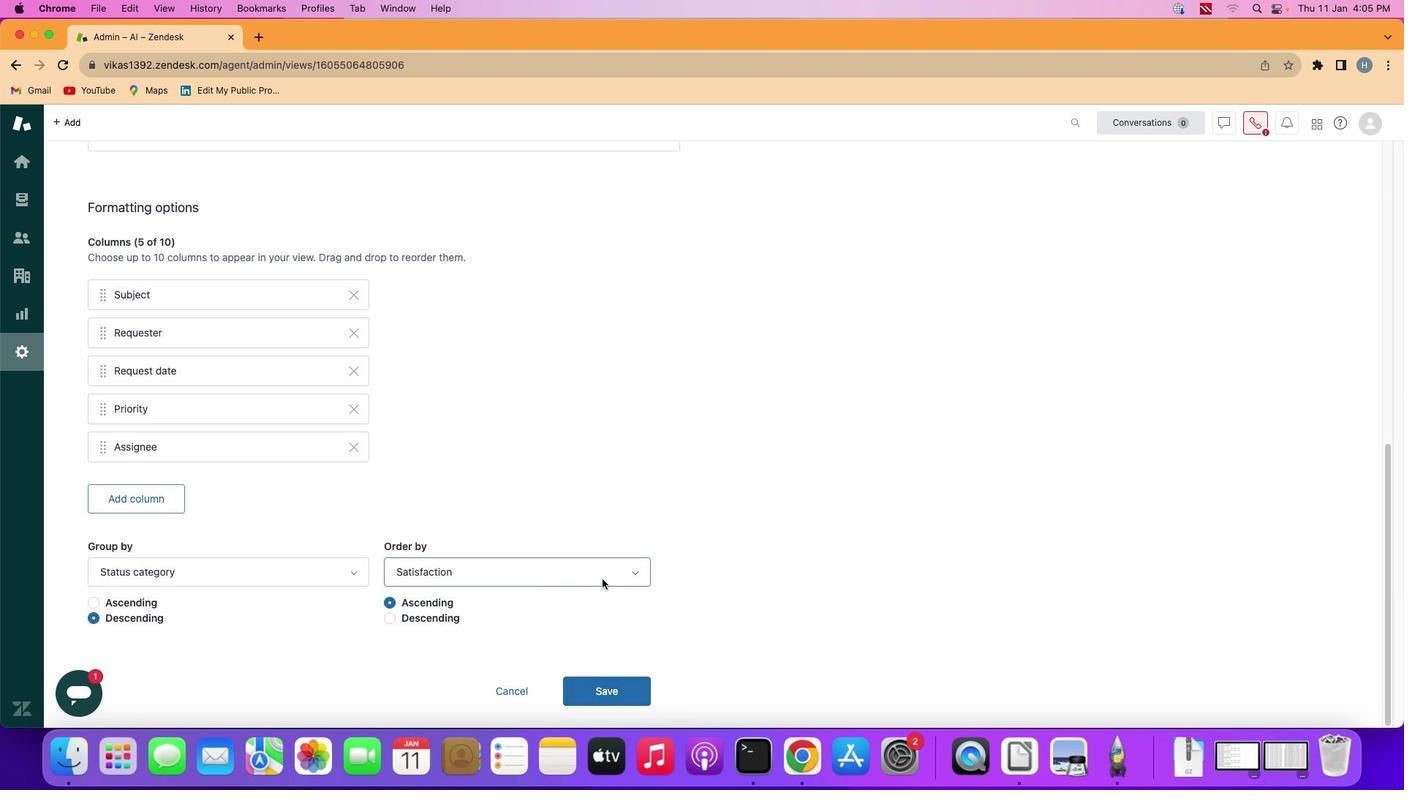 
Action: Mouse scrolled (553, 579) with delta (2, 0)
Screenshot: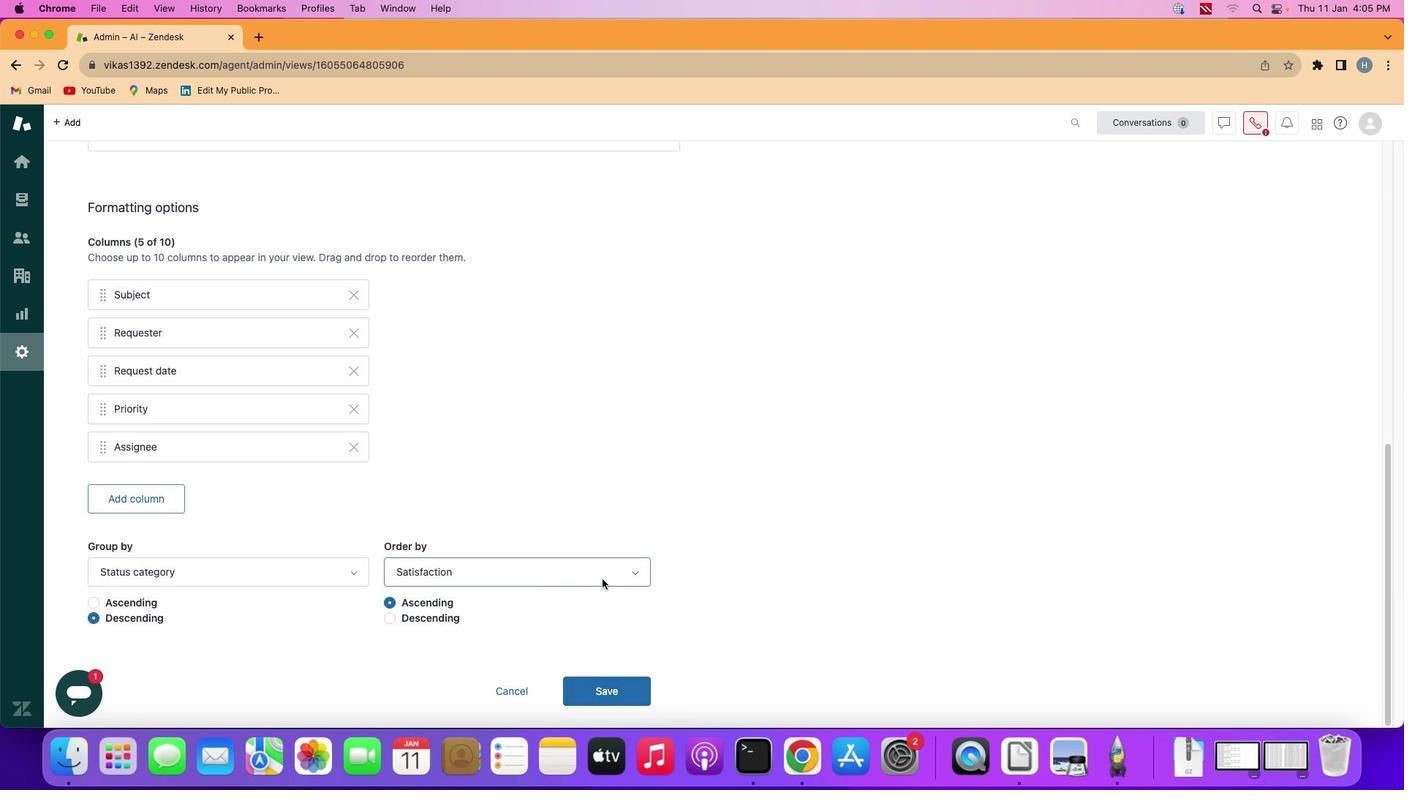 
Action: Mouse moved to (607, 580)
Screenshot: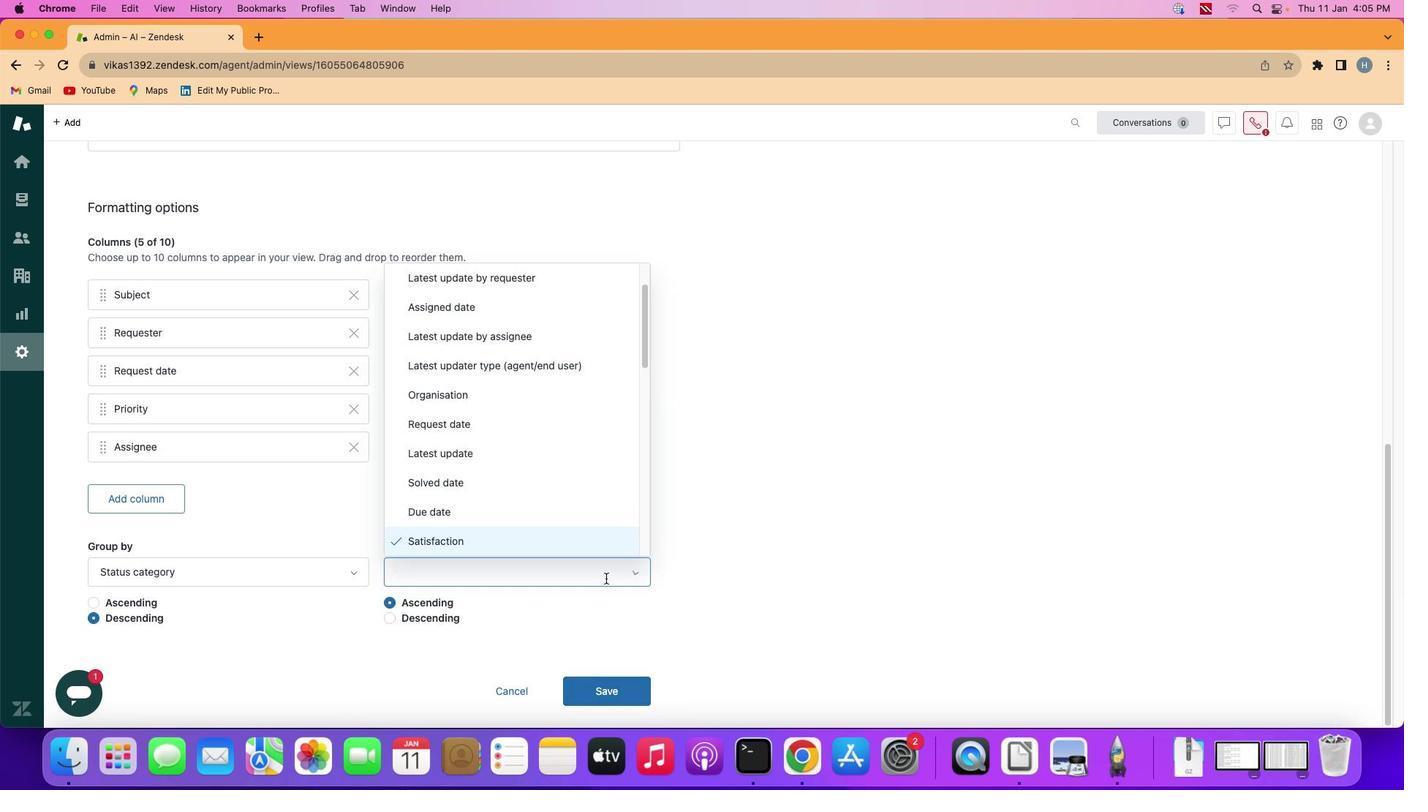 
Action: Mouse pressed left at (607, 580)
Screenshot: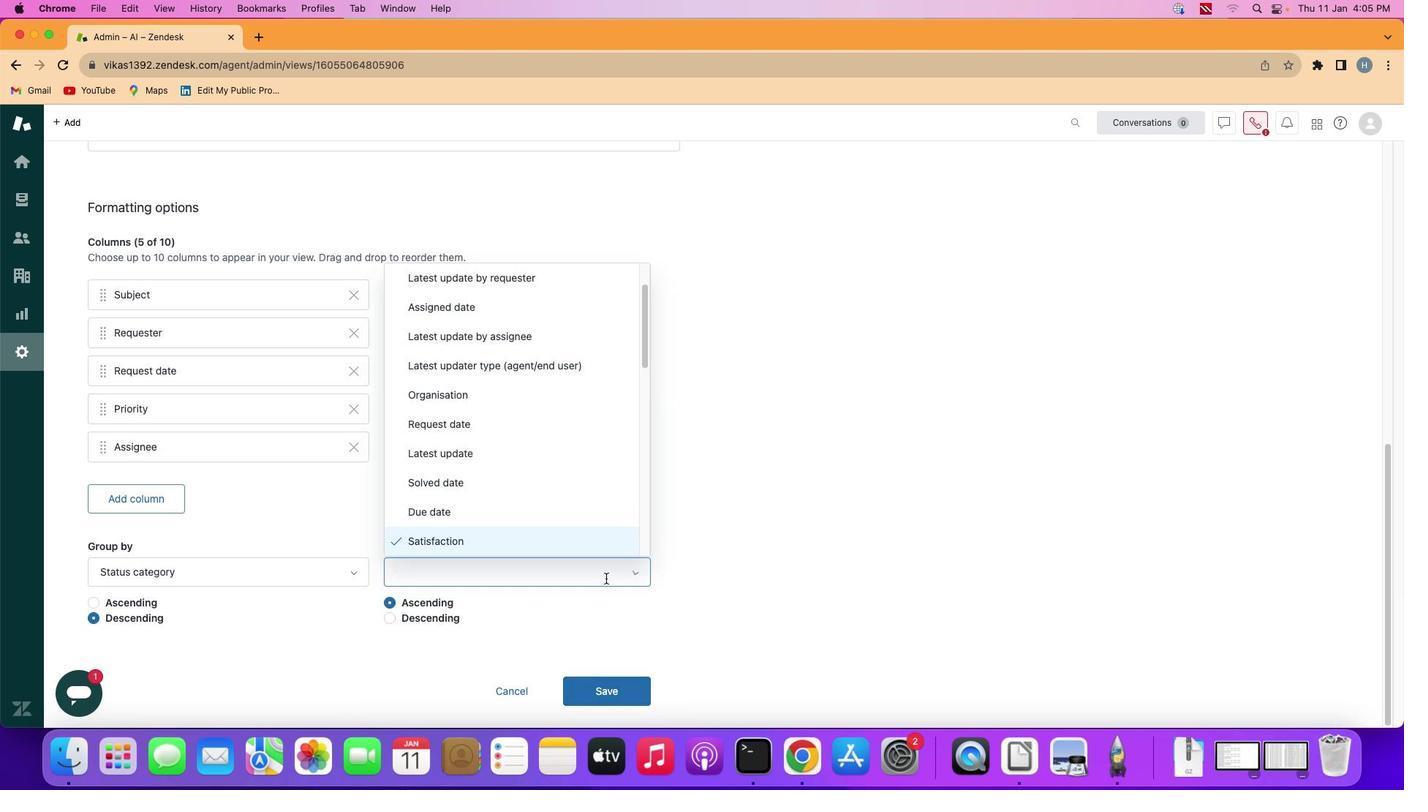 
Action: Mouse moved to (554, 538)
Screenshot: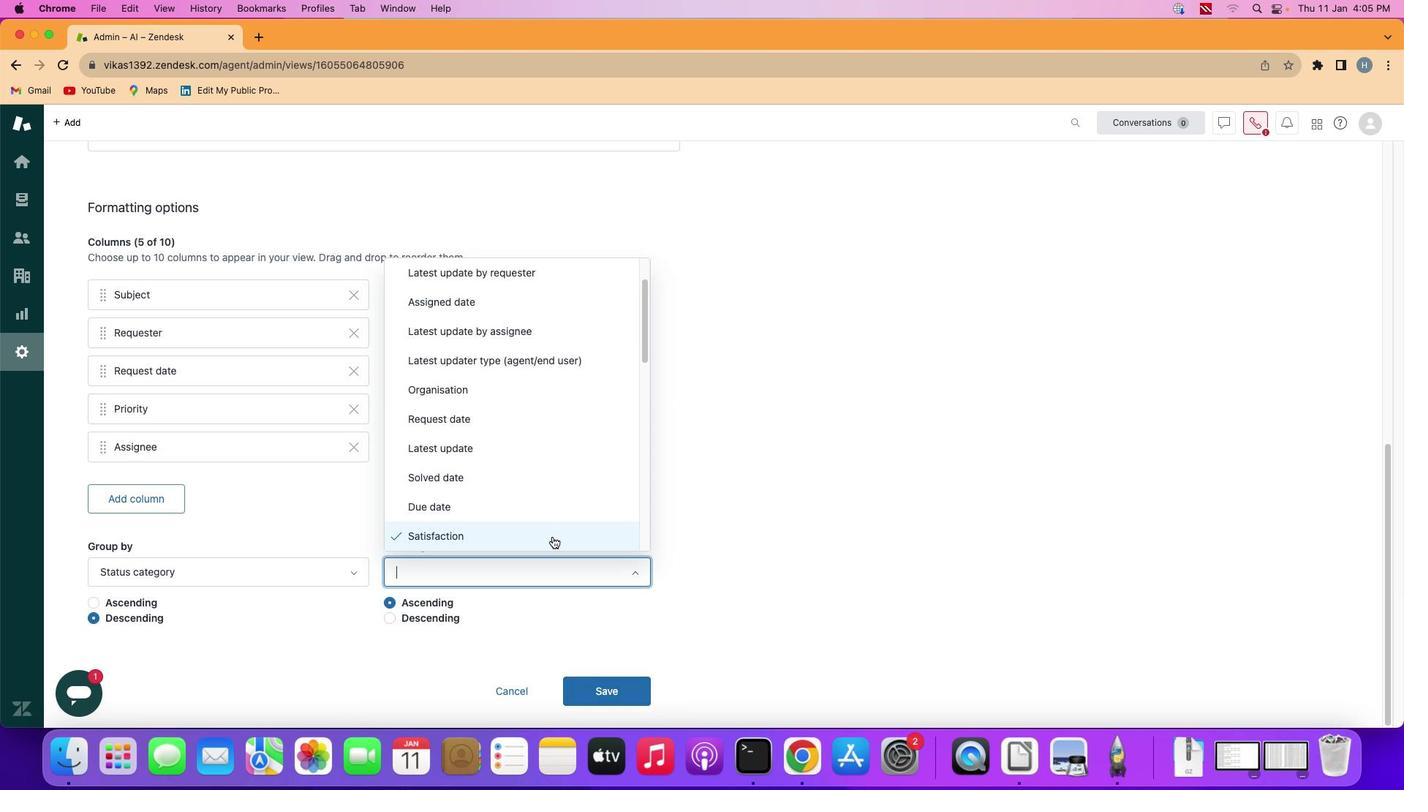 
Action: Mouse pressed left at (554, 538)
Screenshot: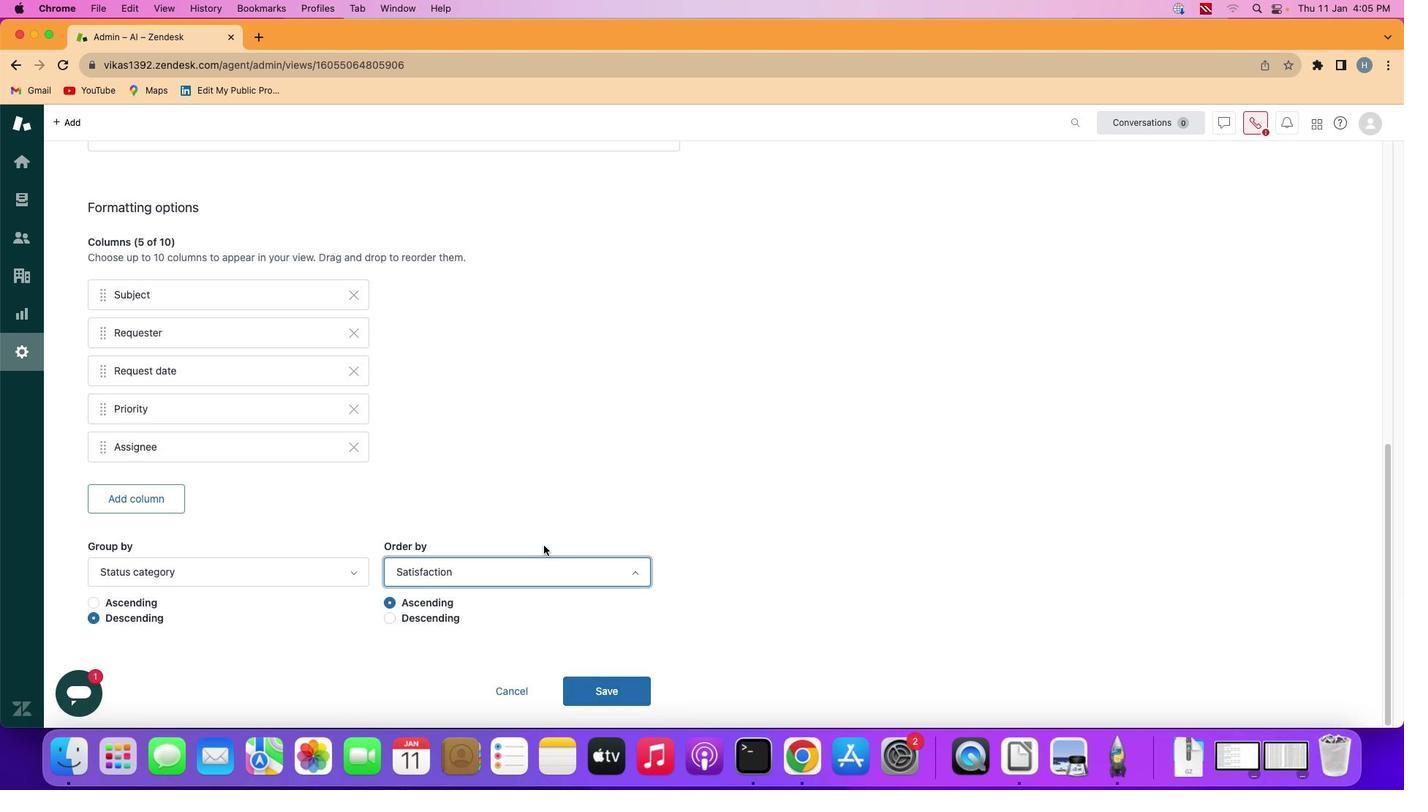 
Action: Mouse moved to (444, 621)
Screenshot: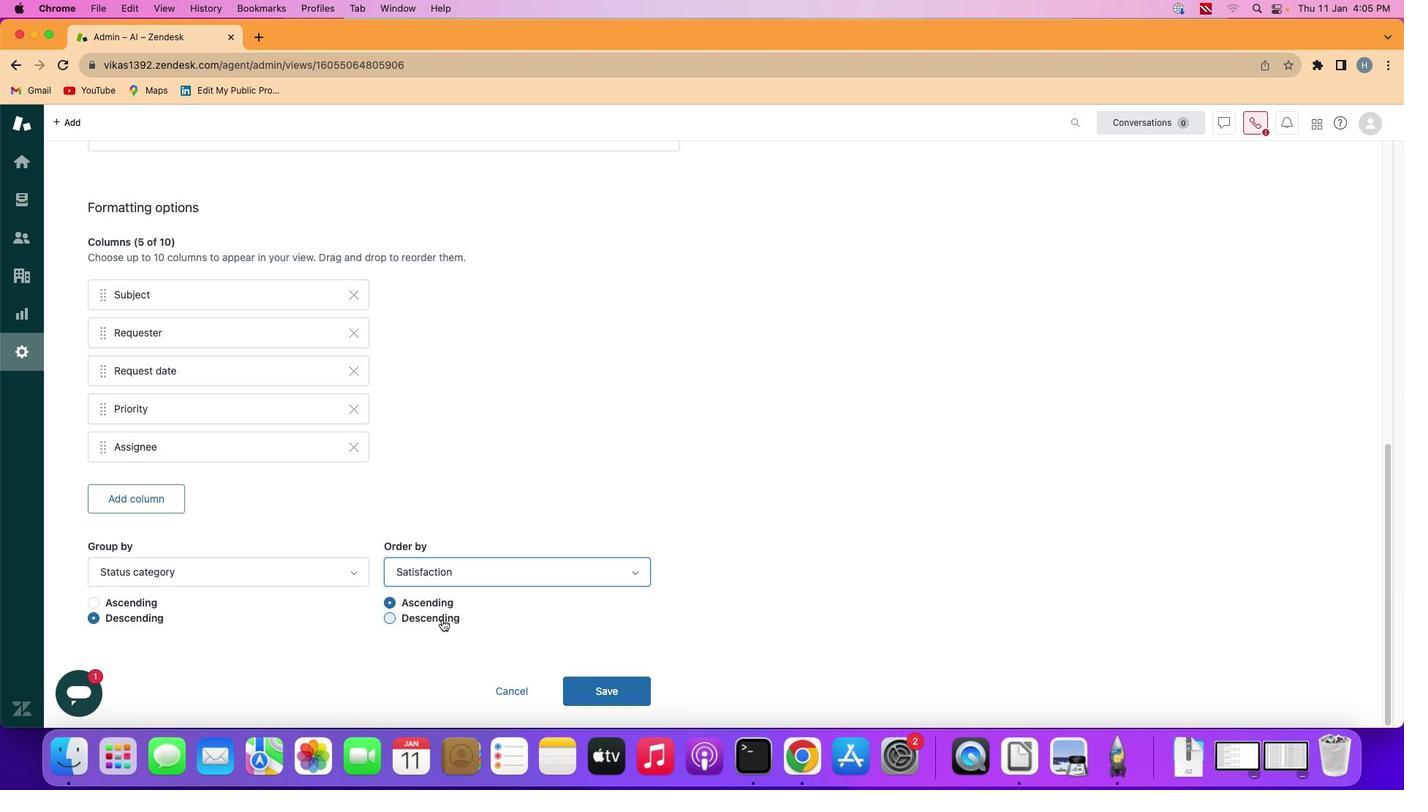 
Action: Mouse pressed left at (444, 621)
Screenshot: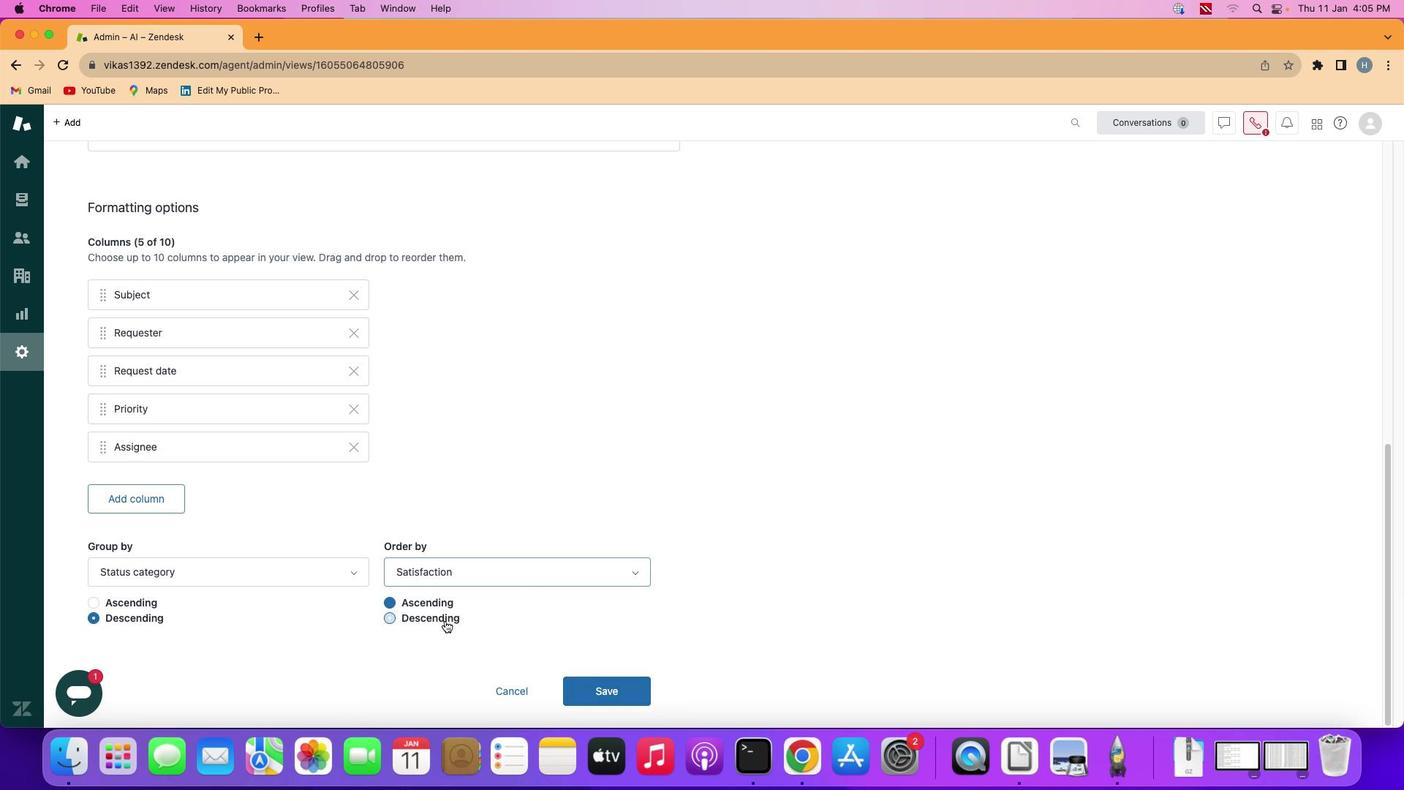 
Action: Mouse moved to (582, 689)
Screenshot: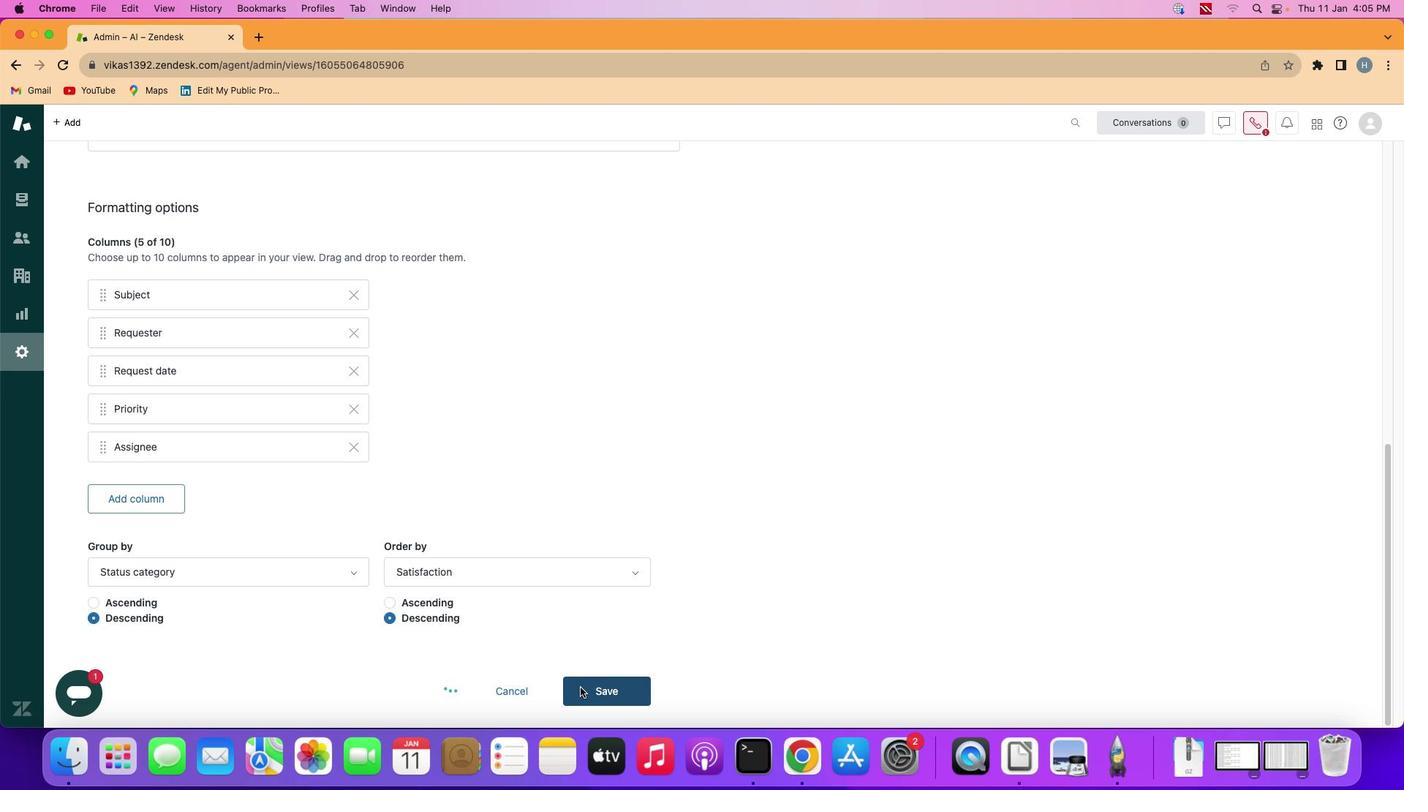 
Action: Mouse pressed left at (582, 689)
Screenshot: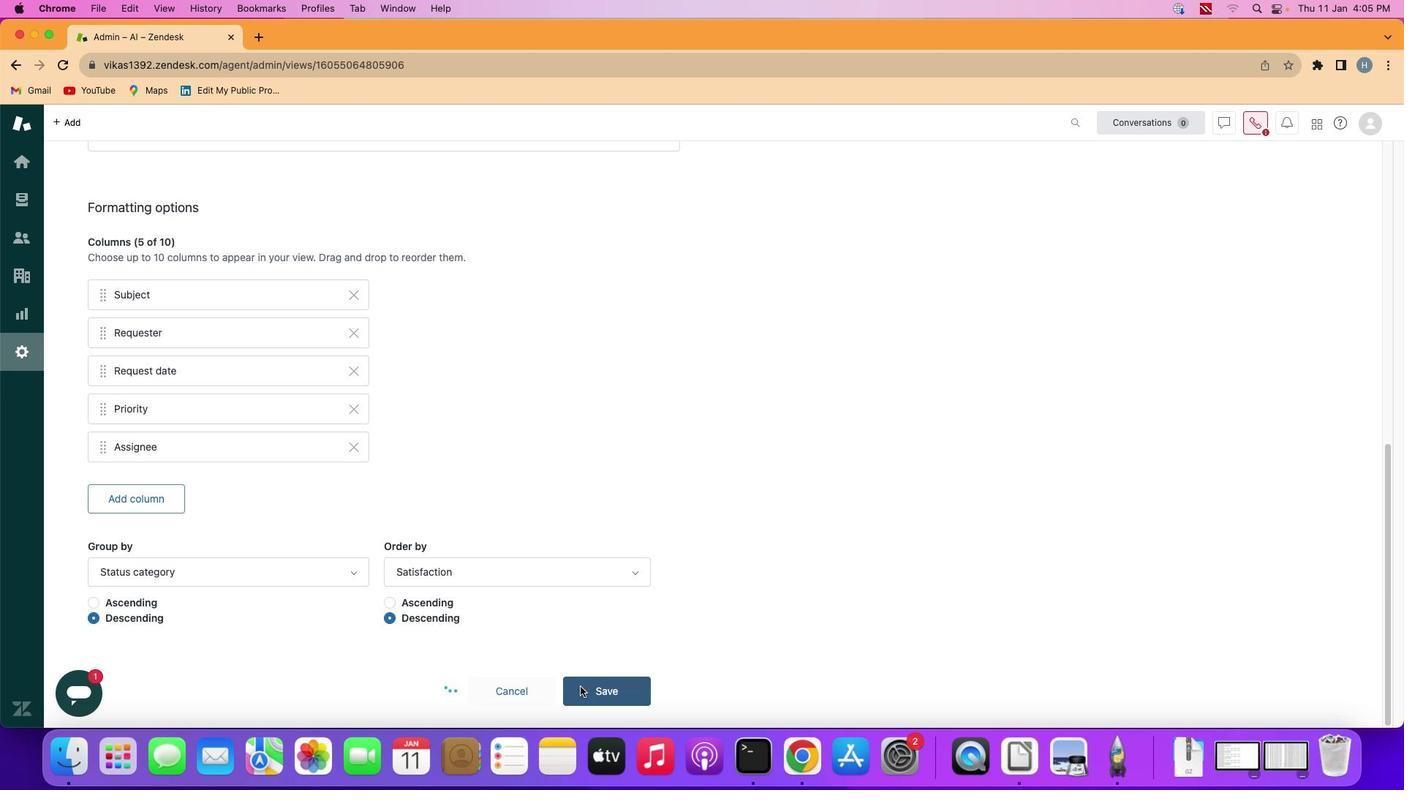 
Action: Mouse moved to (608, 430)
Screenshot: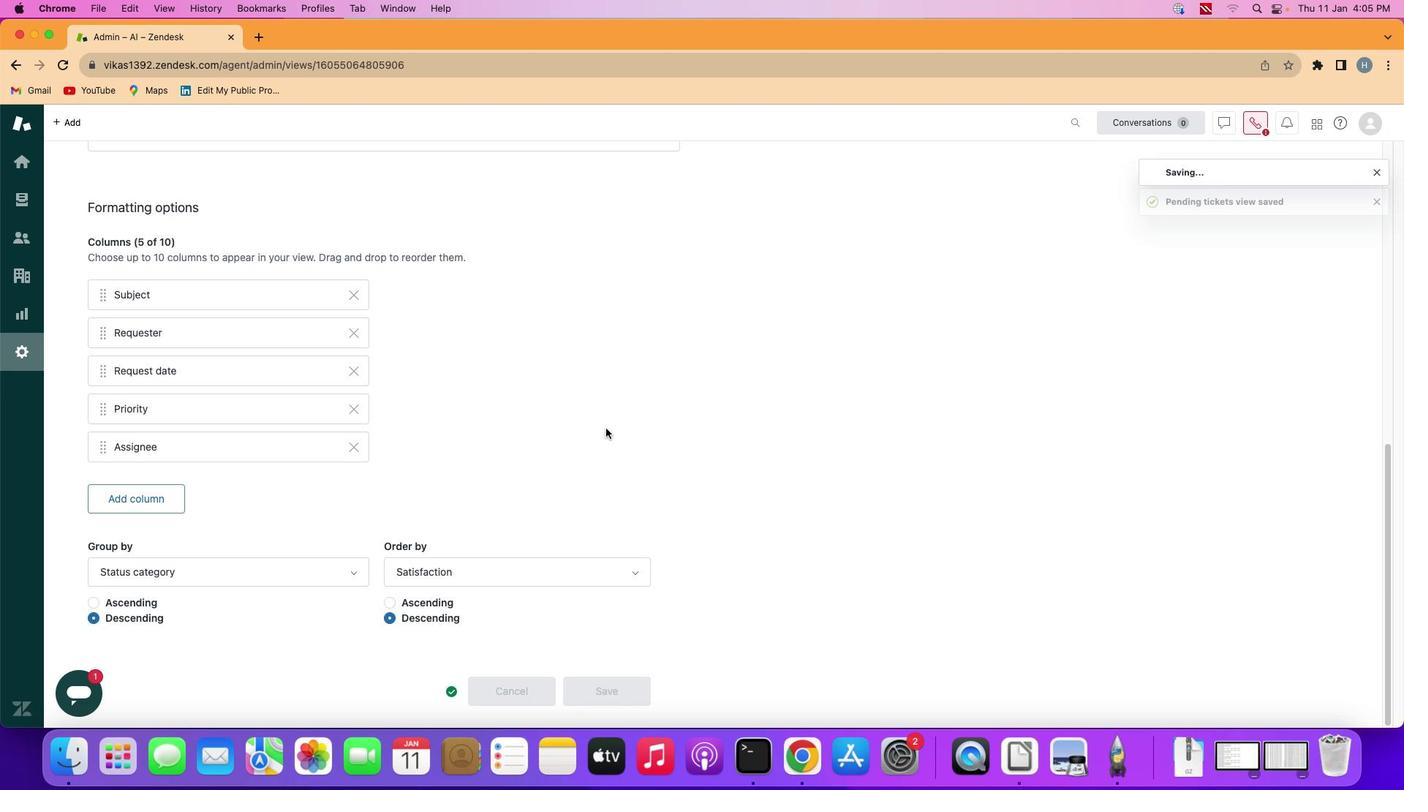 
